 Task: Look for space in Centerville, United States from 10th July, 2023 to 25th July, 2023 for 3 adults, 1 child in price range Rs.15000 to Rs.25000. Place can be shared room with 2 bedrooms having 3 beds and 2 bathrooms. Property type can be house, flat, guest house. Amenities needed are: wifi, TV, free parkinig on premises, gym, breakfast. Booking option can be shelf check-in. Required host language is English.
Action: Mouse moved to (546, 137)
Screenshot: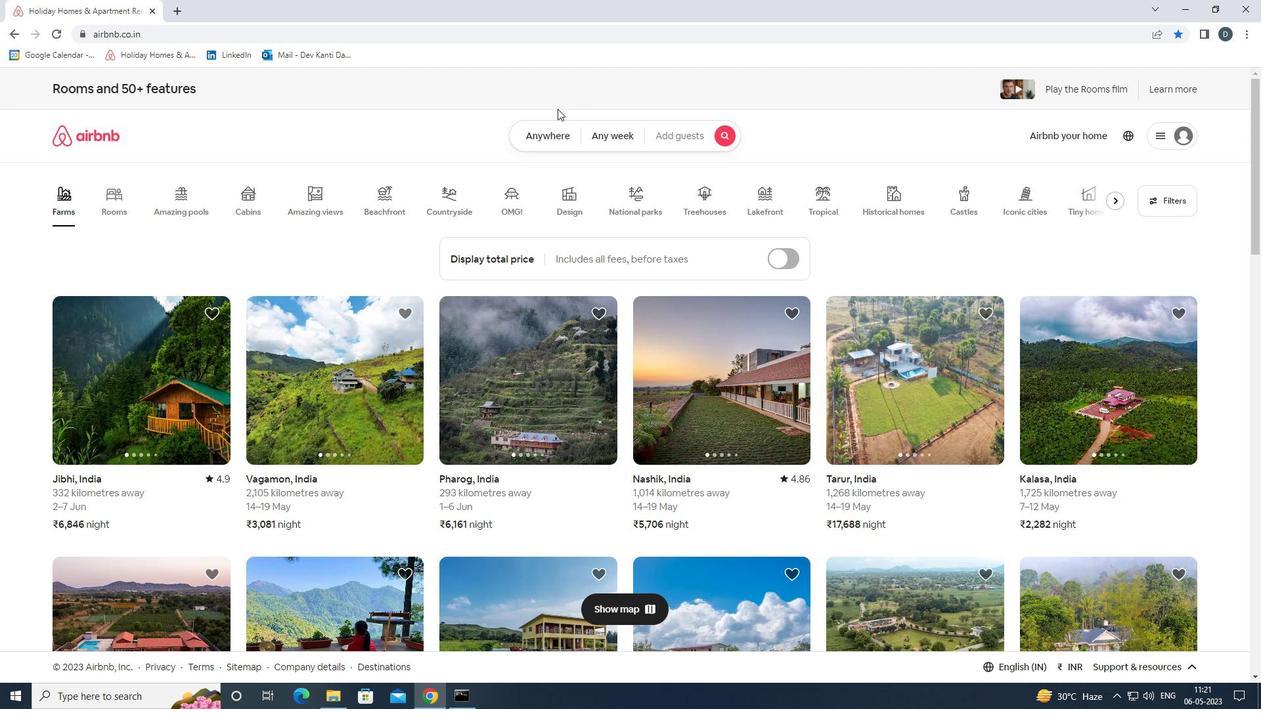 
Action: Mouse pressed left at (546, 137)
Screenshot: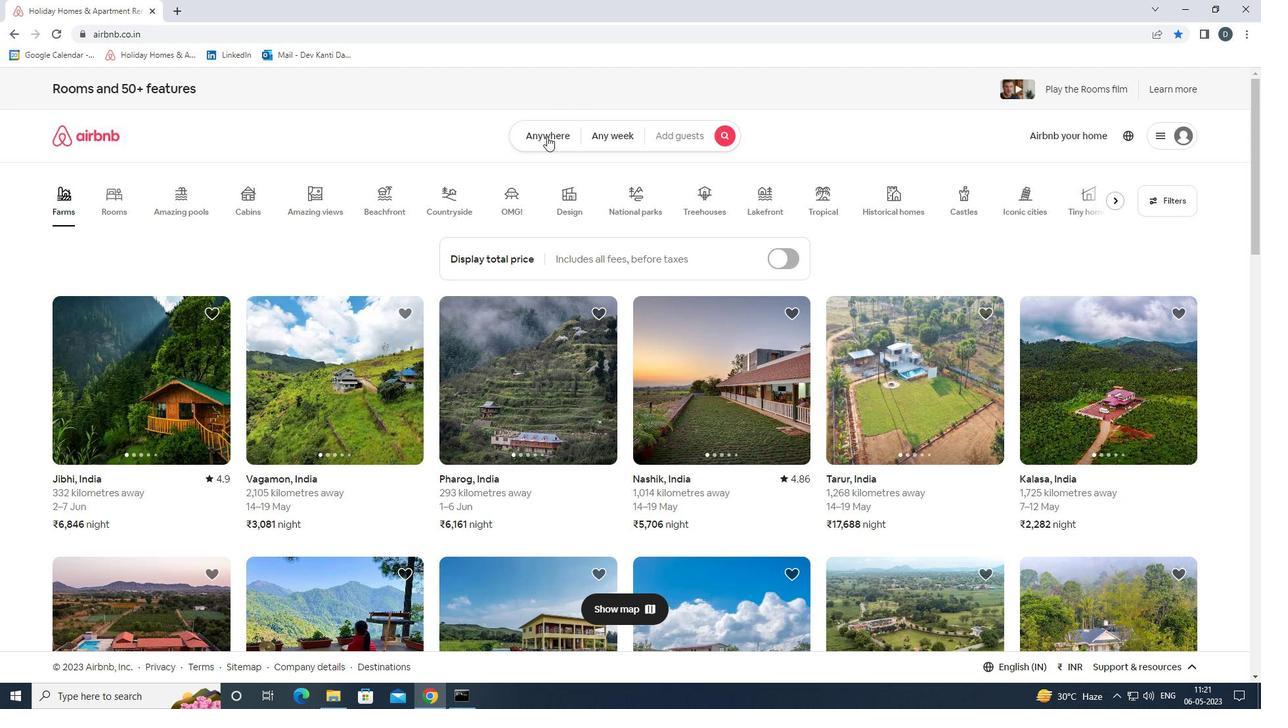 
Action: Mouse moved to (456, 191)
Screenshot: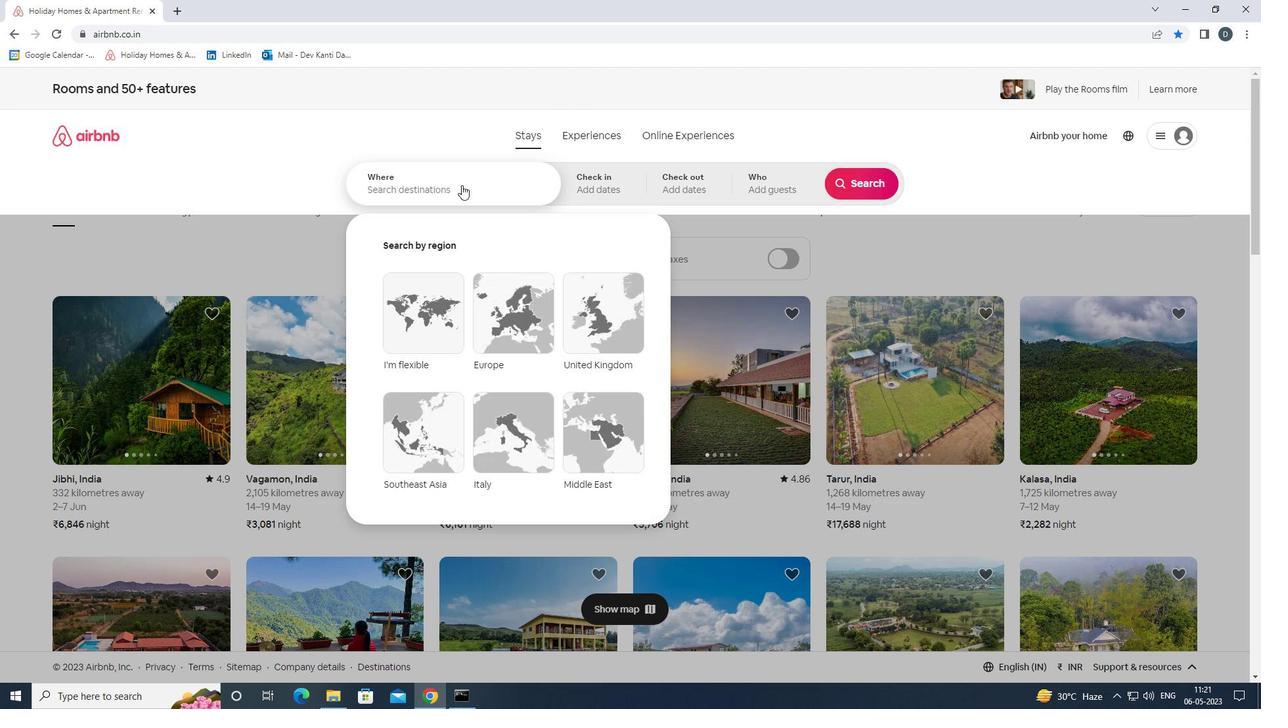 
Action: Mouse pressed left at (456, 191)
Screenshot: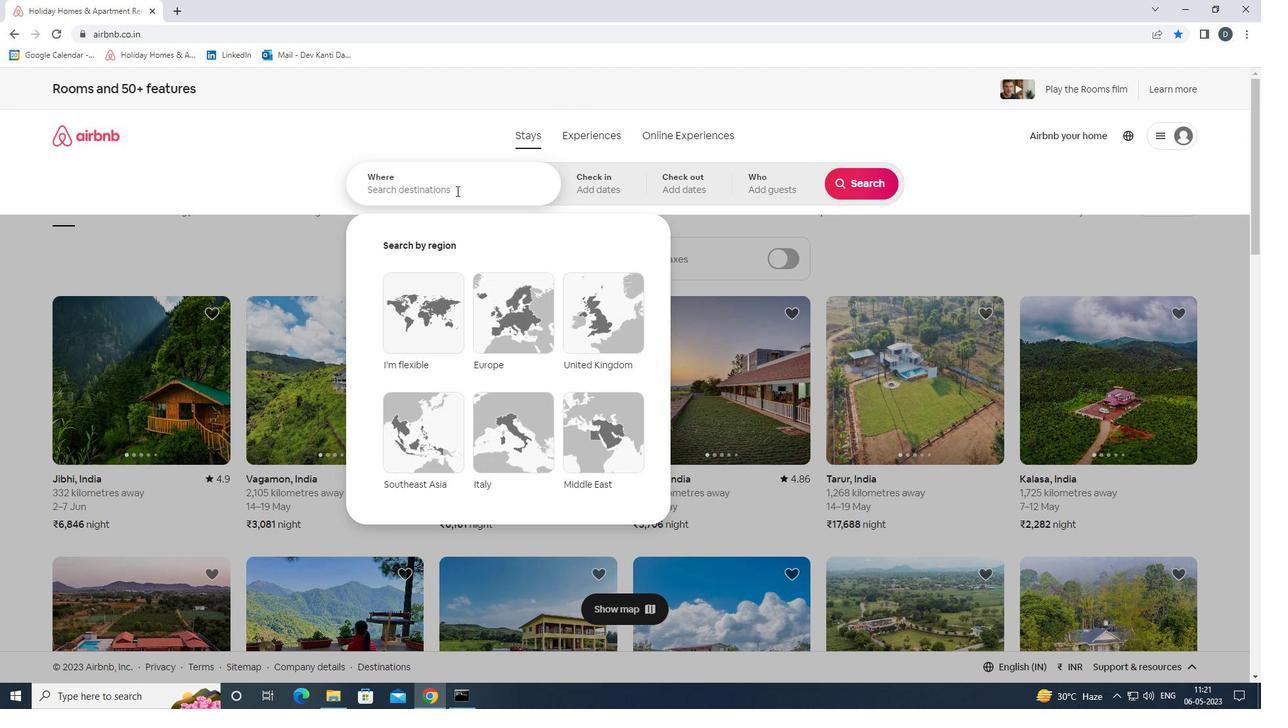 
Action: Key pressed <Key.shift>CANTERVILLE,<Key.shift>UNITED<Key.space><Key.shift>STATES<Key.enter>
Screenshot: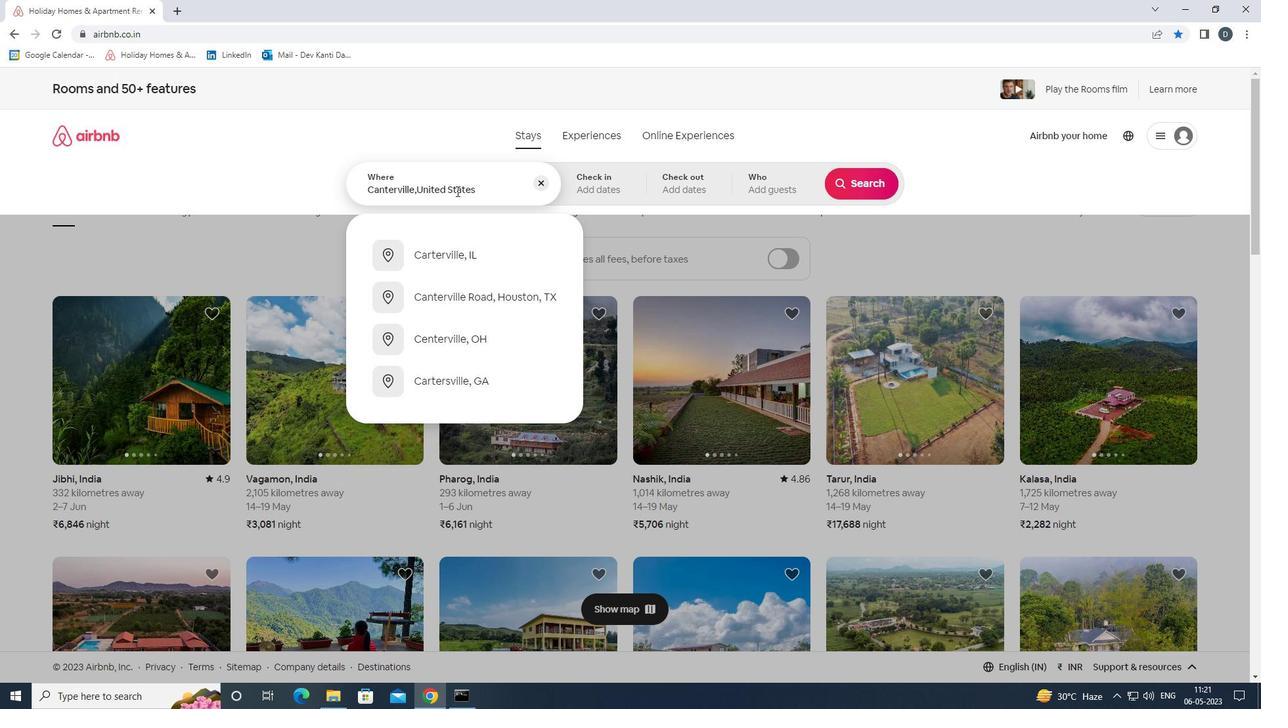 
Action: Mouse moved to (857, 289)
Screenshot: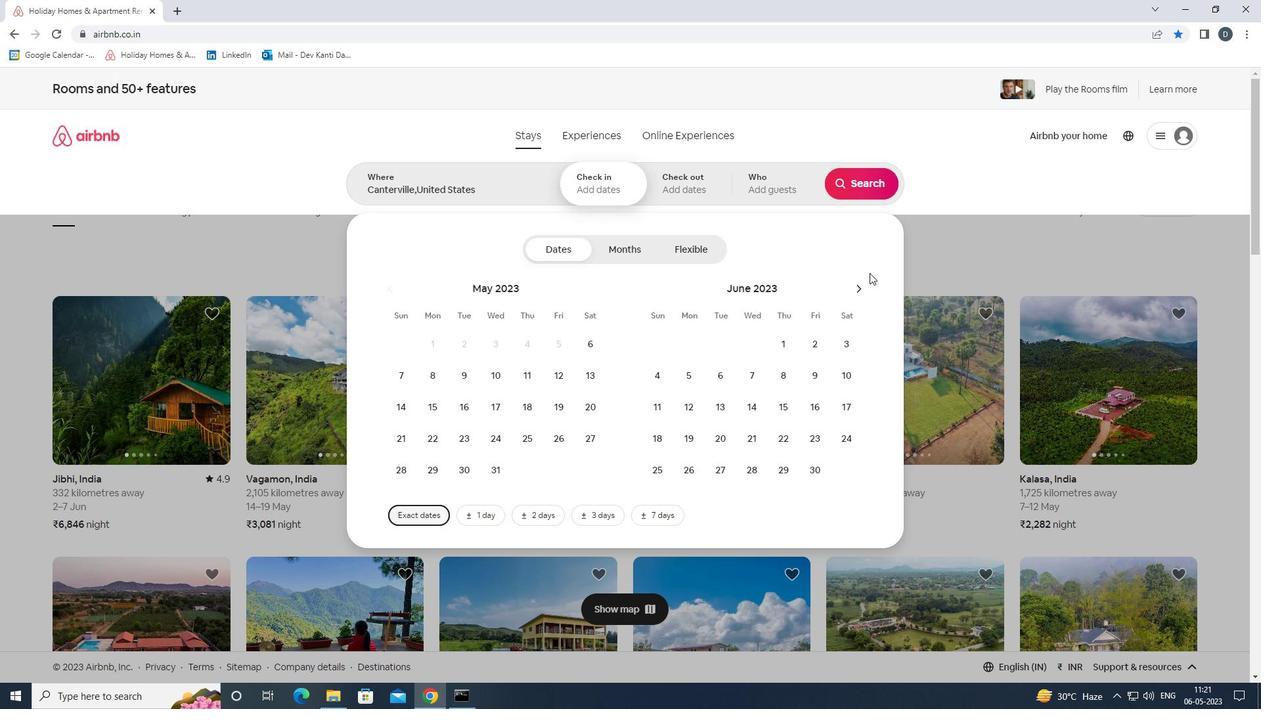 
Action: Mouse pressed left at (857, 289)
Screenshot: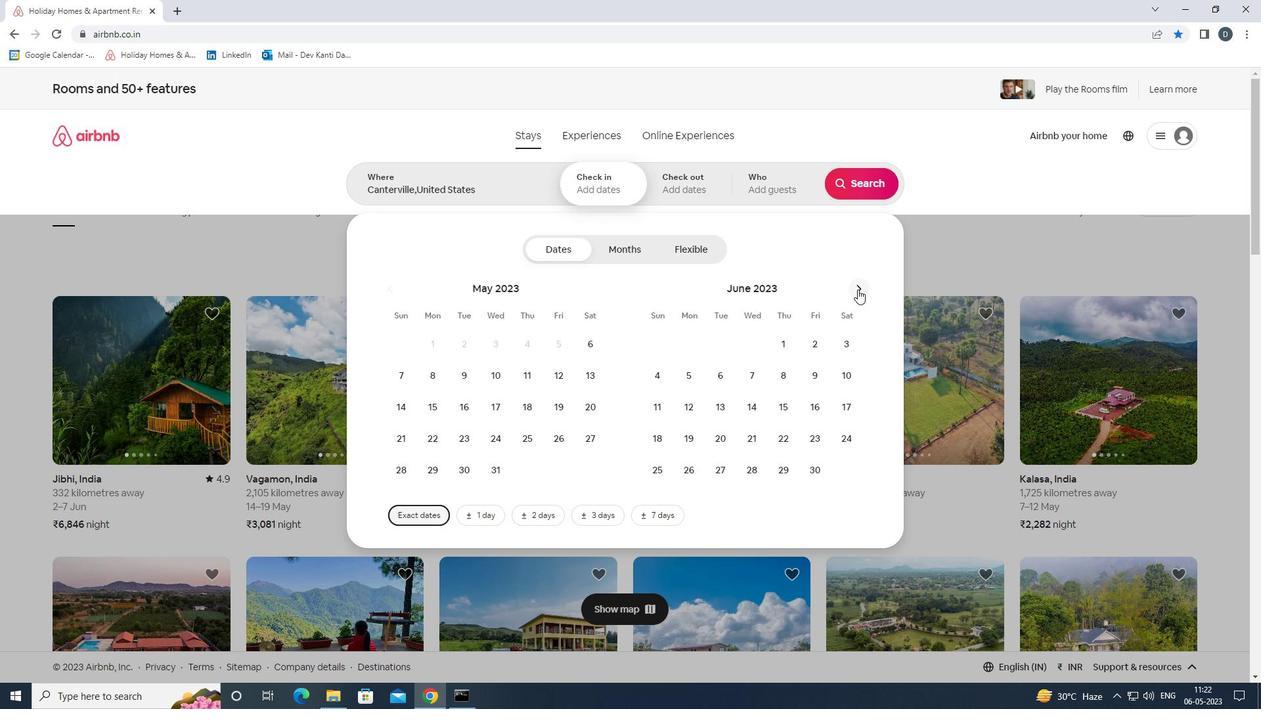 
Action: Mouse moved to (693, 409)
Screenshot: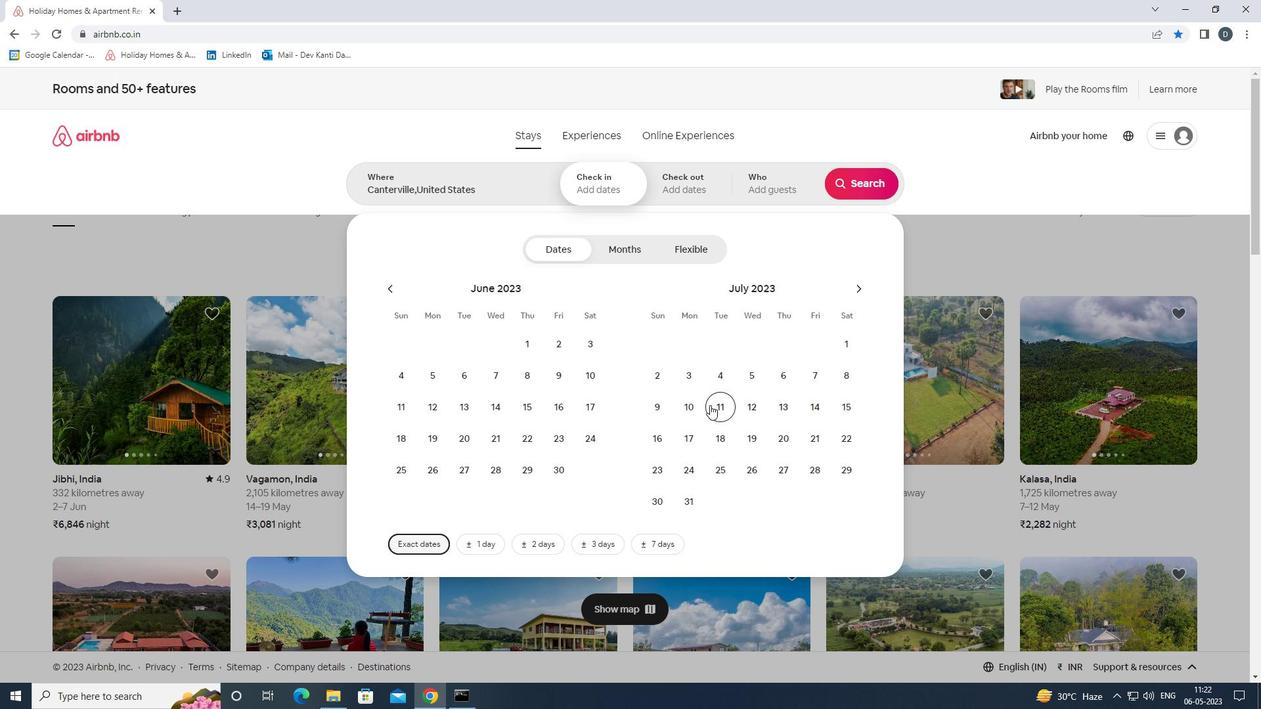 
Action: Mouse pressed left at (693, 409)
Screenshot: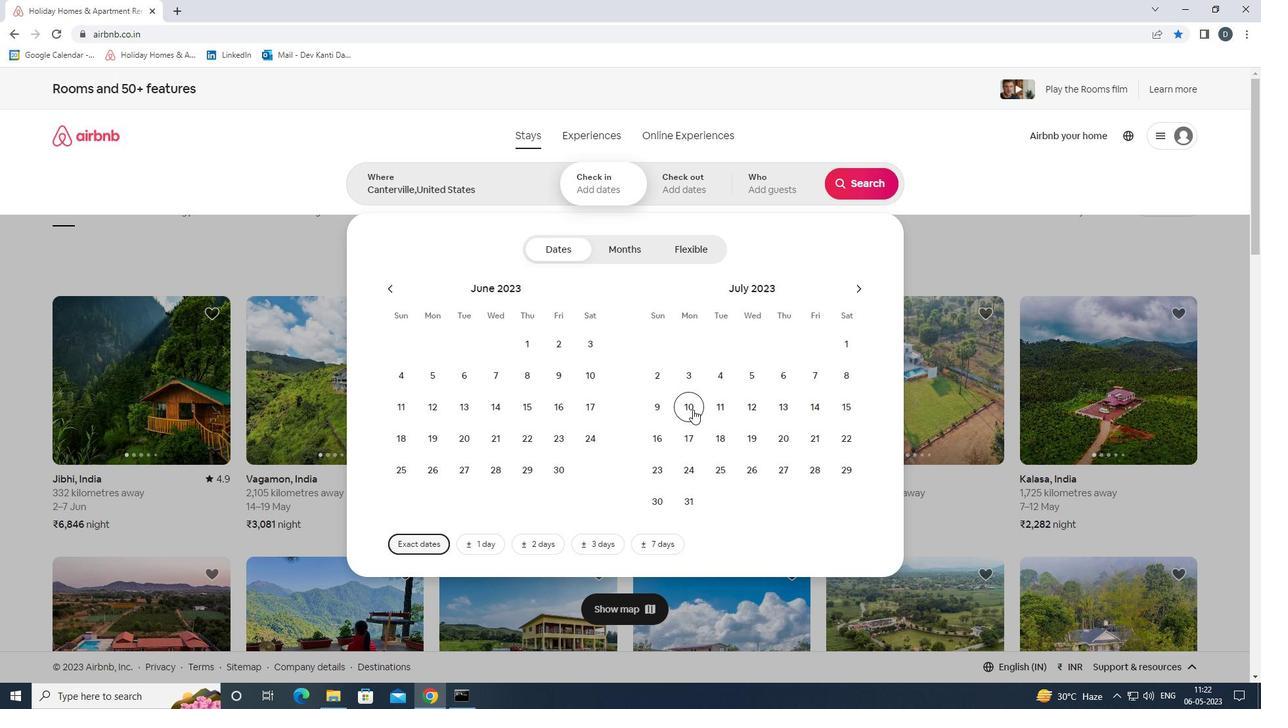 
Action: Mouse moved to (723, 465)
Screenshot: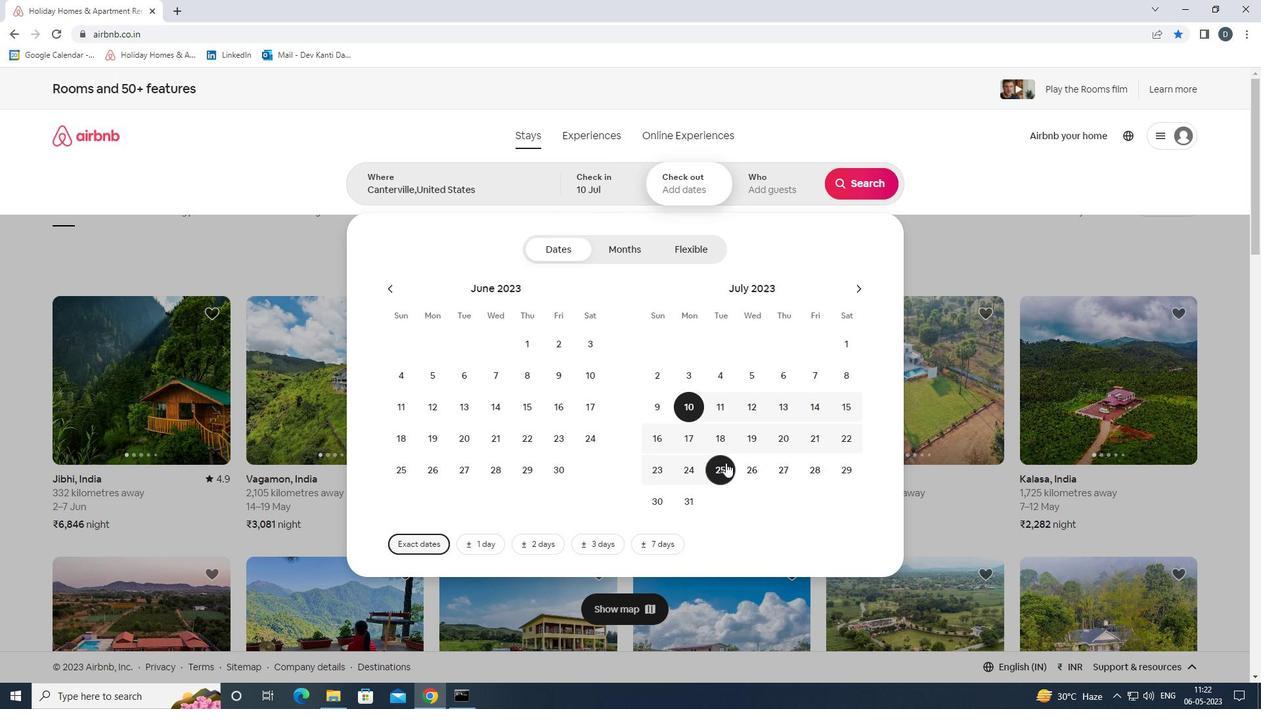 
Action: Mouse pressed left at (723, 465)
Screenshot: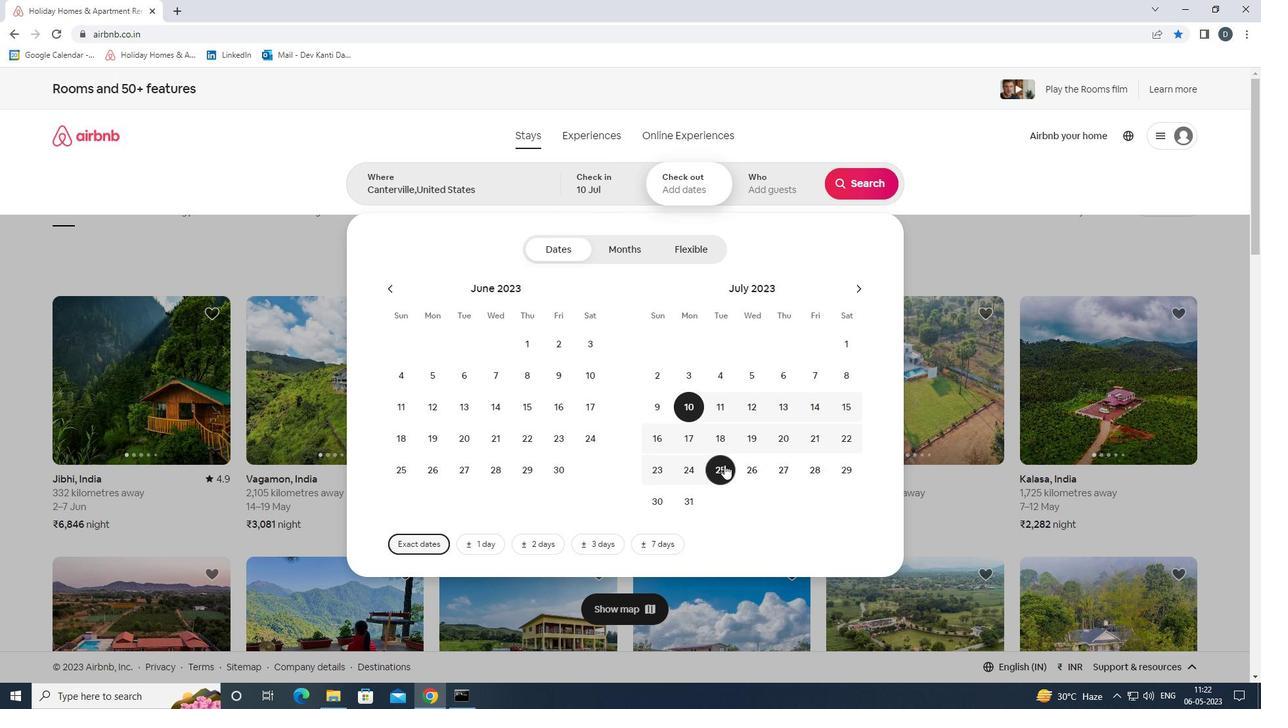 
Action: Mouse moved to (788, 193)
Screenshot: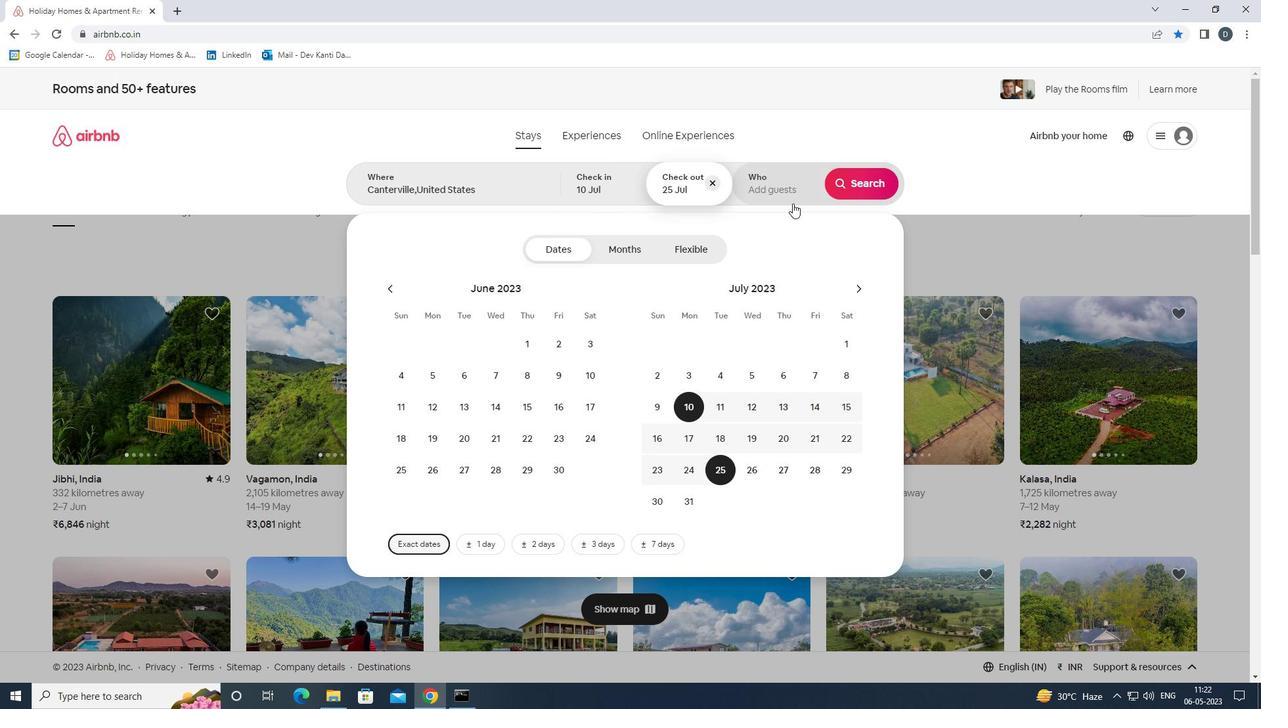 
Action: Mouse pressed left at (788, 193)
Screenshot: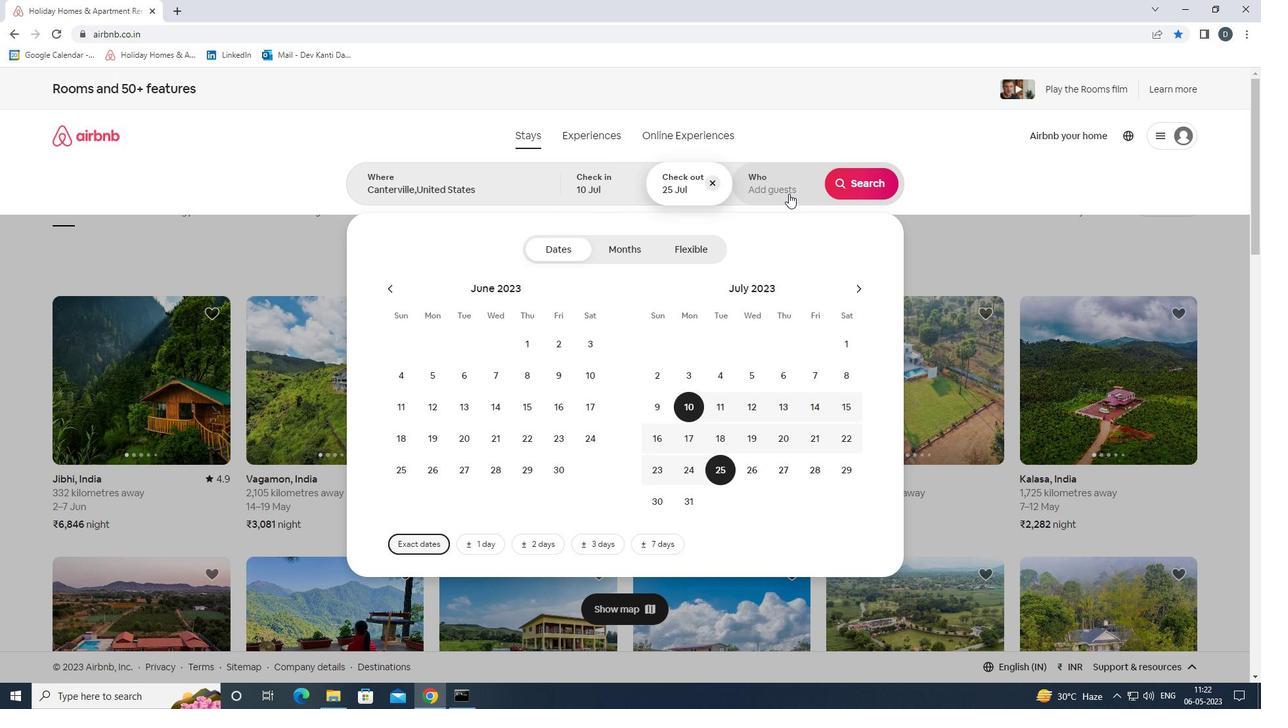 
Action: Mouse moved to (863, 246)
Screenshot: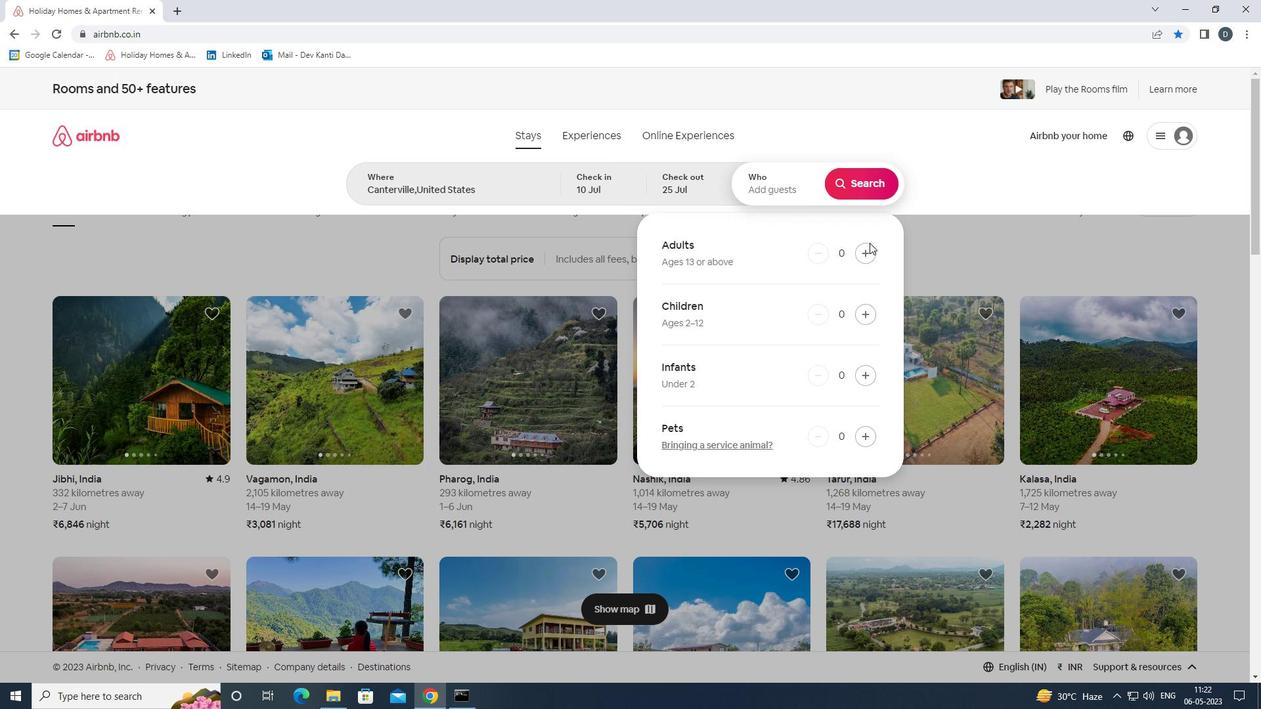 
Action: Mouse pressed left at (863, 246)
Screenshot: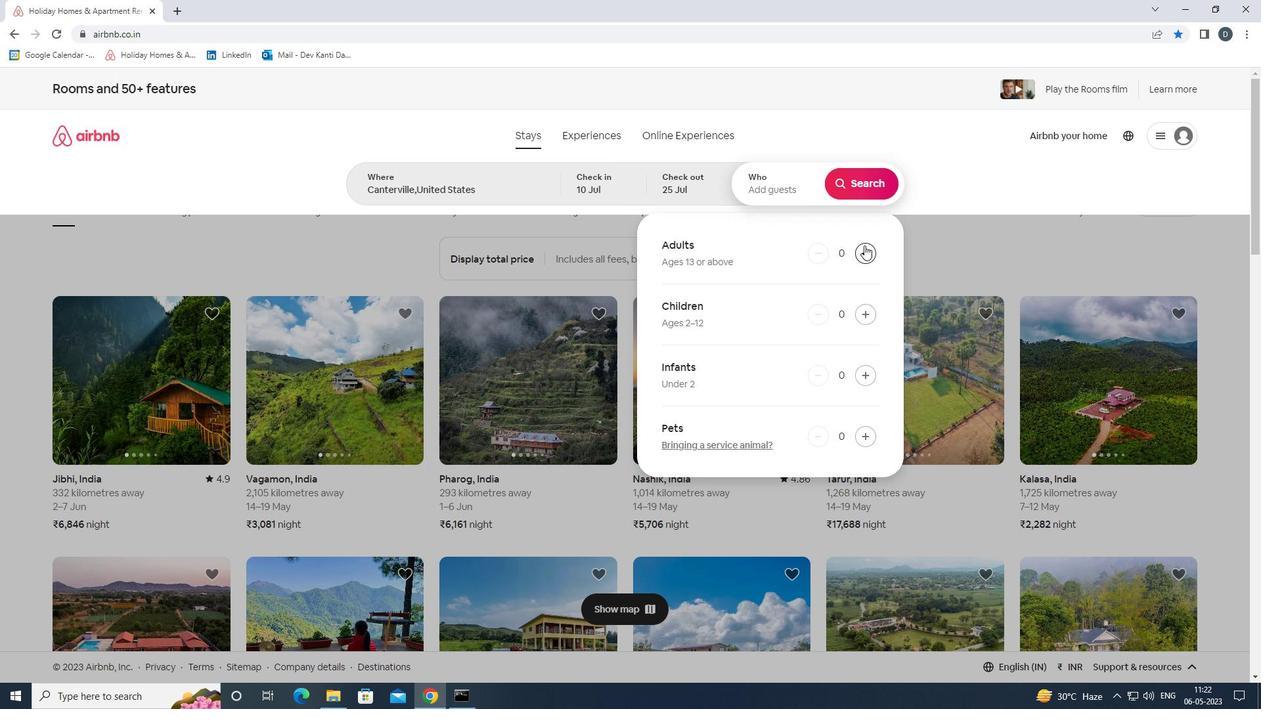 
Action: Mouse pressed left at (863, 246)
Screenshot: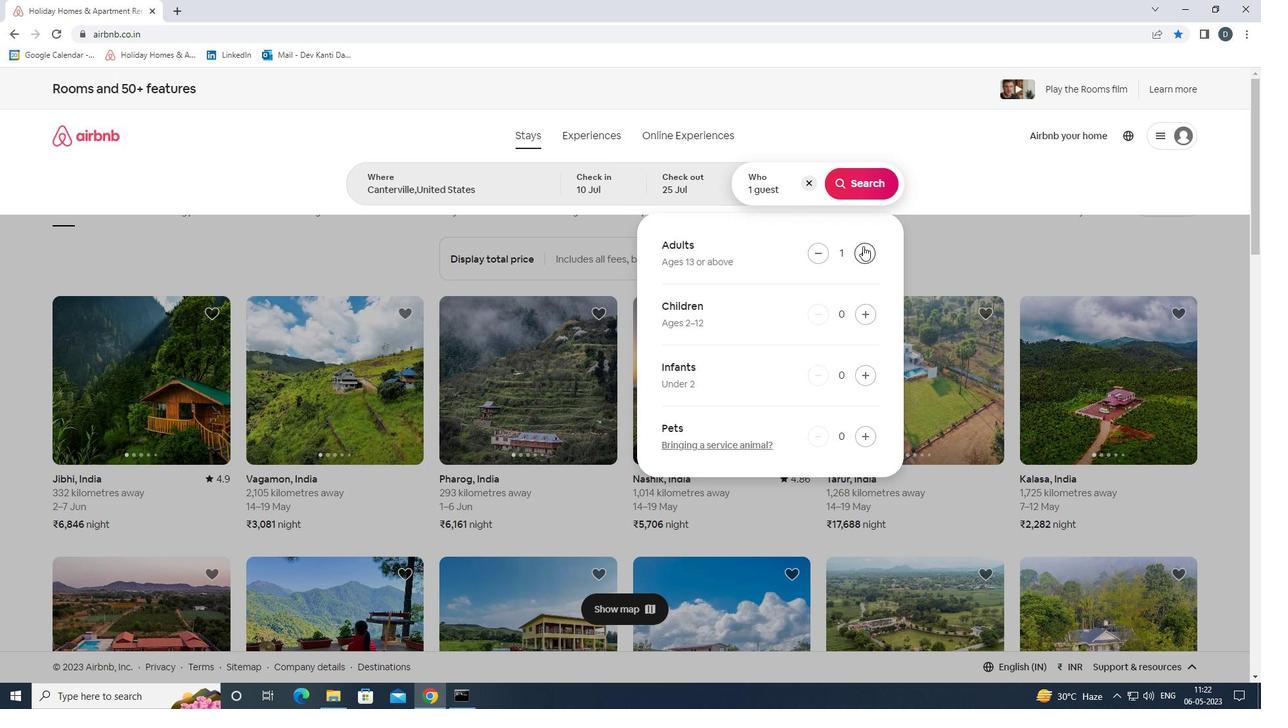 
Action: Mouse pressed left at (863, 246)
Screenshot: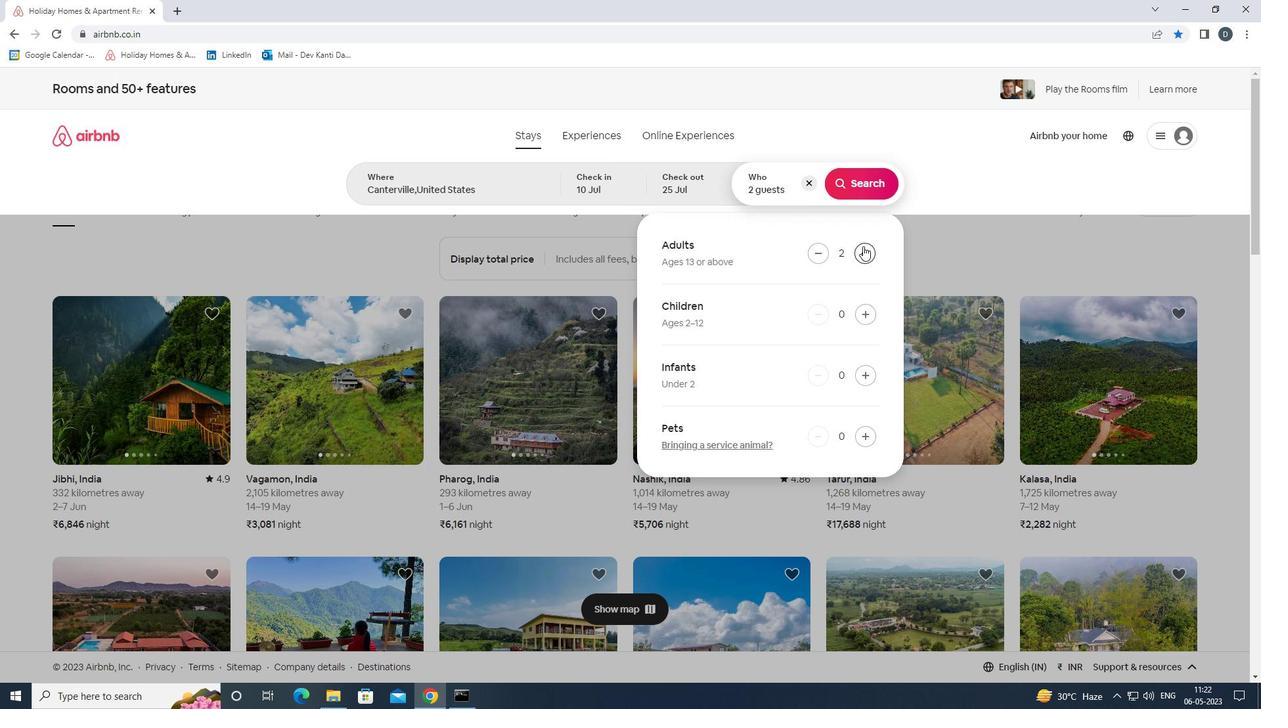 
Action: Mouse moved to (869, 309)
Screenshot: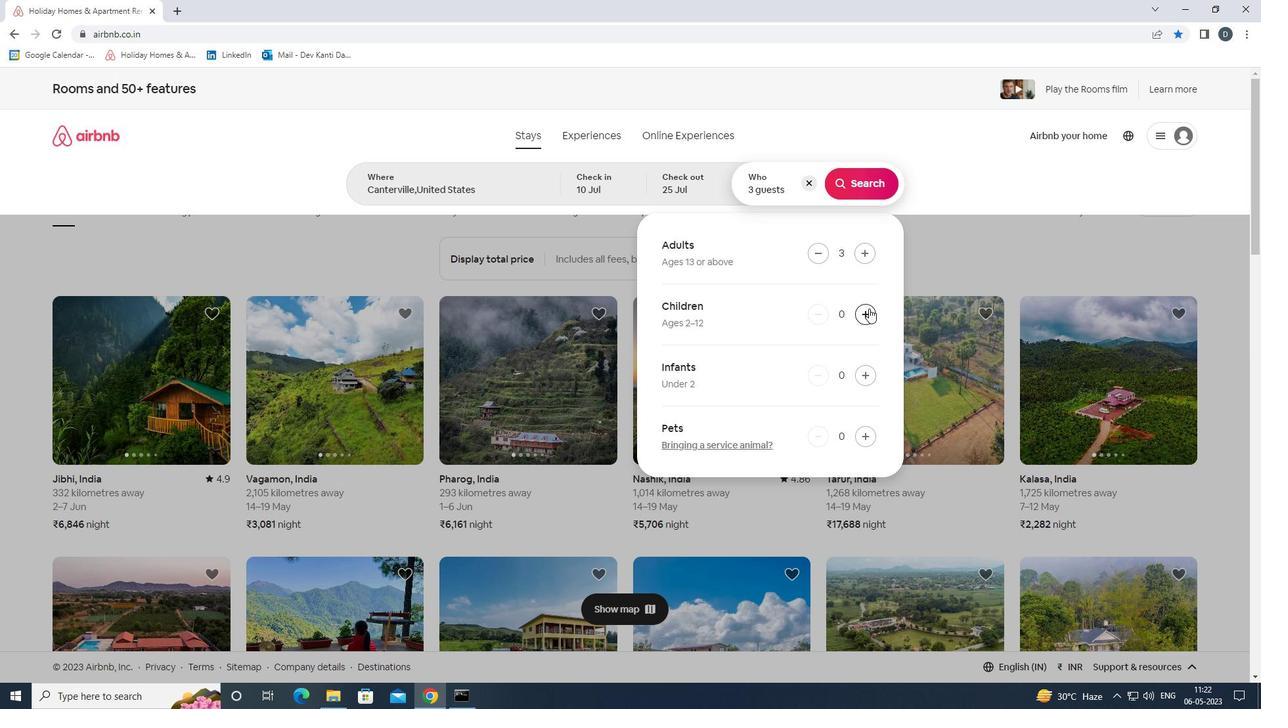 
Action: Mouse pressed left at (869, 309)
Screenshot: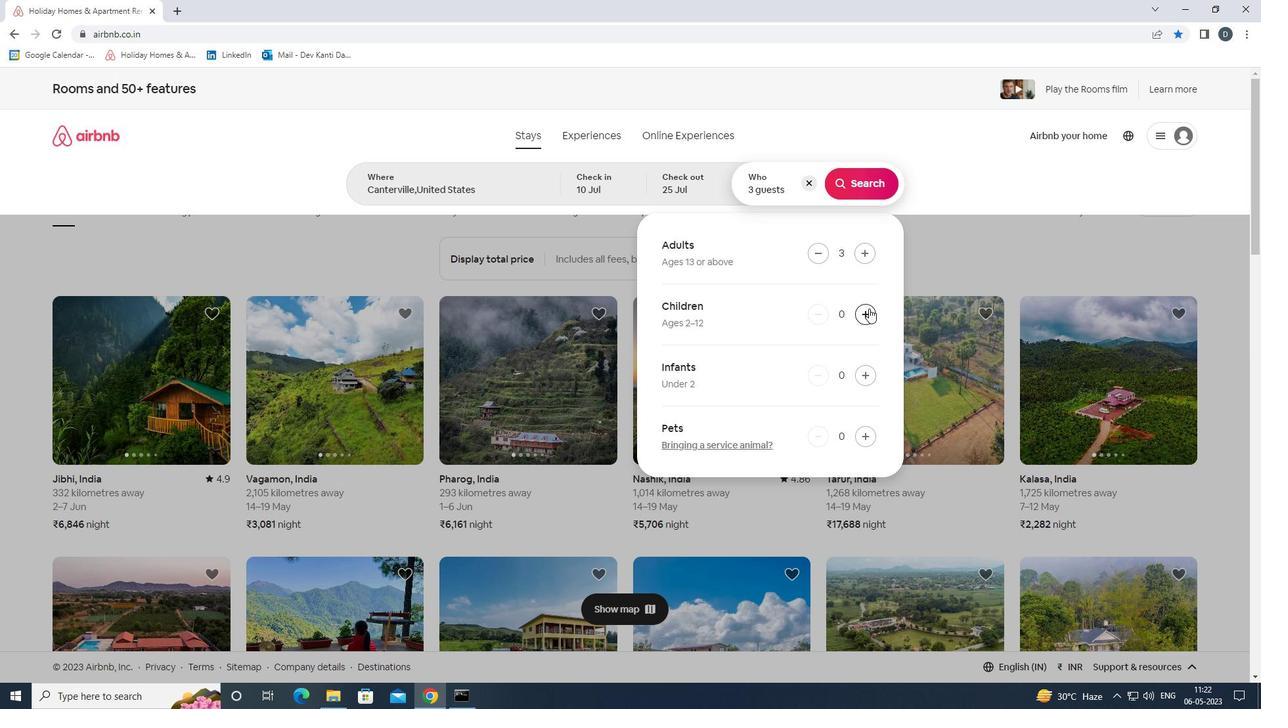 
Action: Mouse moved to (852, 185)
Screenshot: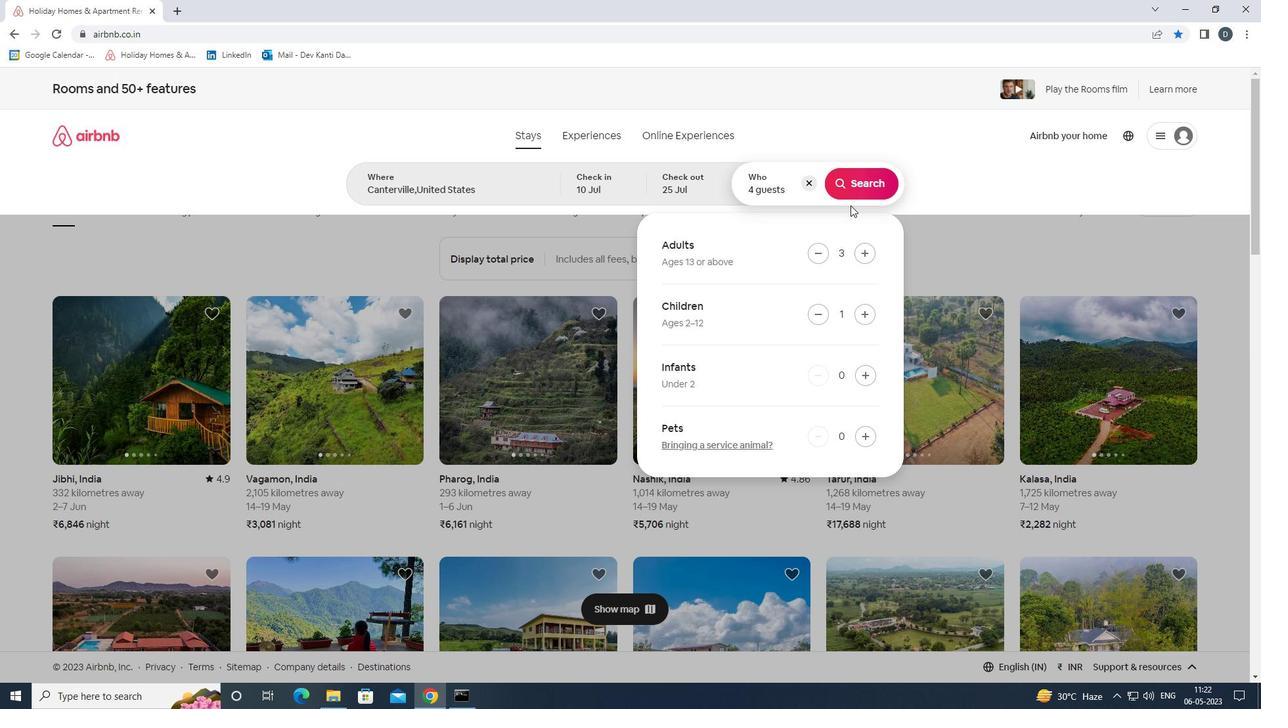 
Action: Mouse pressed left at (852, 185)
Screenshot: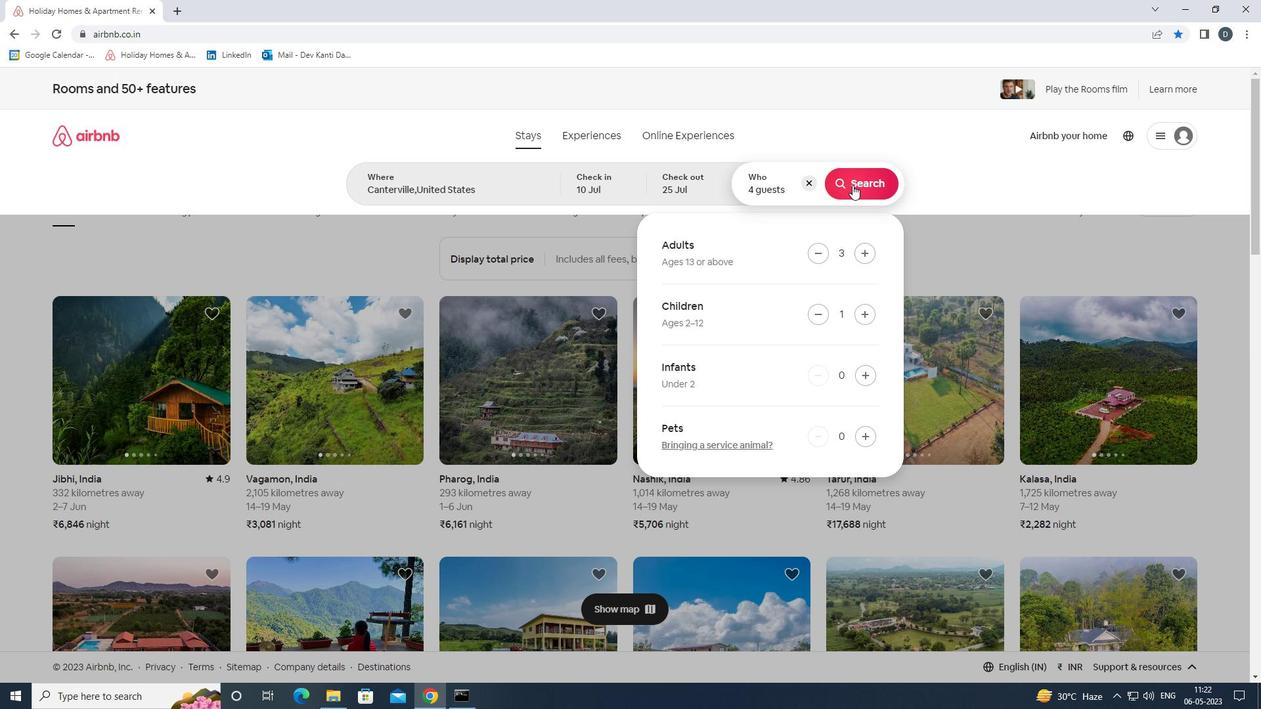 
Action: Mouse moved to (1196, 145)
Screenshot: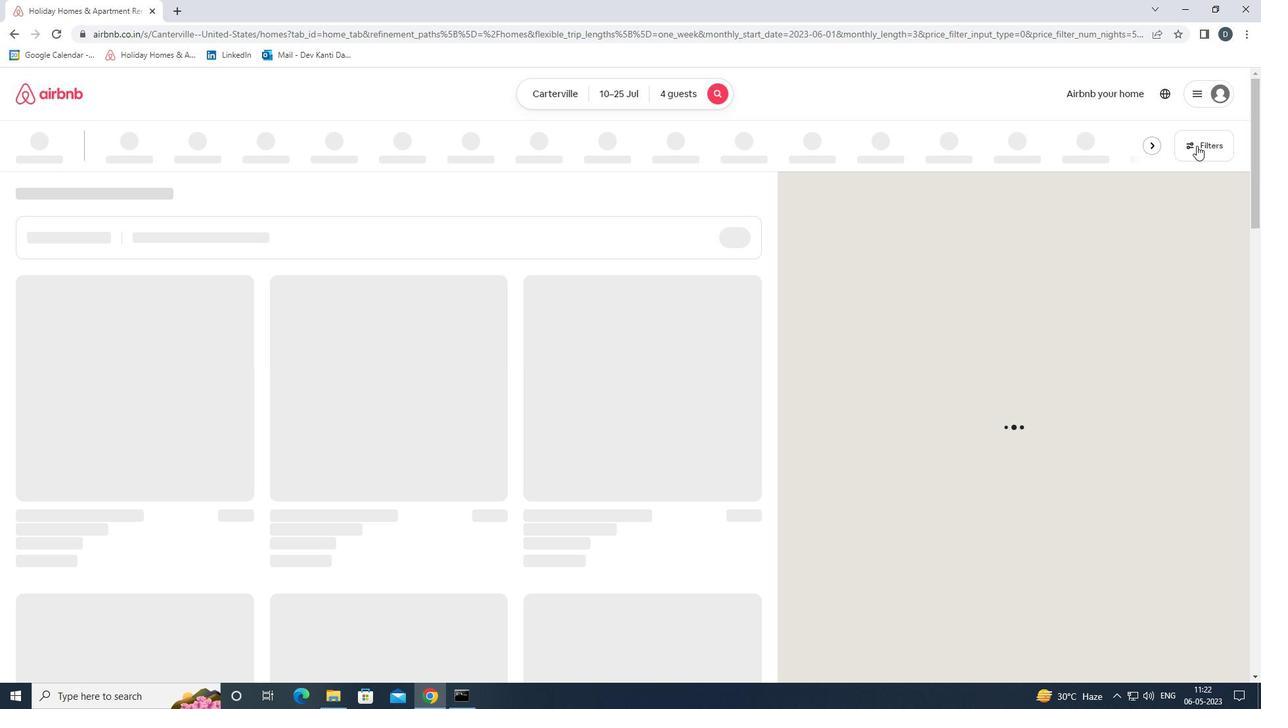 
Action: Mouse pressed left at (1196, 145)
Screenshot: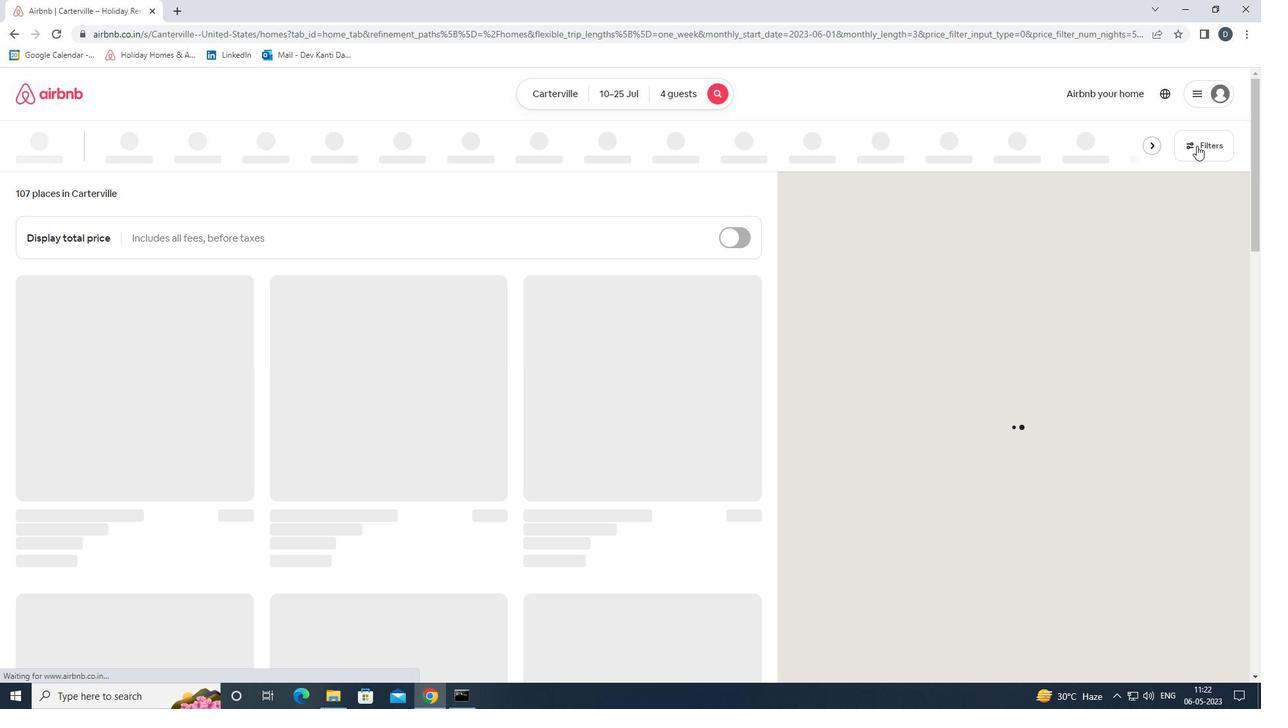 
Action: Mouse moved to (501, 464)
Screenshot: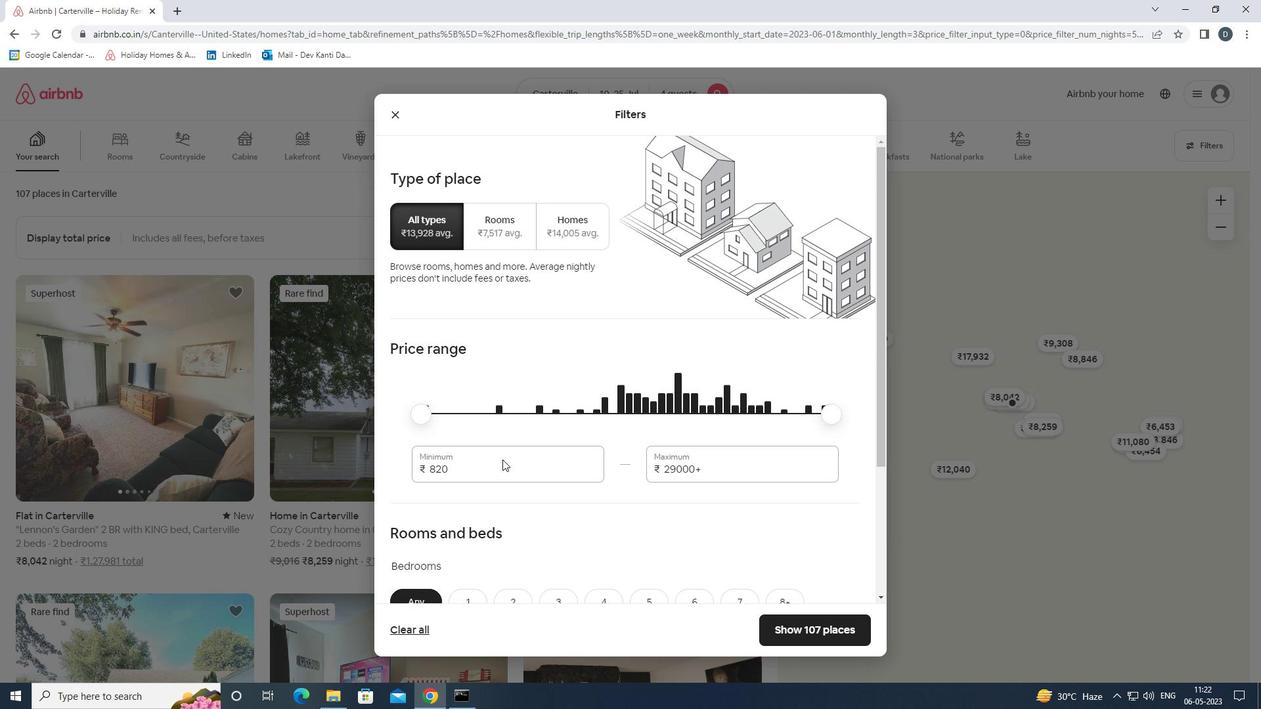 
Action: Mouse pressed left at (501, 464)
Screenshot: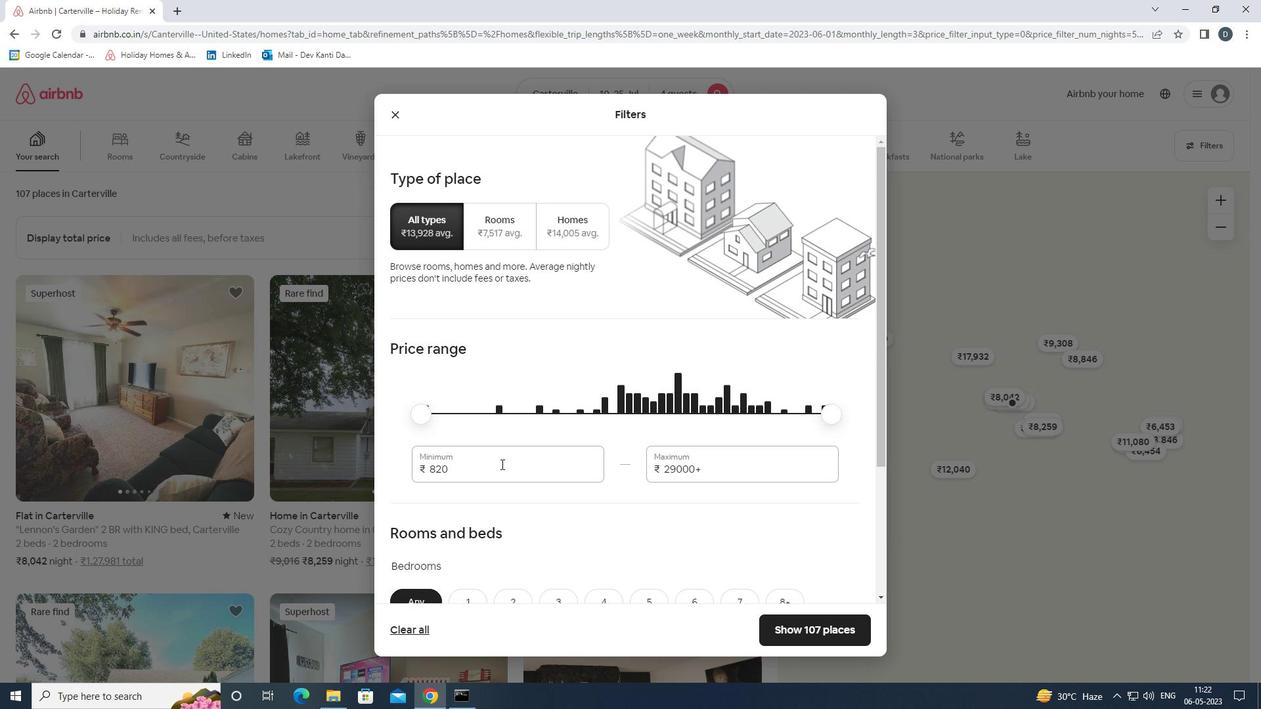 
Action: Mouse pressed left at (501, 464)
Screenshot: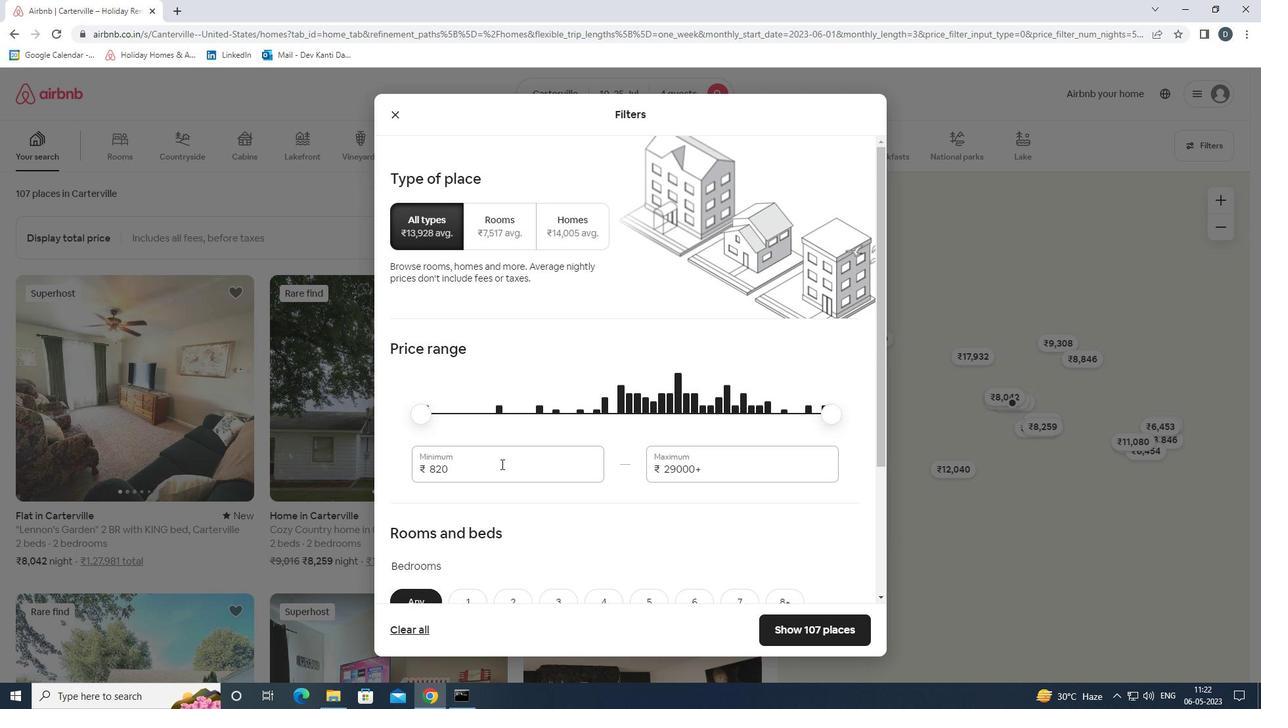 
Action: Mouse moved to (501, 465)
Screenshot: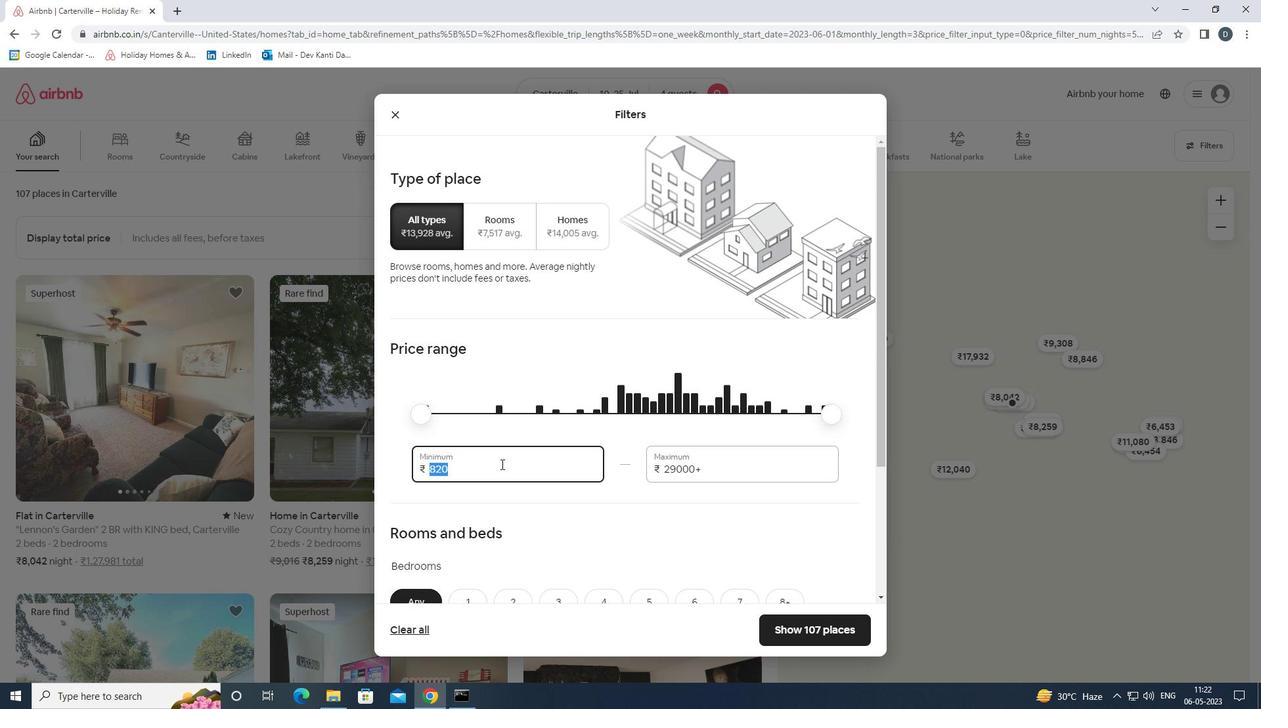 
Action: Key pressed 15000<Key.tab>25000
Screenshot: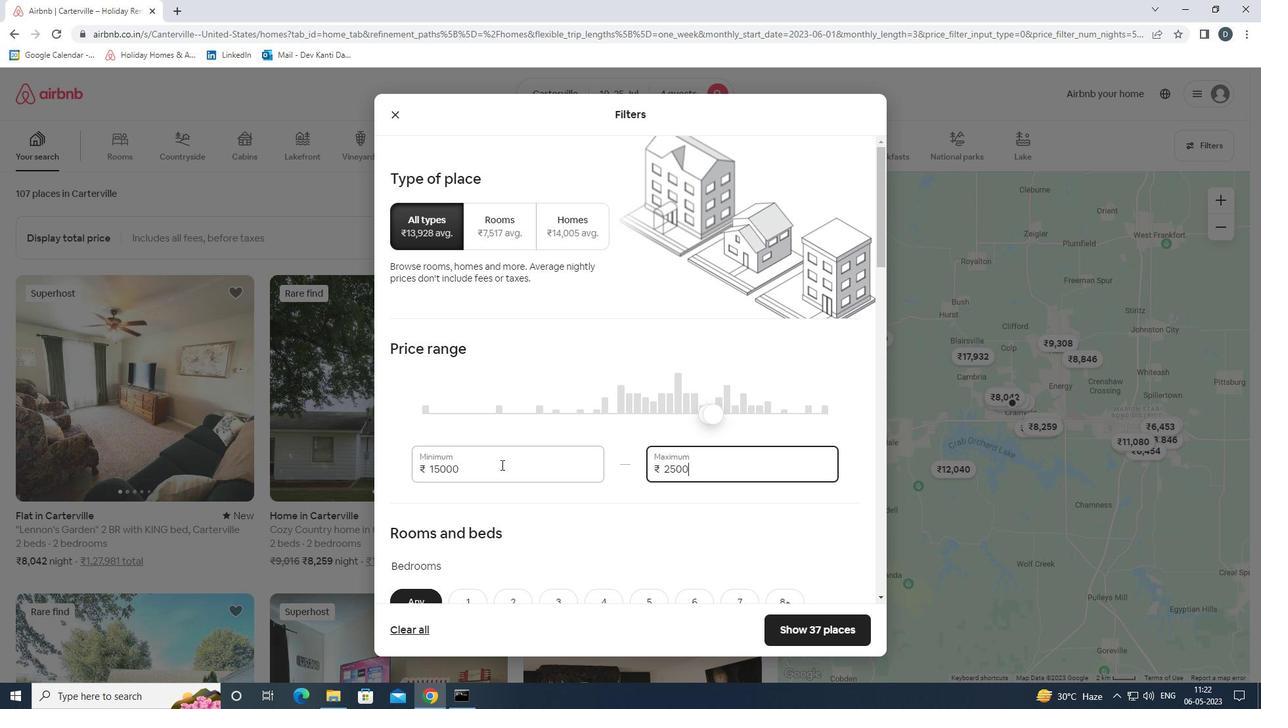 
Action: Mouse scrolled (501, 464) with delta (0, 0)
Screenshot: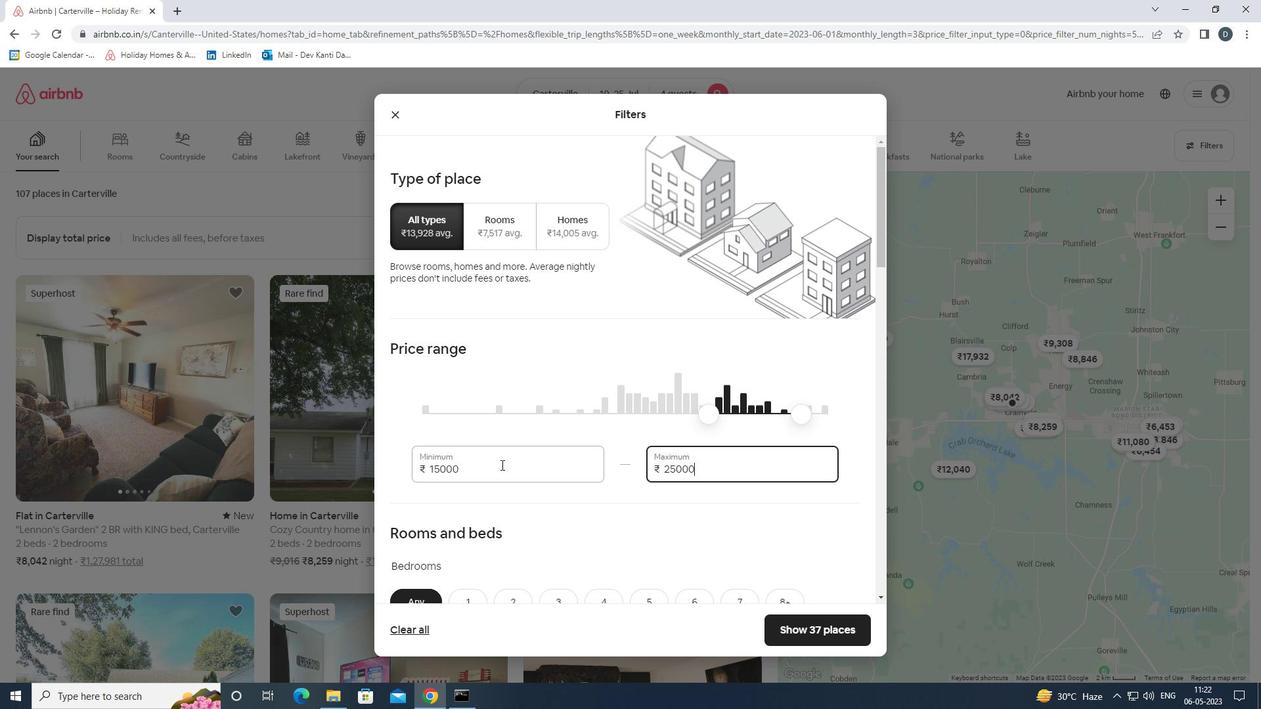 
Action: Mouse scrolled (501, 464) with delta (0, 0)
Screenshot: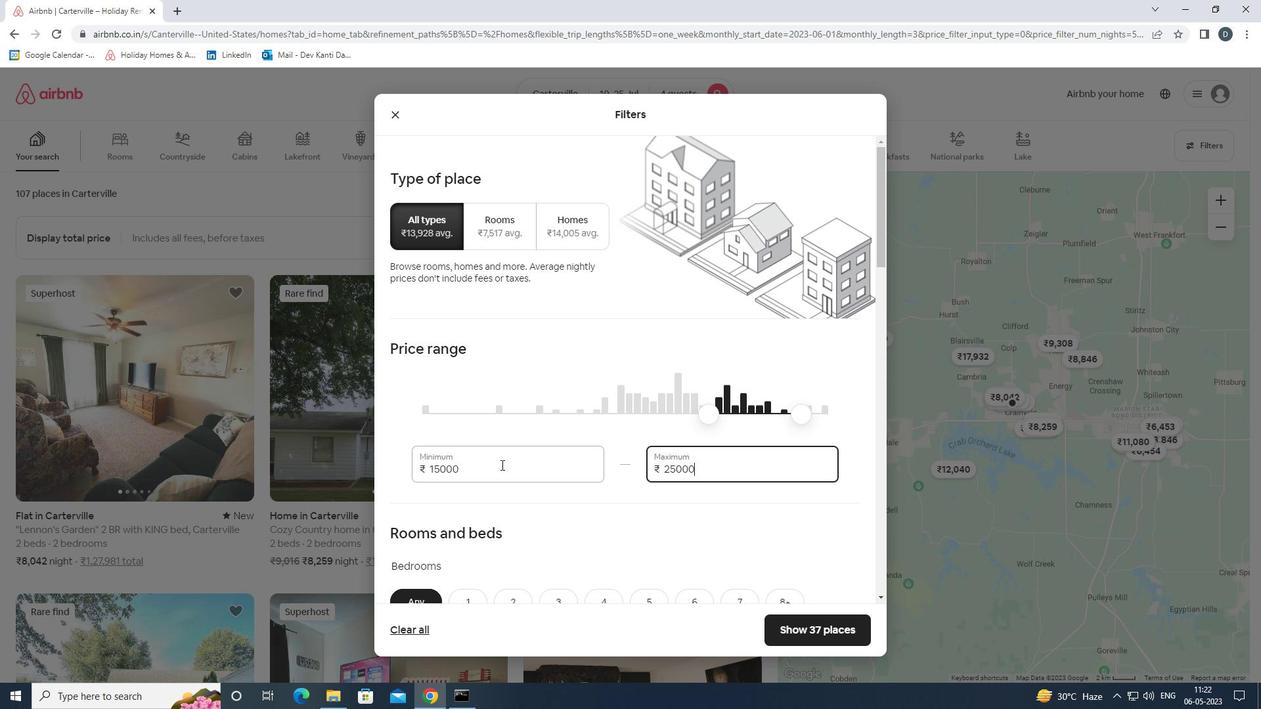 
Action: Mouse moved to (506, 462)
Screenshot: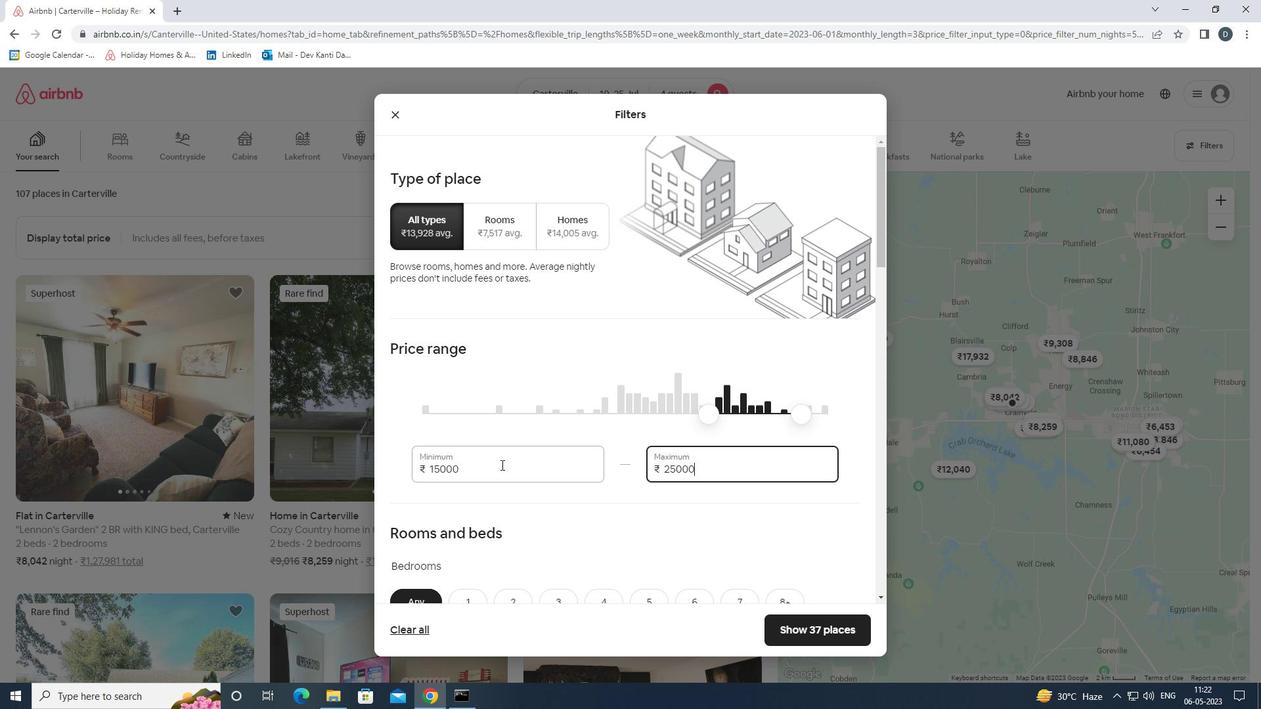 
Action: Mouse scrolled (506, 461) with delta (0, 0)
Screenshot: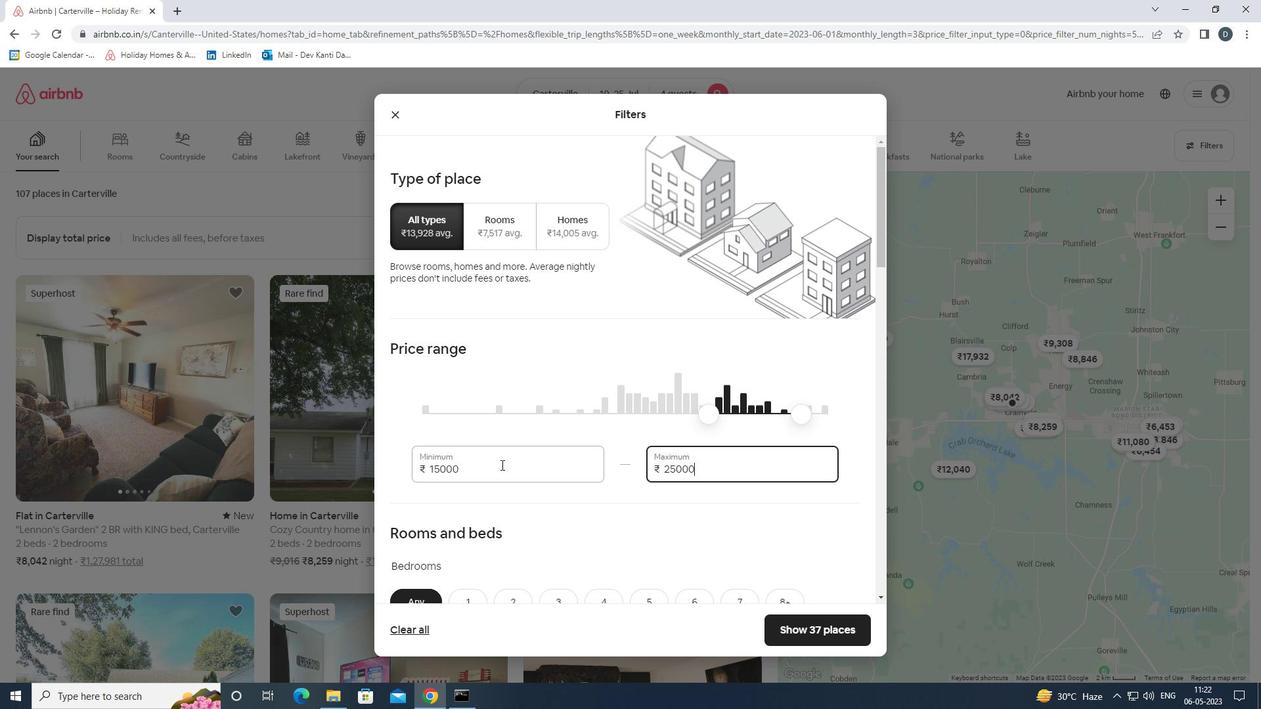 
Action: Mouse moved to (508, 406)
Screenshot: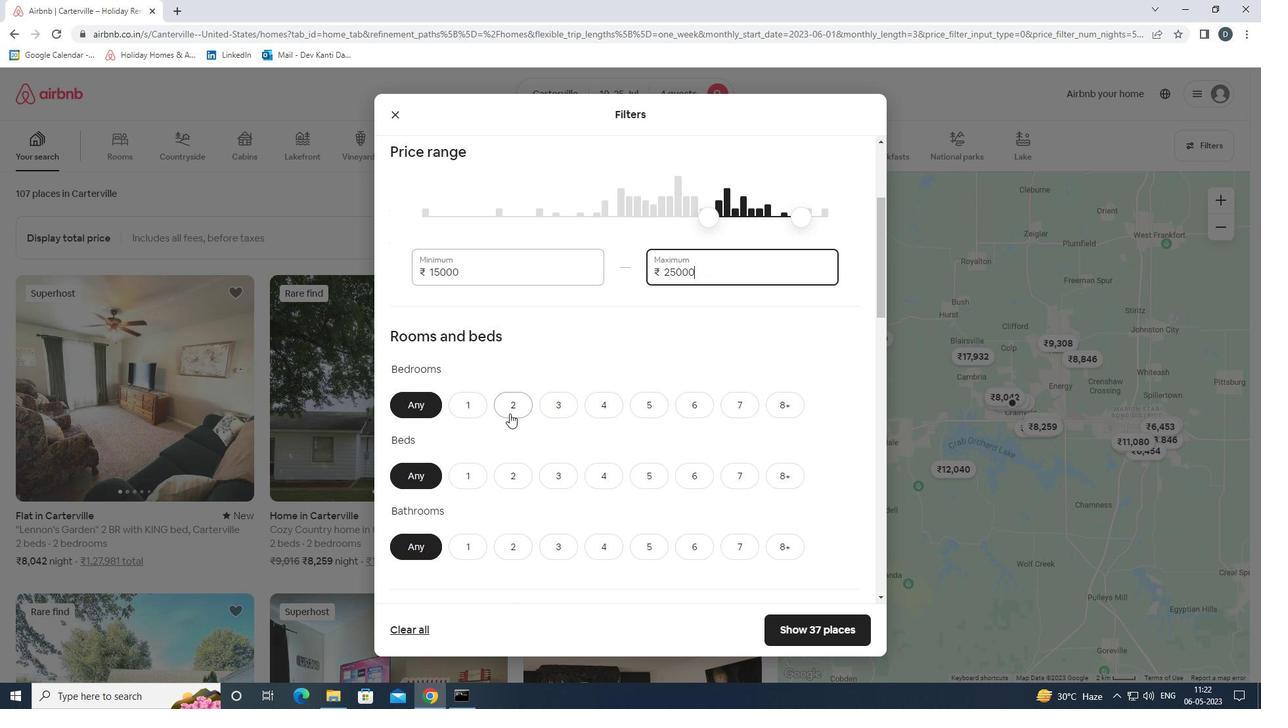 
Action: Mouse pressed left at (508, 406)
Screenshot: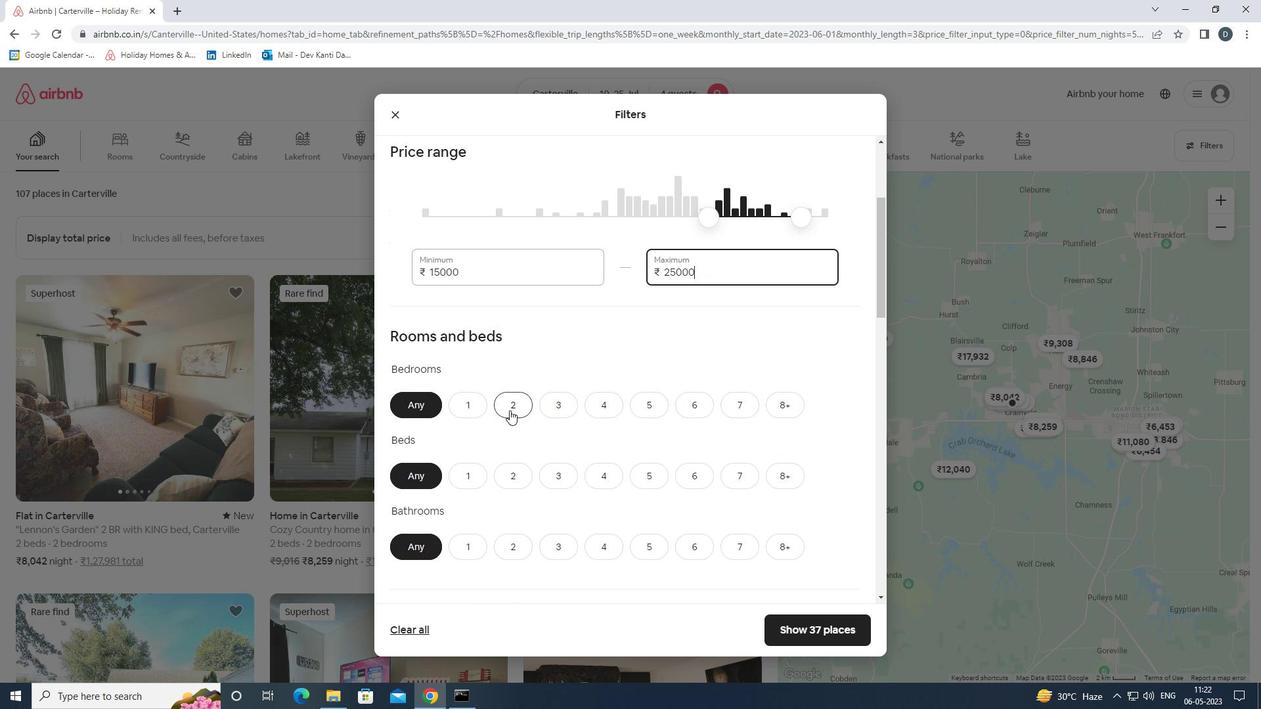 
Action: Mouse moved to (558, 478)
Screenshot: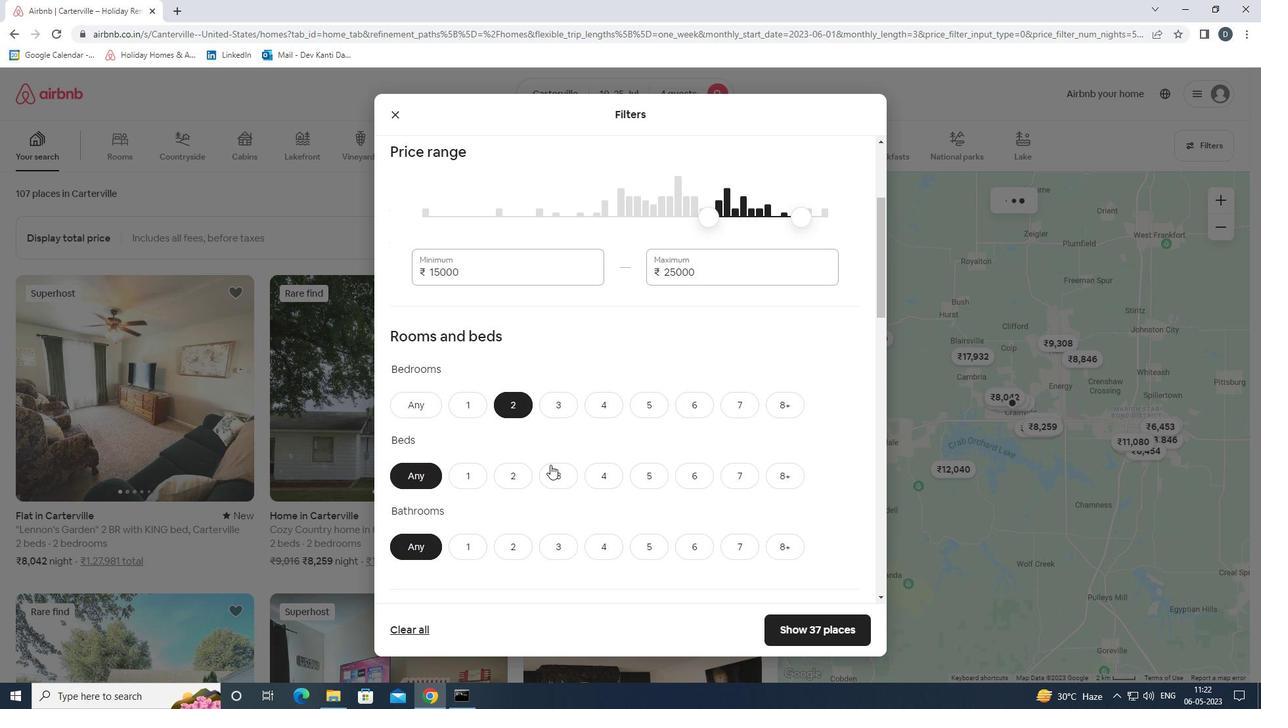 
Action: Mouse pressed left at (558, 478)
Screenshot: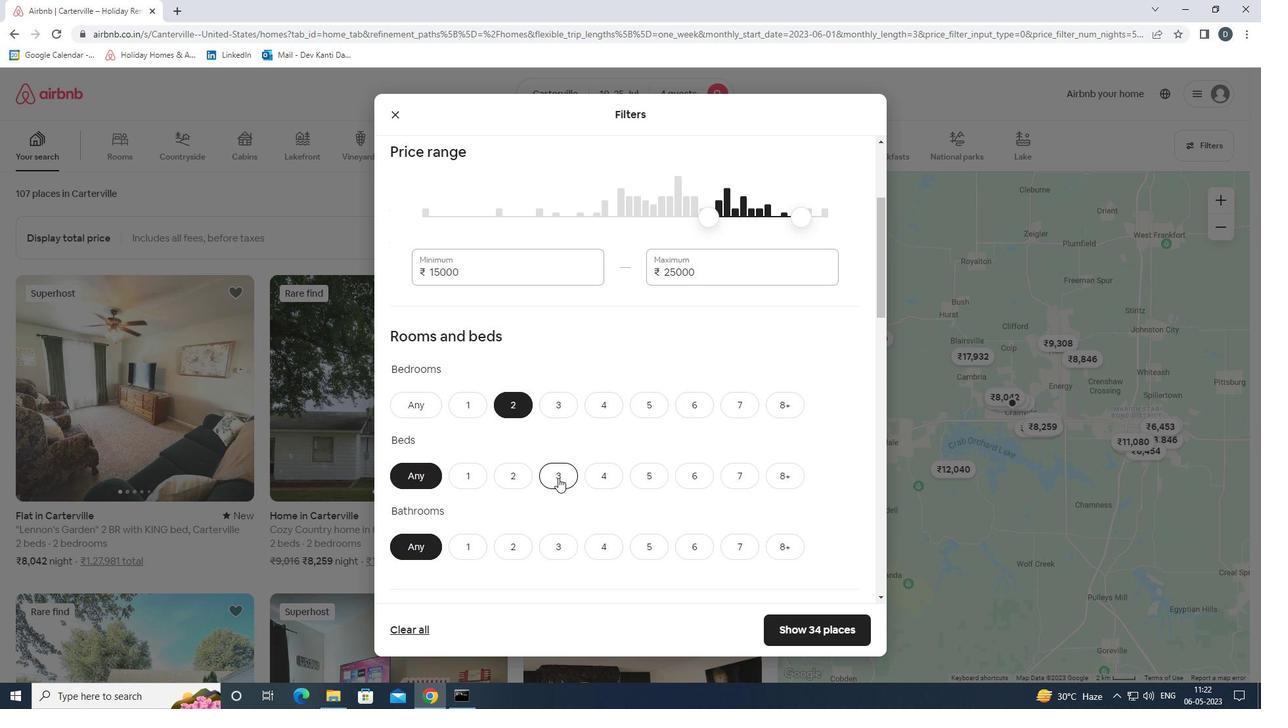 
Action: Mouse moved to (520, 549)
Screenshot: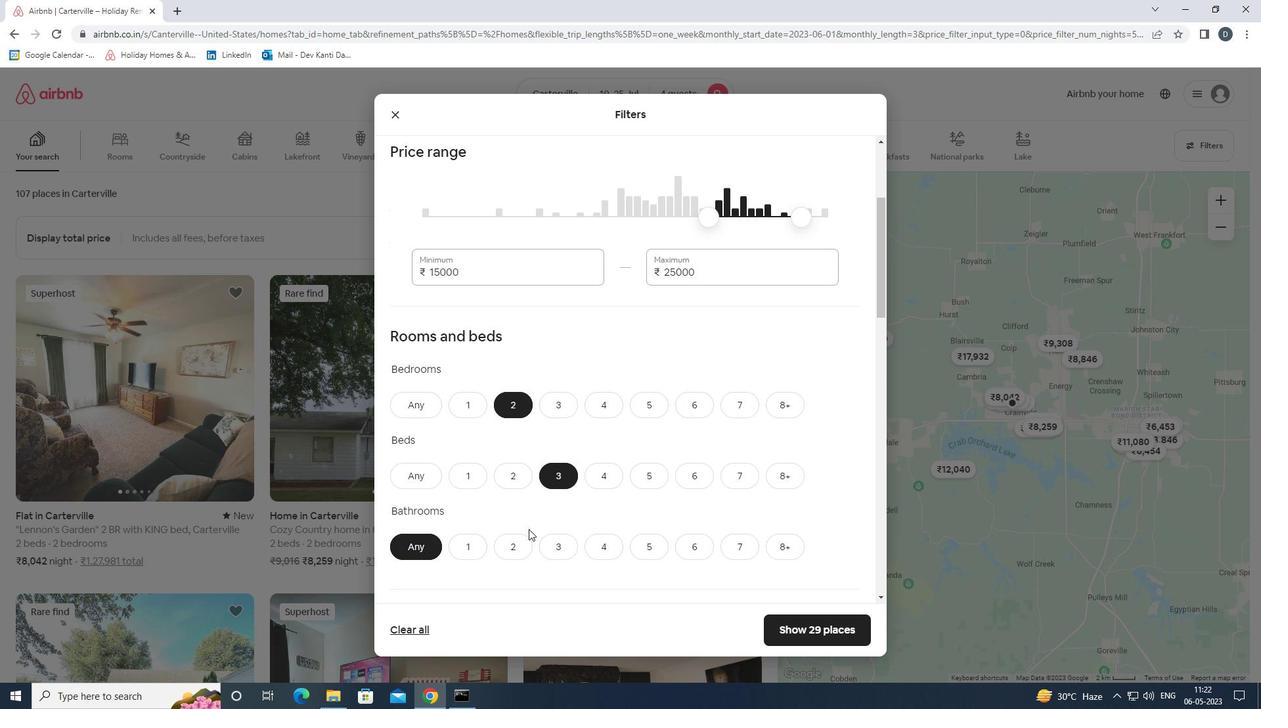 
Action: Mouse pressed left at (520, 549)
Screenshot: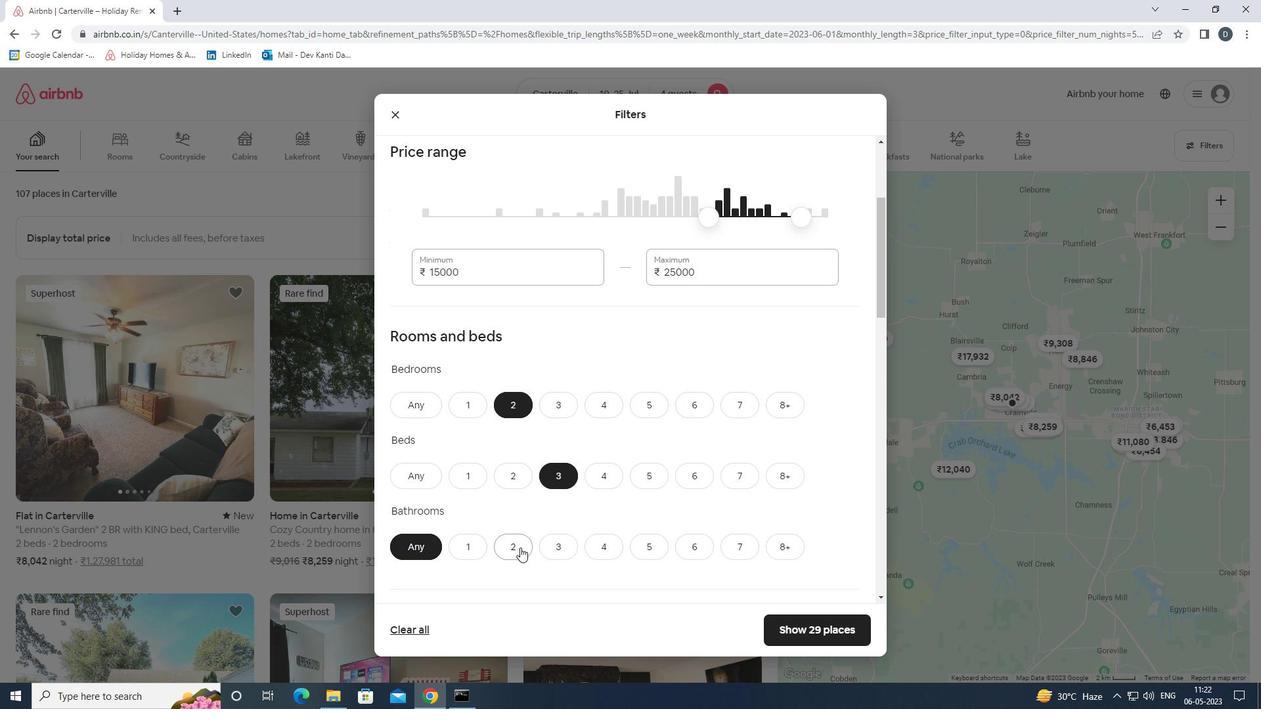 
Action: Mouse moved to (559, 513)
Screenshot: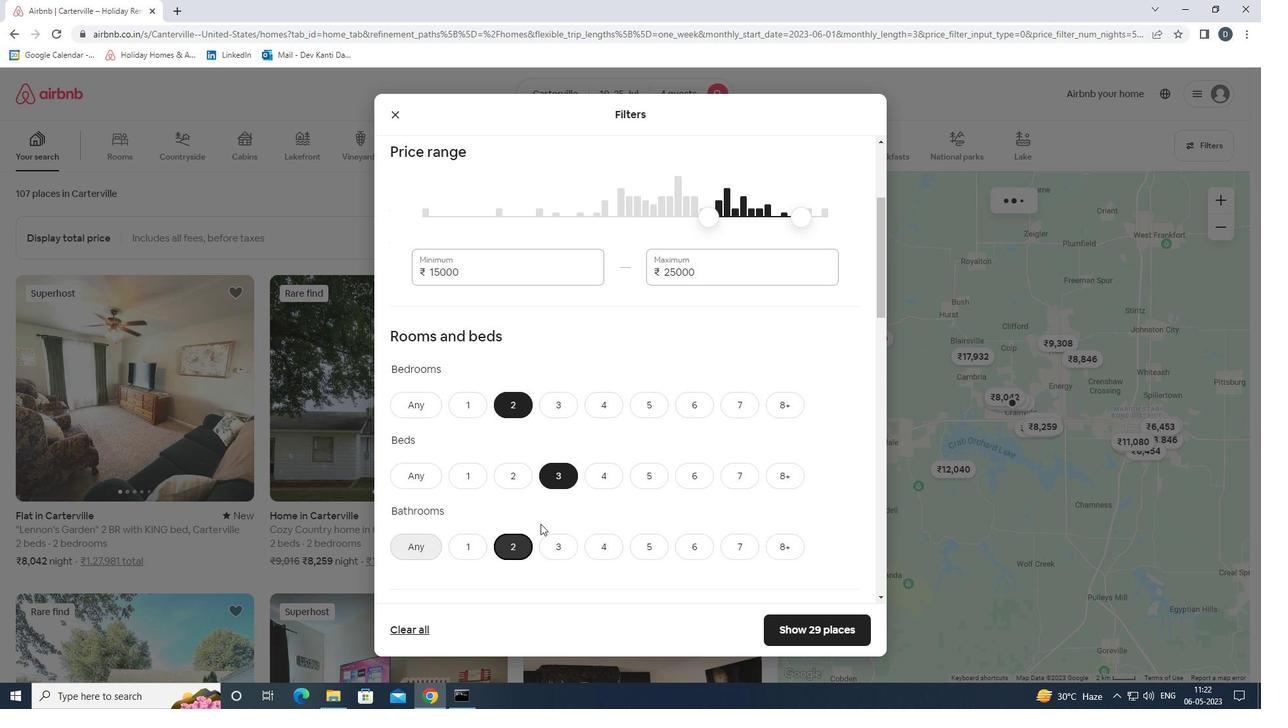 
Action: Mouse scrolled (559, 513) with delta (0, 0)
Screenshot: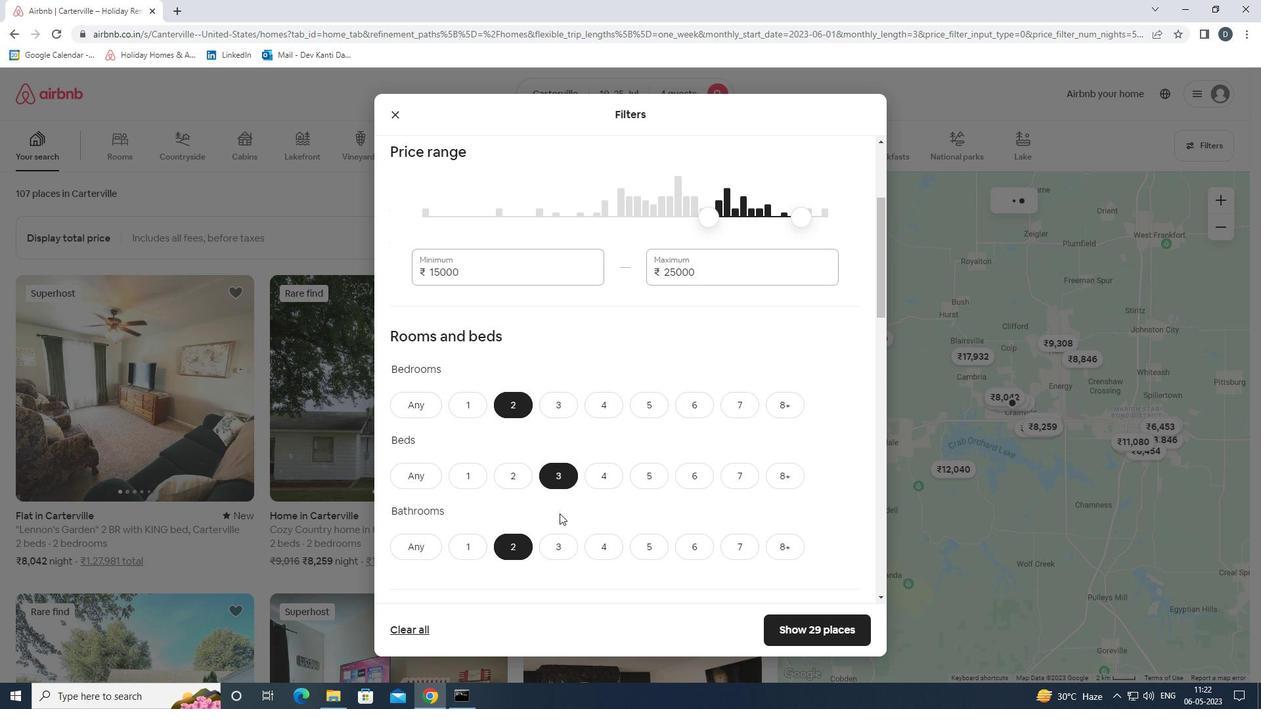 
Action: Mouse scrolled (559, 513) with delta (0, 0)
Screenshot: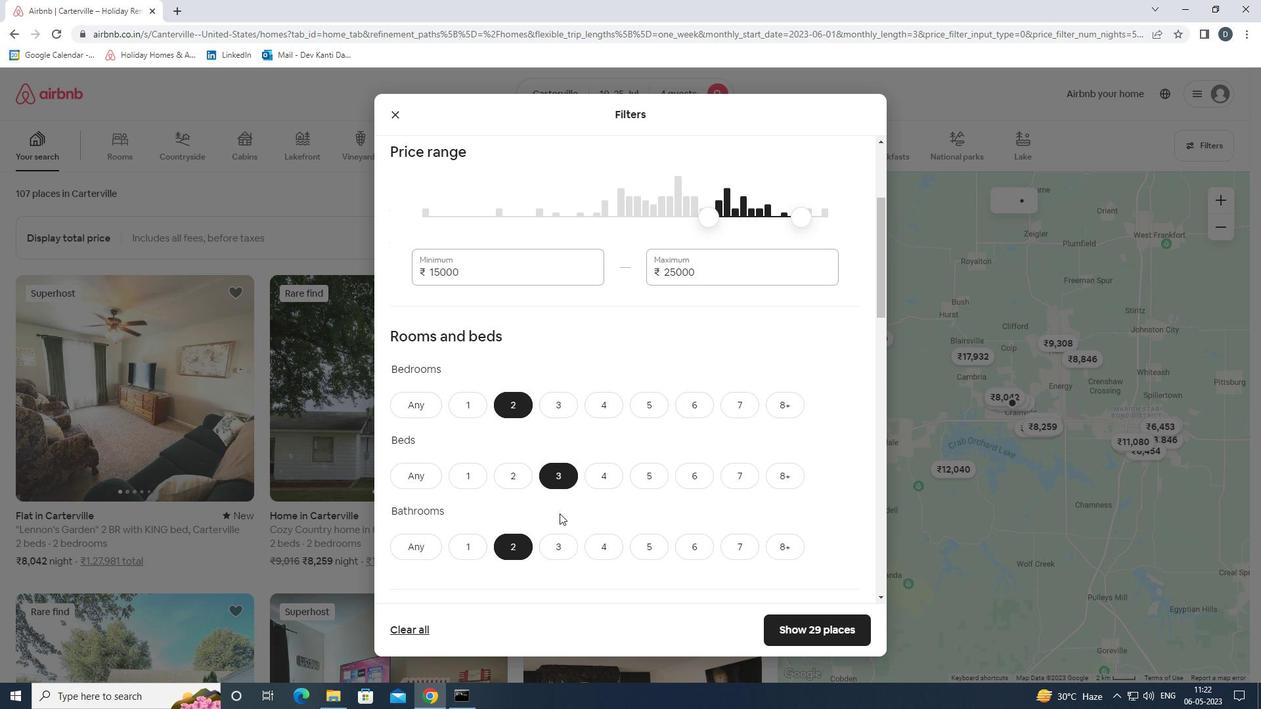 
Action: Mouse scrolled (559, 513) with delta (0, 0)
Screenshot: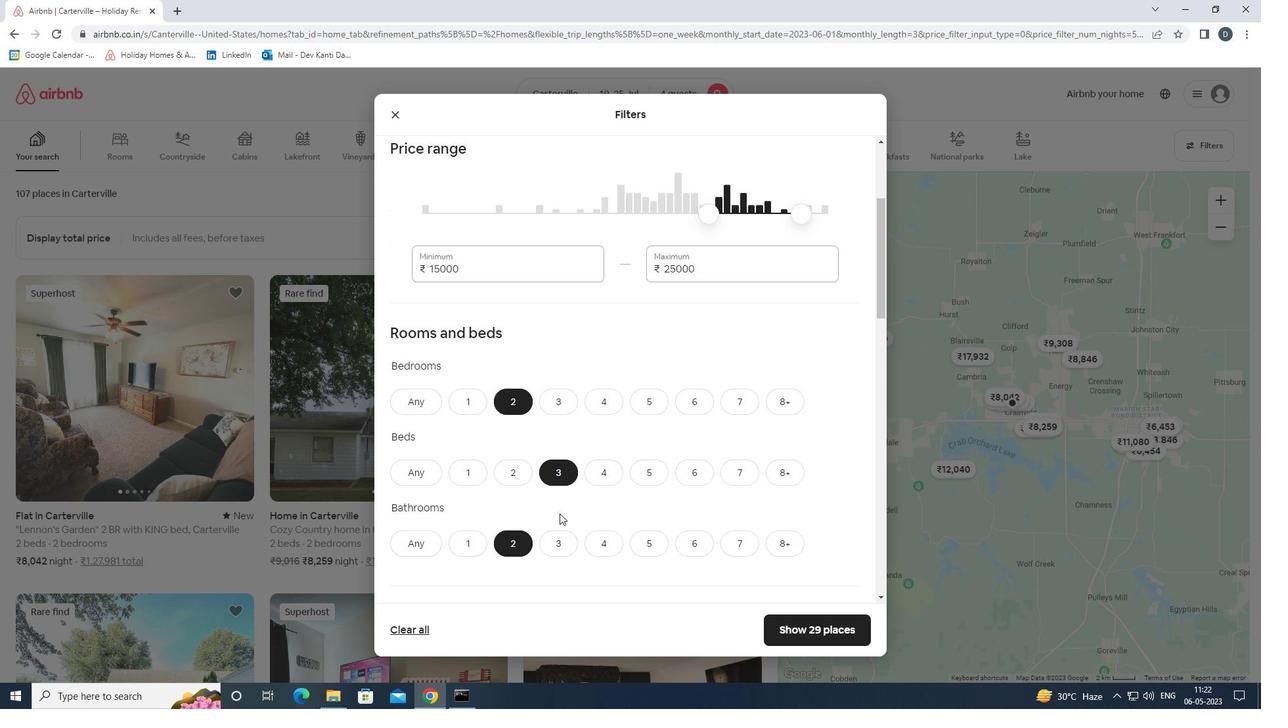 
Action: Mouse moved to (582, 505)
Screenshot: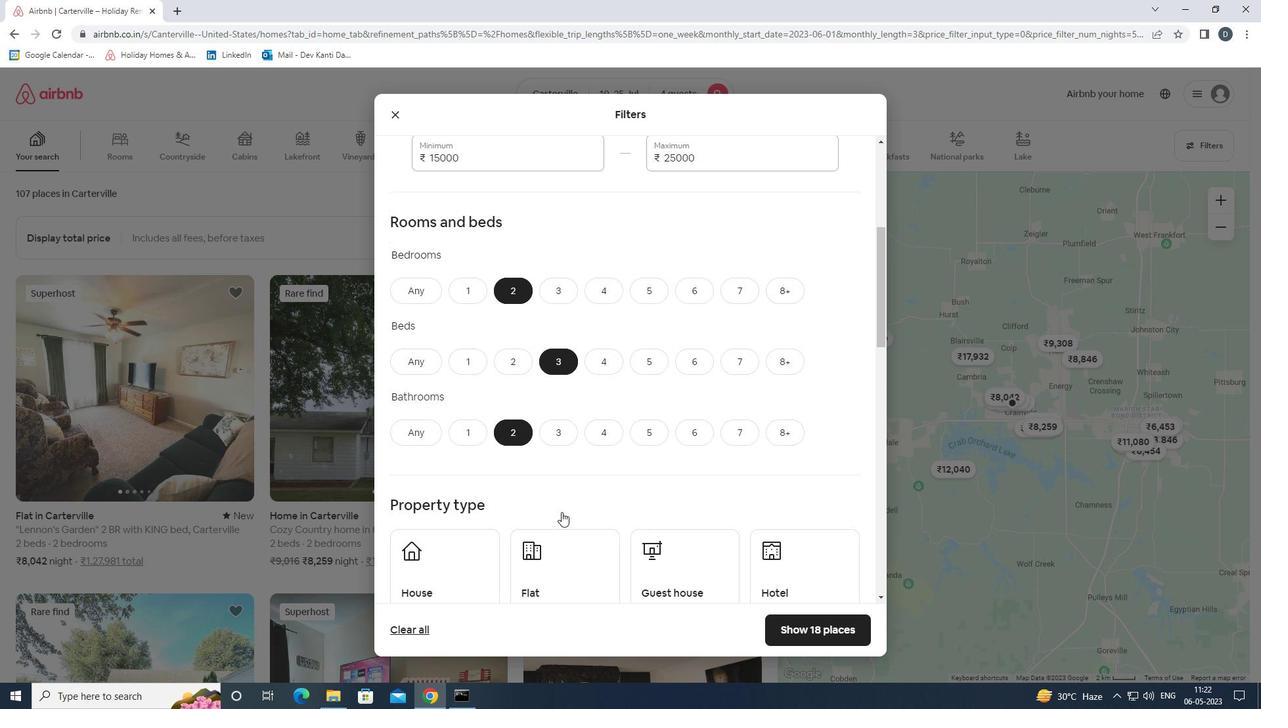 
Action: Mouse scrolled (582, 504) with delta (0, 0)
Screenshot: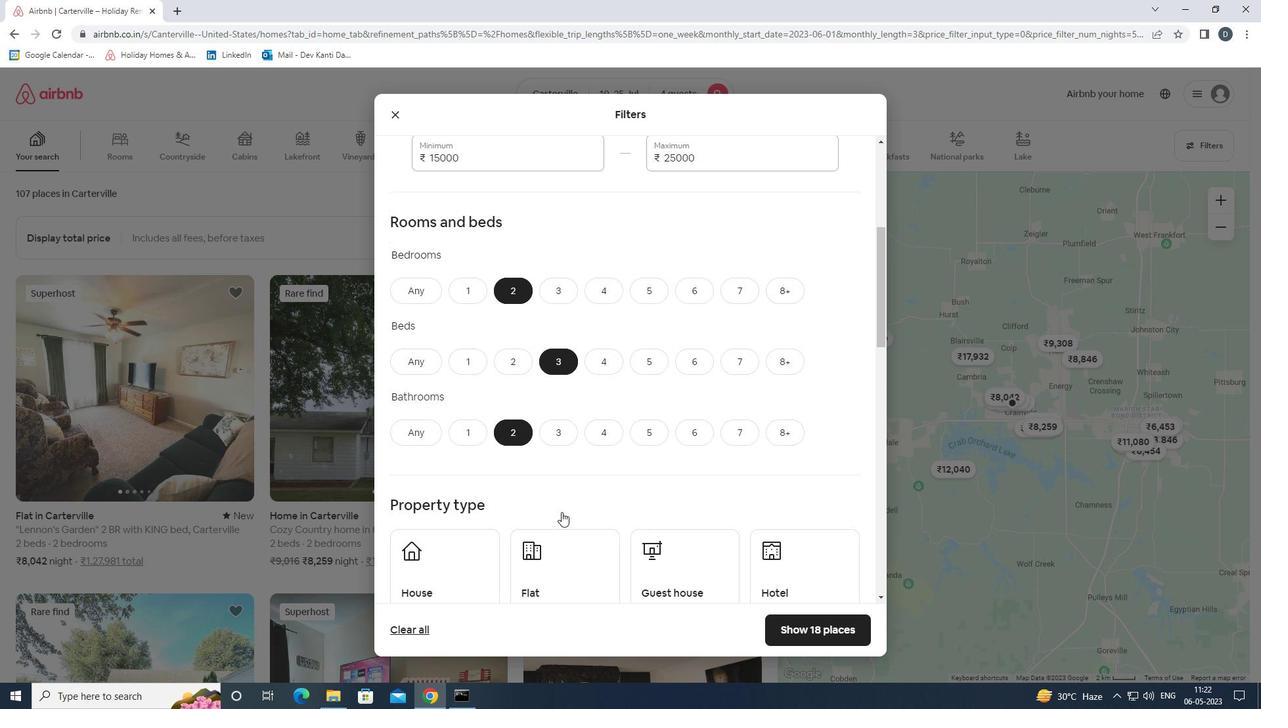
Action: Mouse moved to (601, 495)
Screenshot: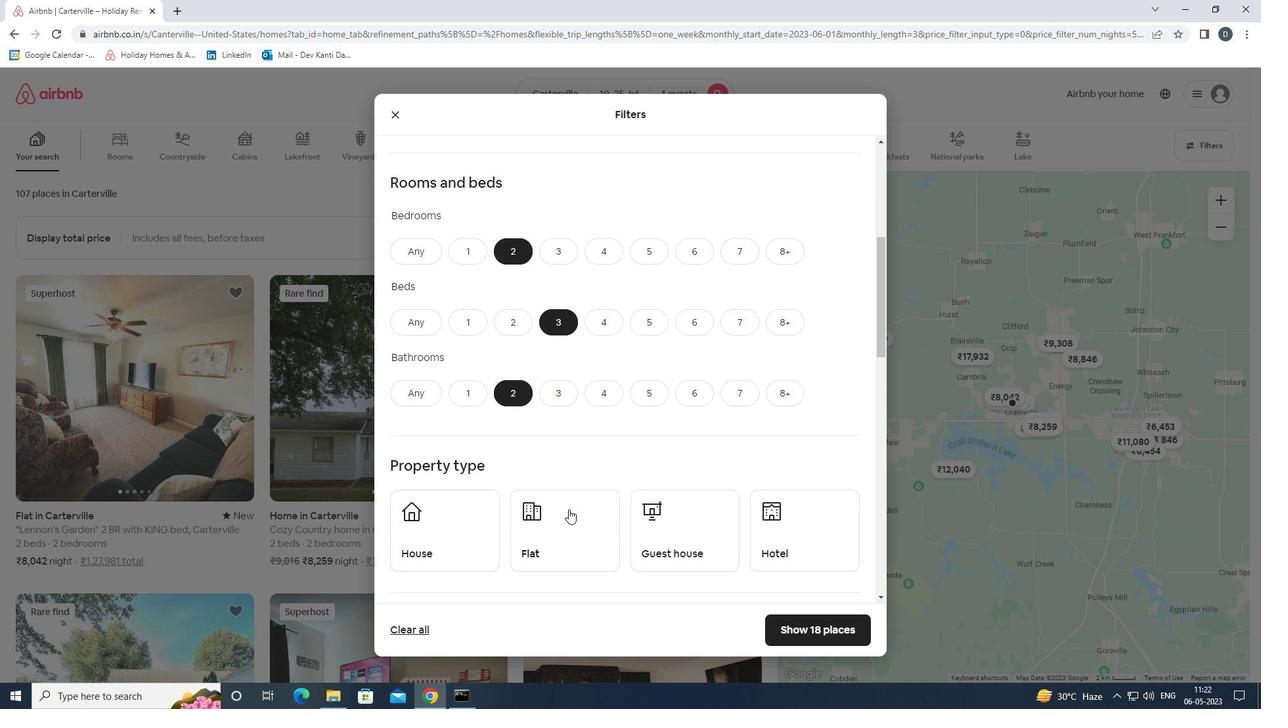 
Action: Mouse scrolled (601, 496) with delta (0, 0)
Screenshot: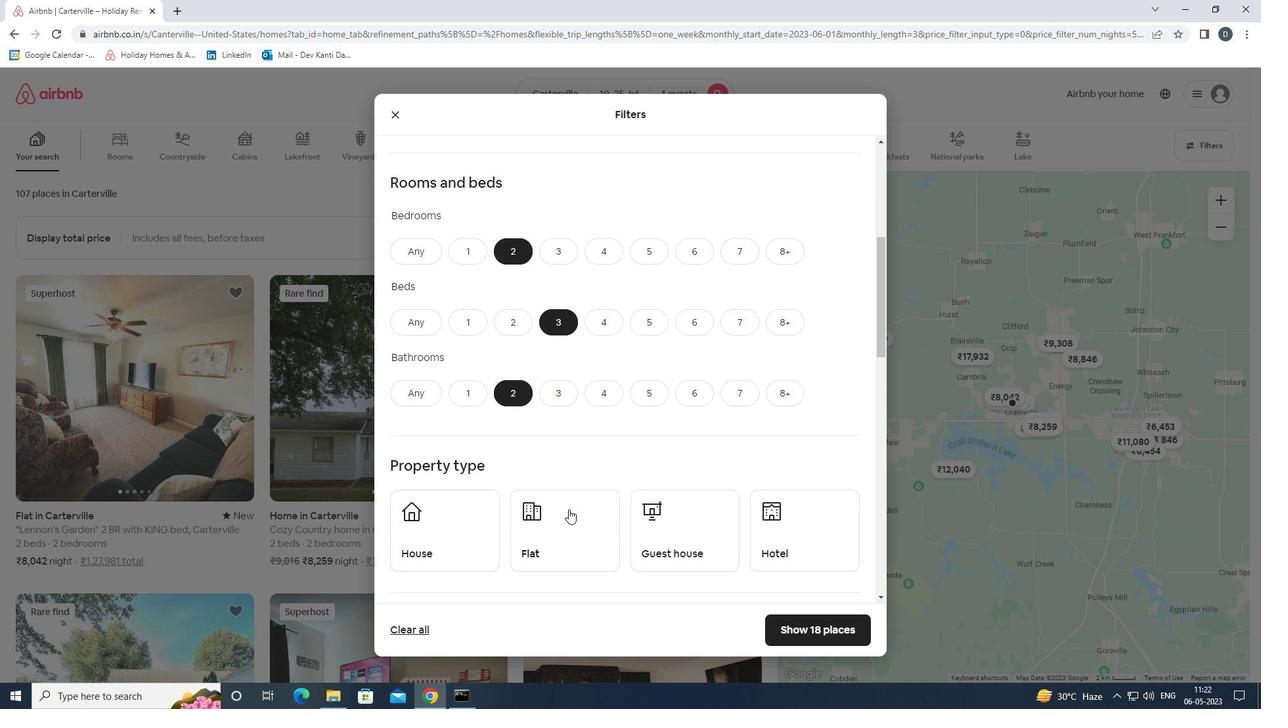 
Action: Mouse moved to (456, 480)
Screenshot: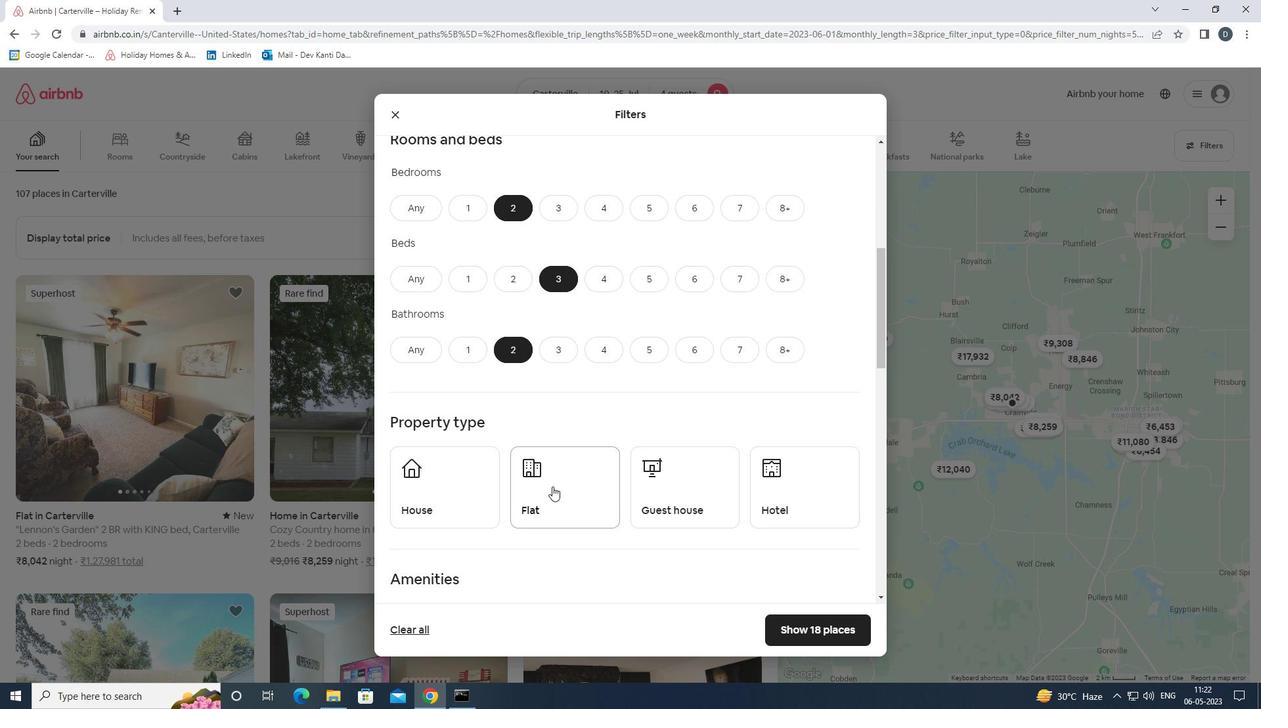 
Action: Mouse pressed left at (456, 480)
Screenshot: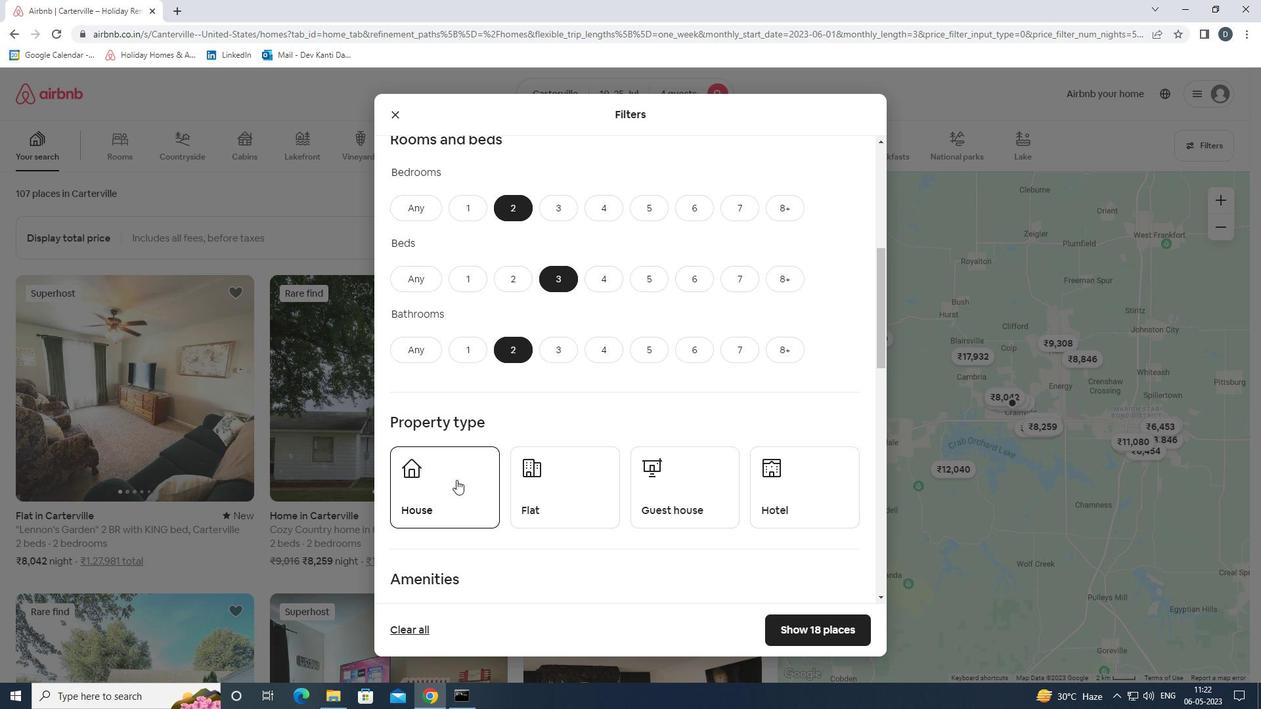 
Action: Mouse moved to (564, 480)
Screenshot: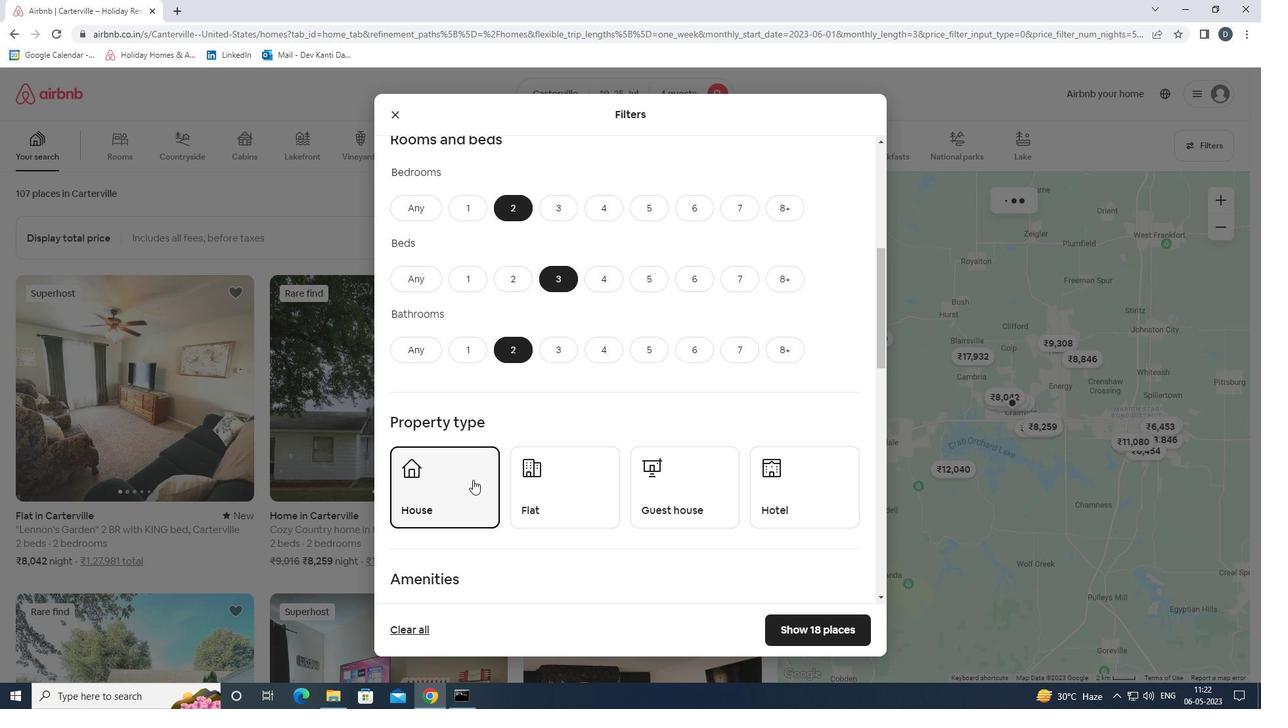 
Action: Mouse pressed left at (564, 480)
Screenshot: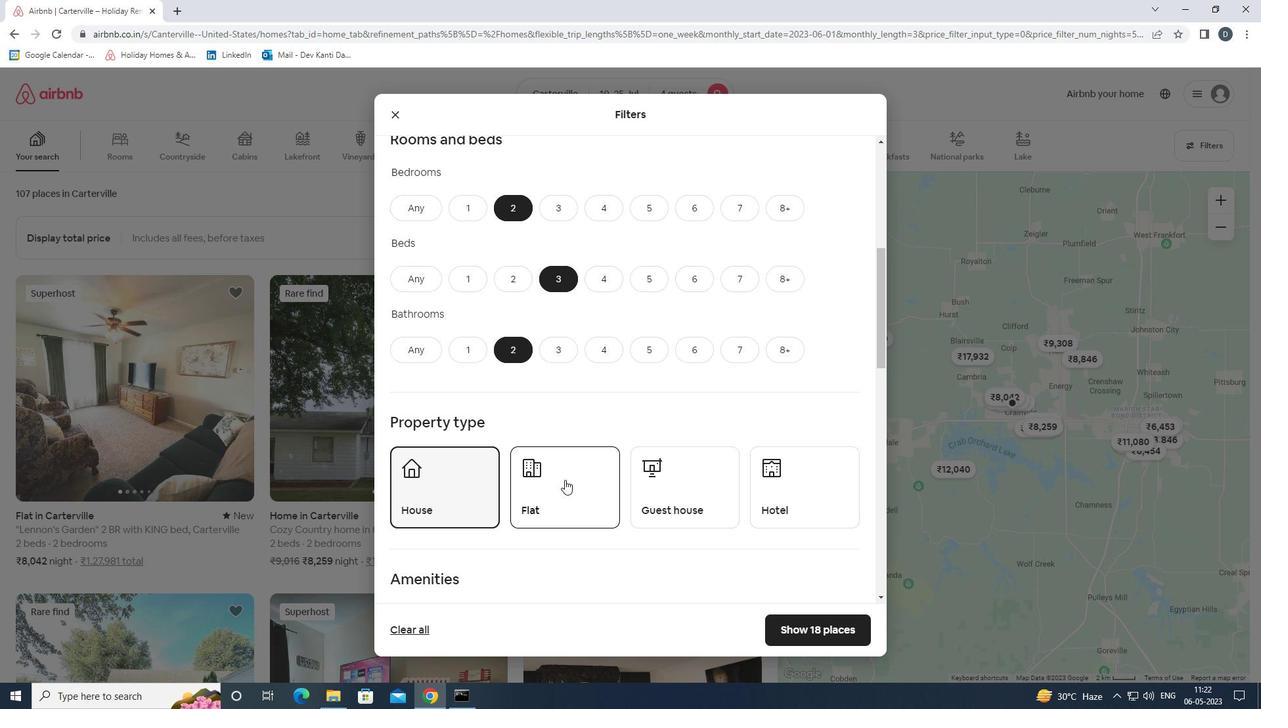 
Action: Mouse moved to (676, 482)
Screenshot: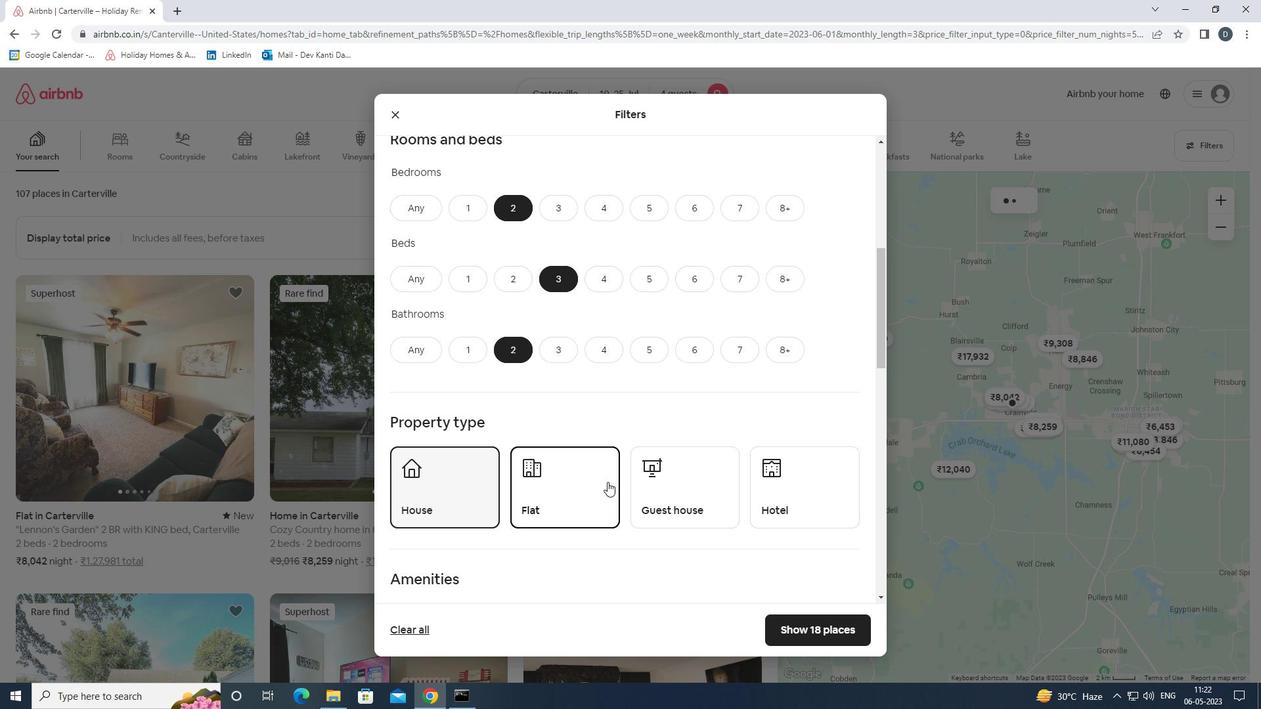 
Action: Mouse pressed left at (676, 482)
Screenshot: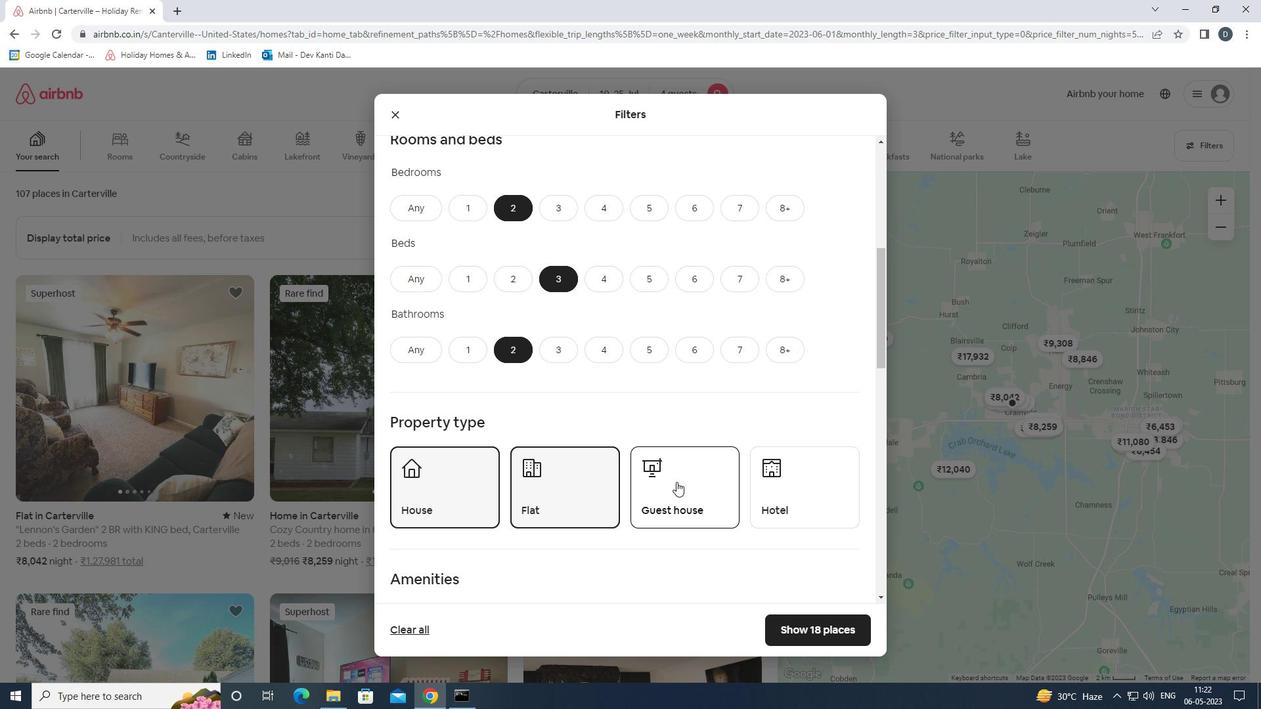 
Action: Mouse scrolled (676, 481) with delta (0, 0)
Screenshot: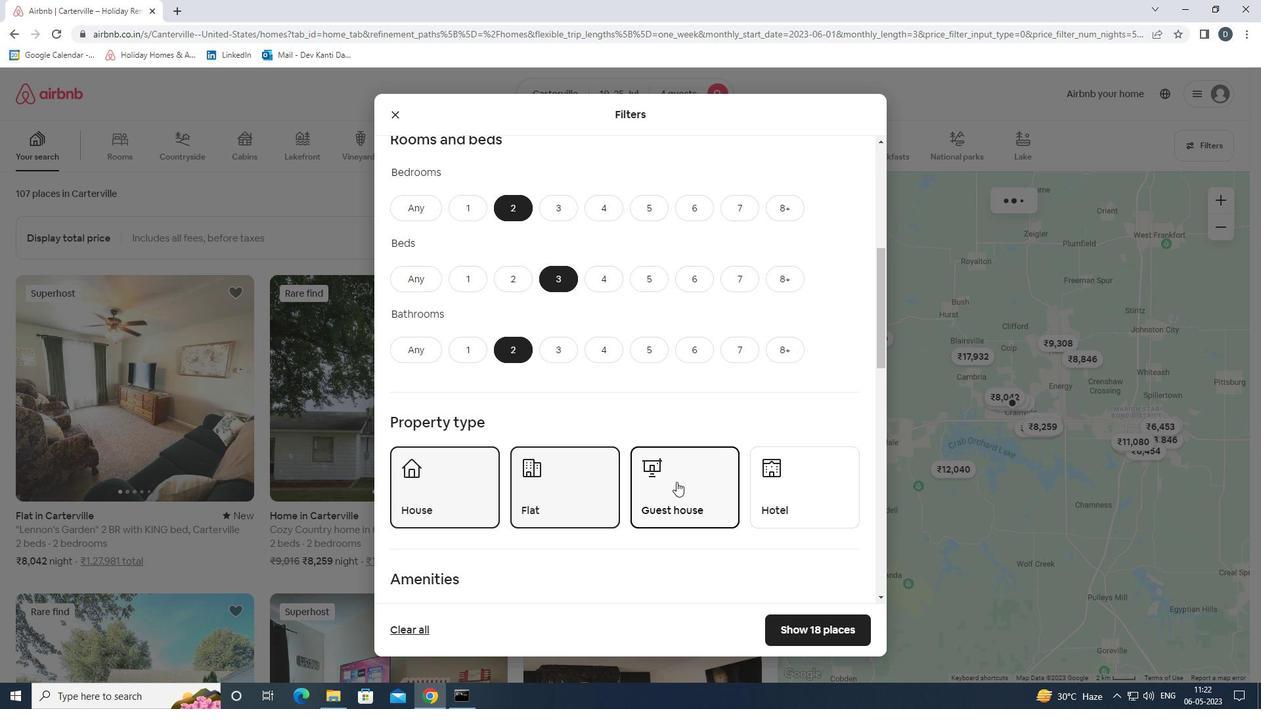 
Action: Mouse scrolled (676, 481) with delta (0, 0)
Screenshot: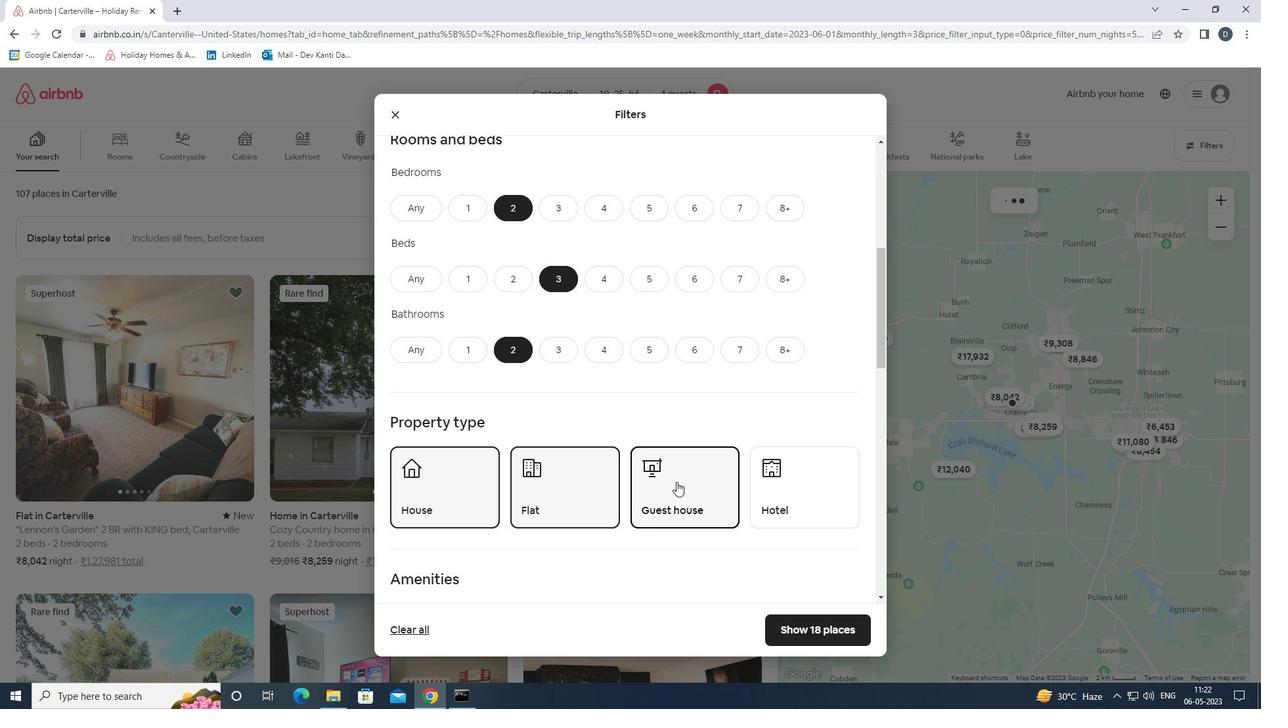 
Action: Mouse scrolled (676, 481) with delta (0, 0)
Screenshot: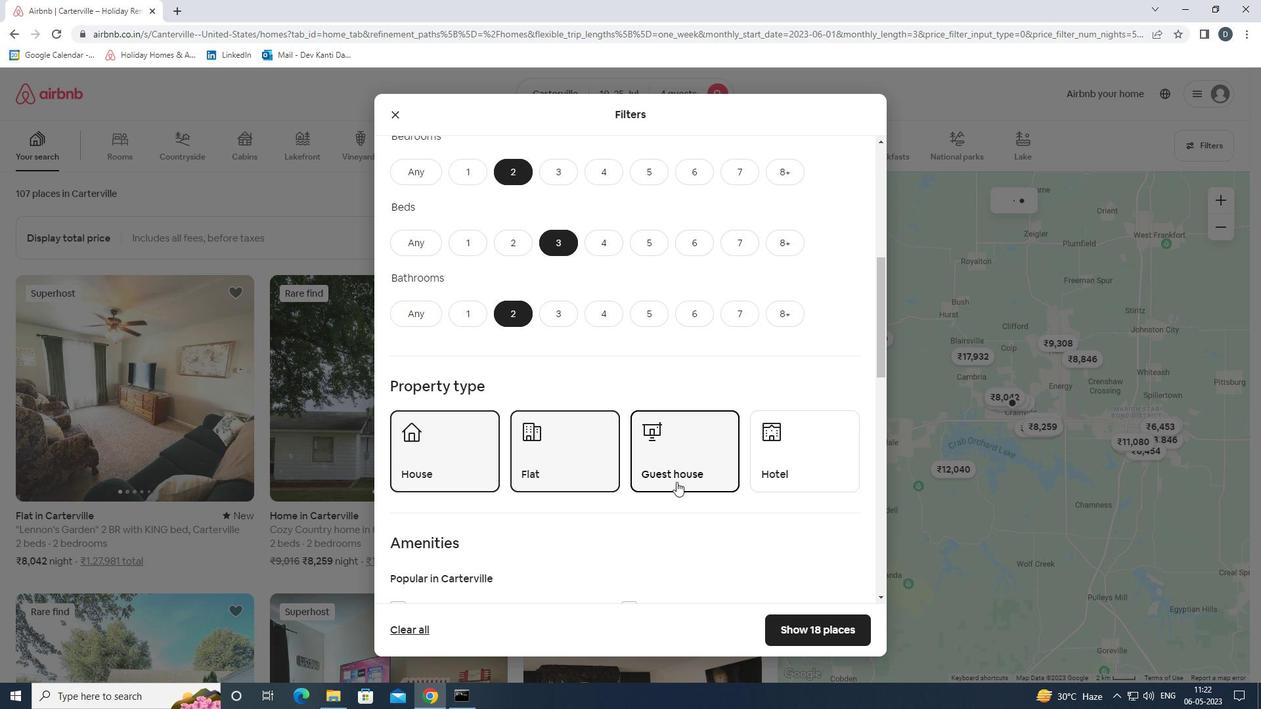 
Action: Mouse moved to (624, 463)
Screenshot: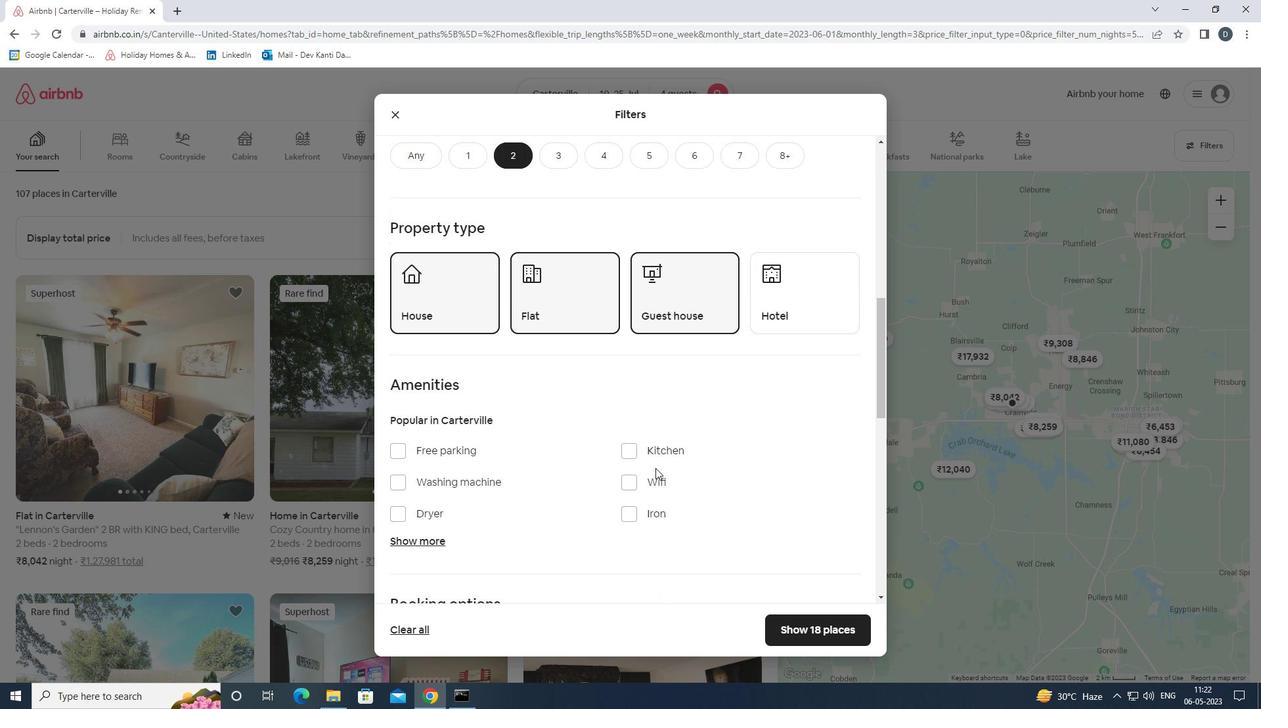 
Action: Mouse scrolled (624, 462) with delta (0, 0)
Screenshot: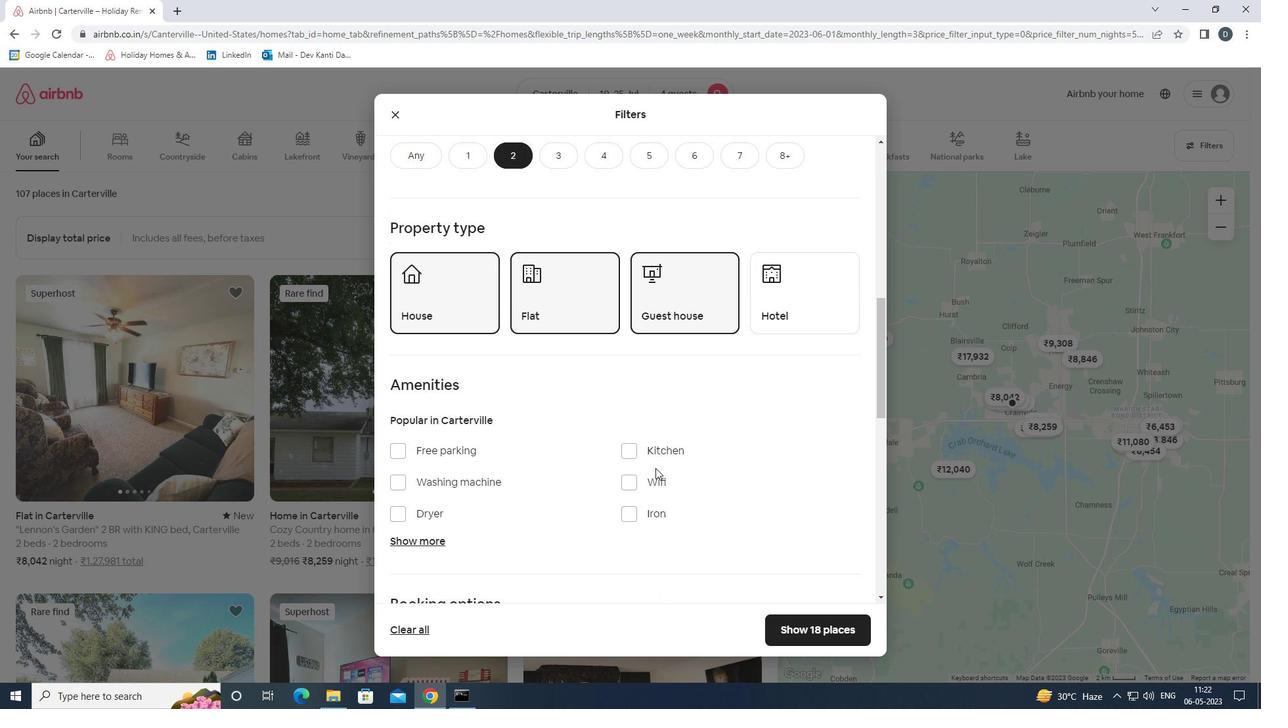 
Action: Mouse moved to (420, 473)
Screenshot: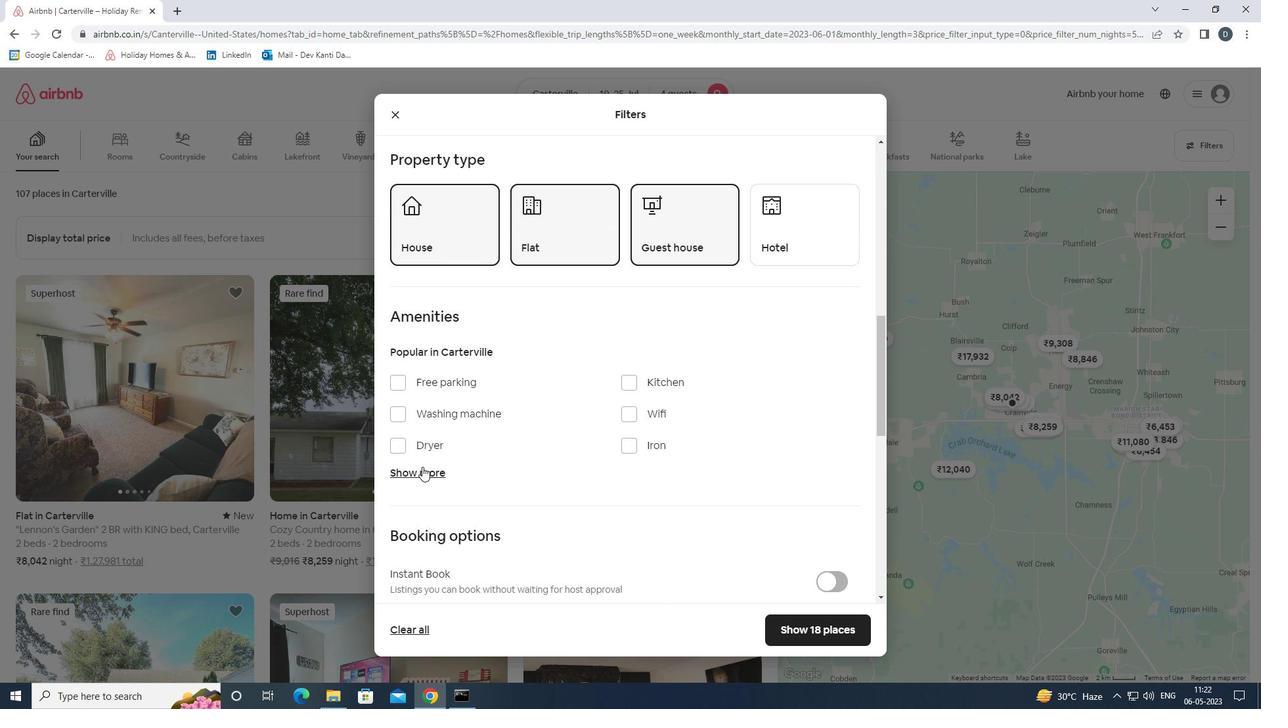 
Action: Mouse pressed left at (420, 473)
Screenshot: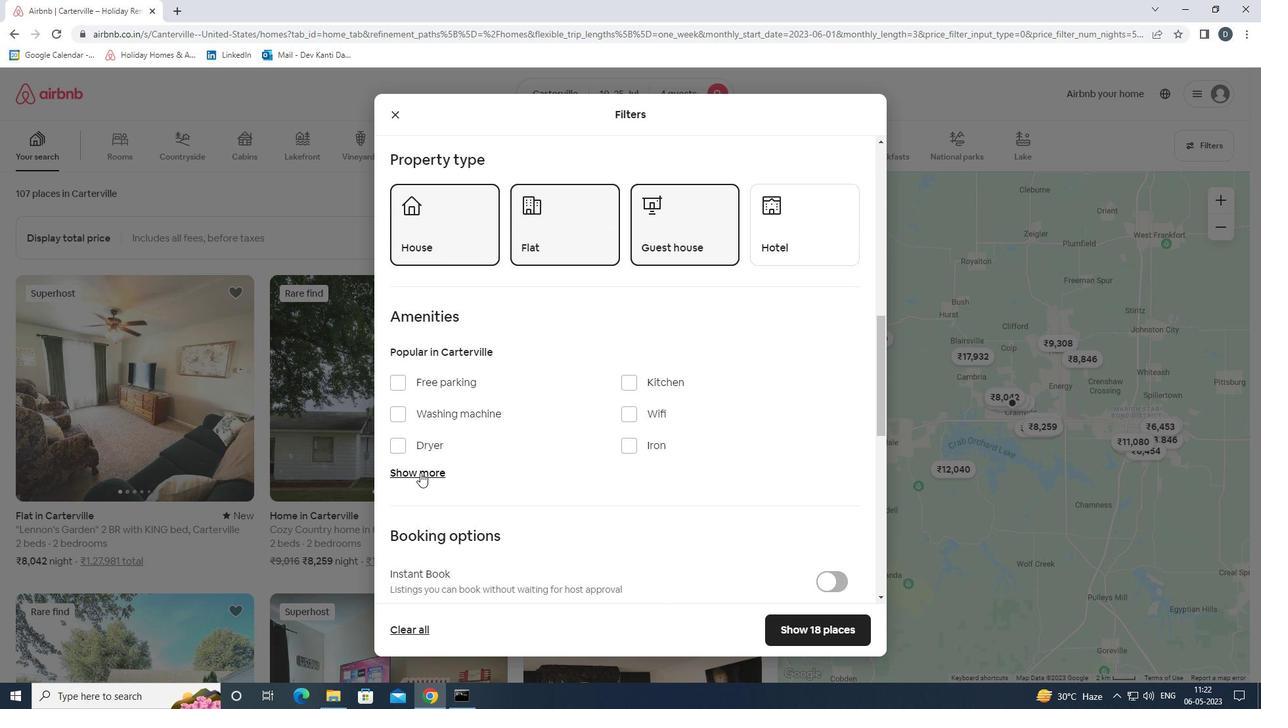 
Action: Mouse moved to (434, 381)
Screenshot: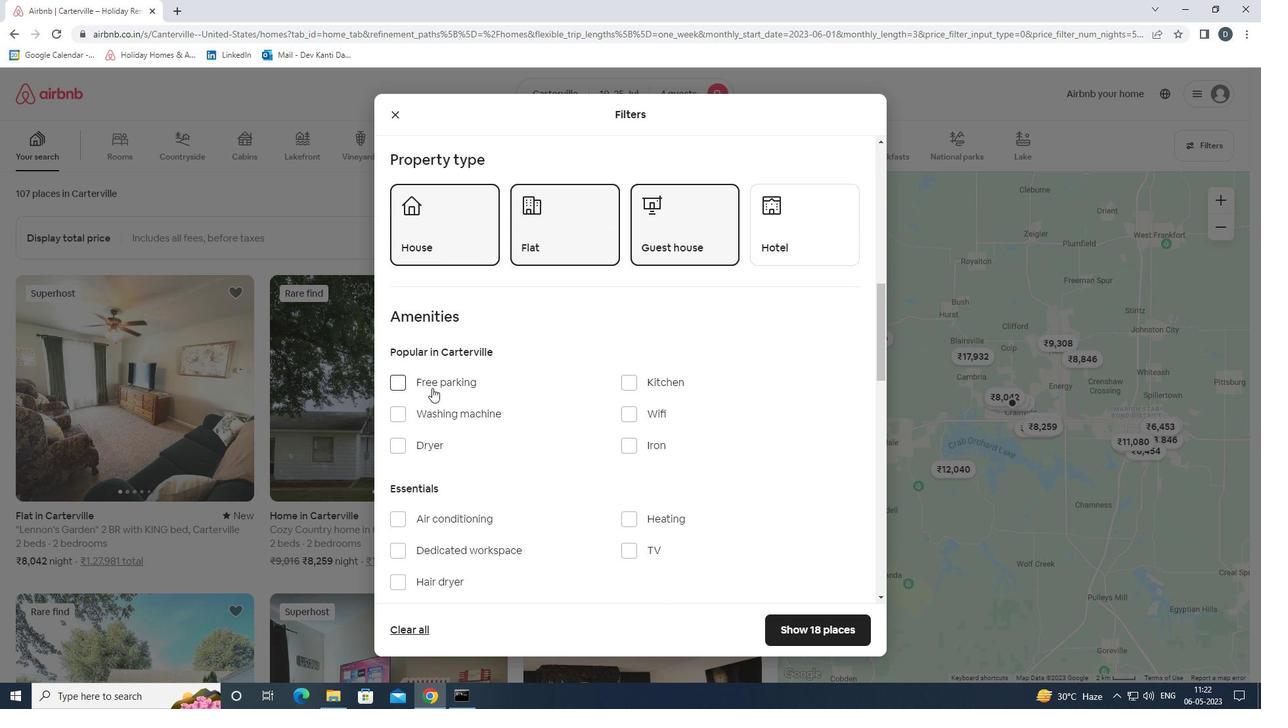
Action: Mouse pressed left at (434, 381)
Screenshot: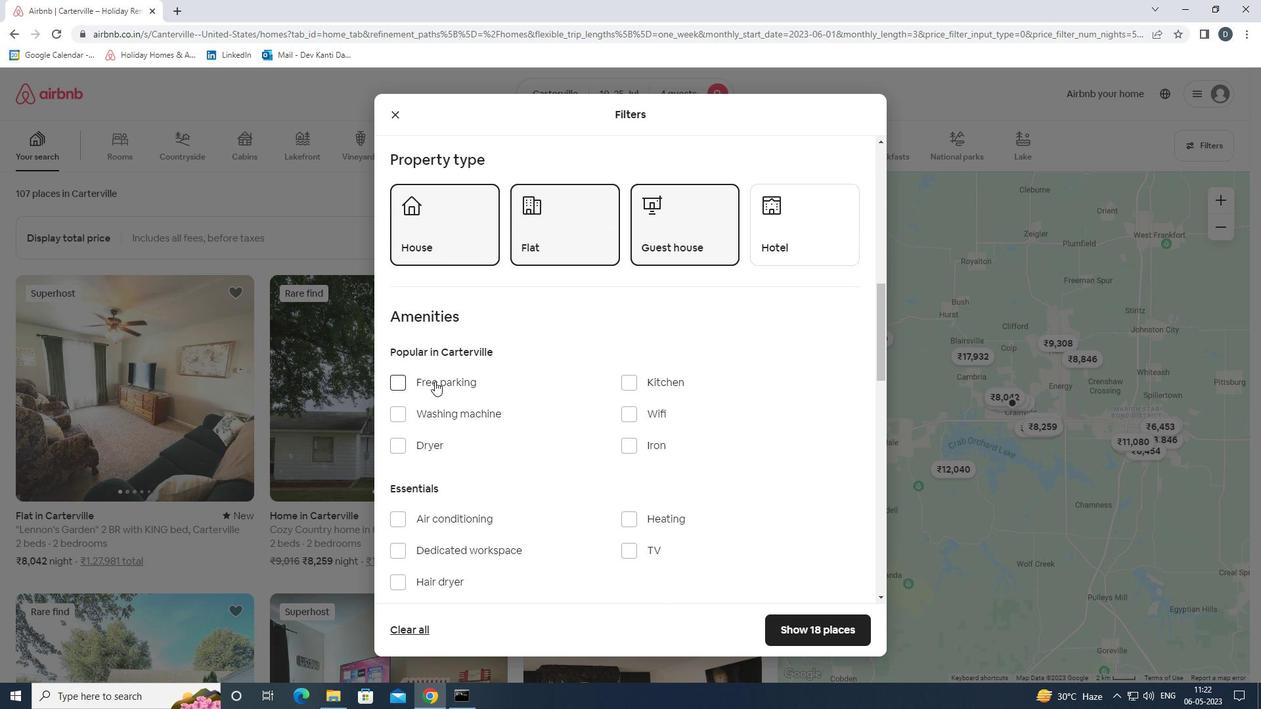 
Action: Mouse moved to (646, 414)
Screenshot: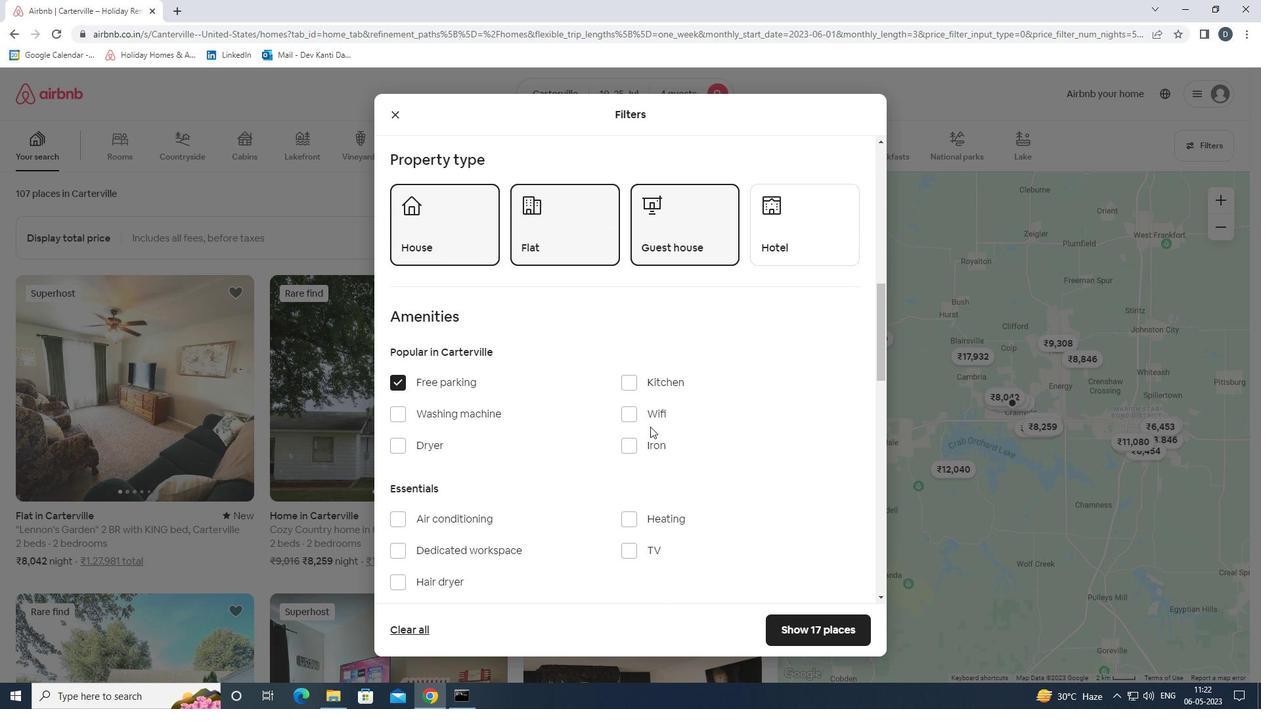 
Action: Mouse pressed left at (646, 414)
Screenshot: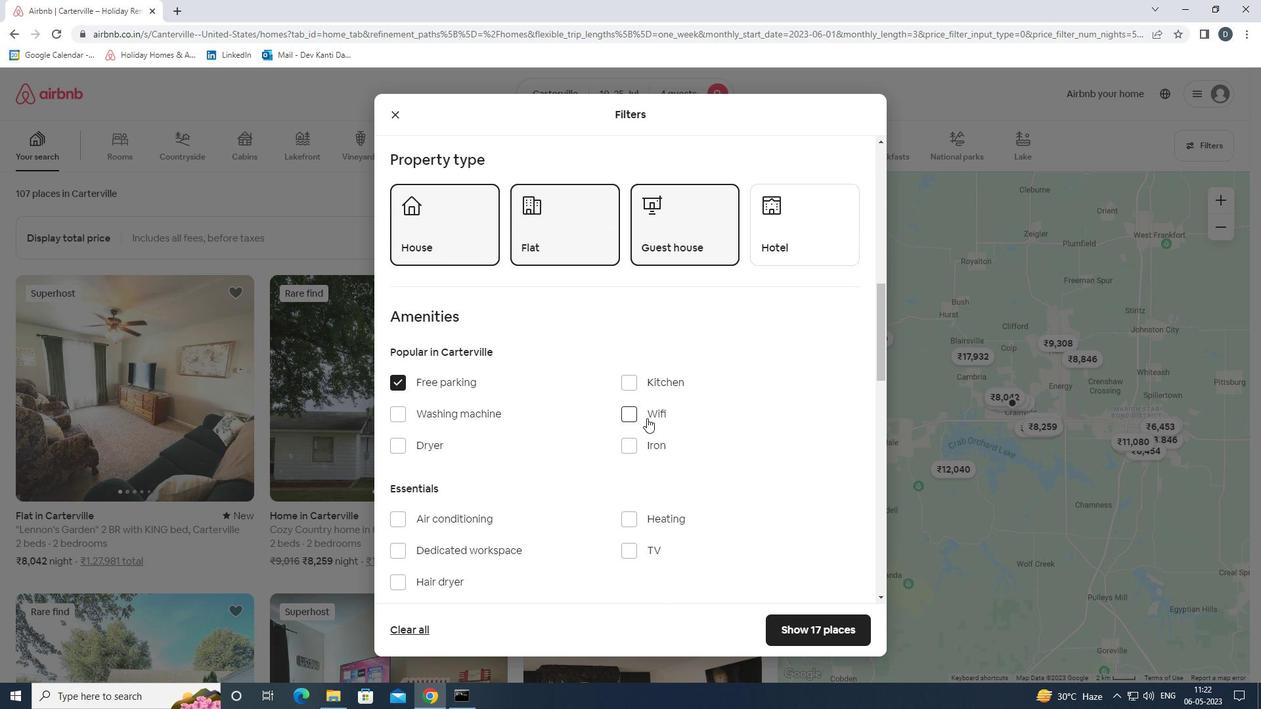
Action: Mouse moved to (566, 435)
Screenshot: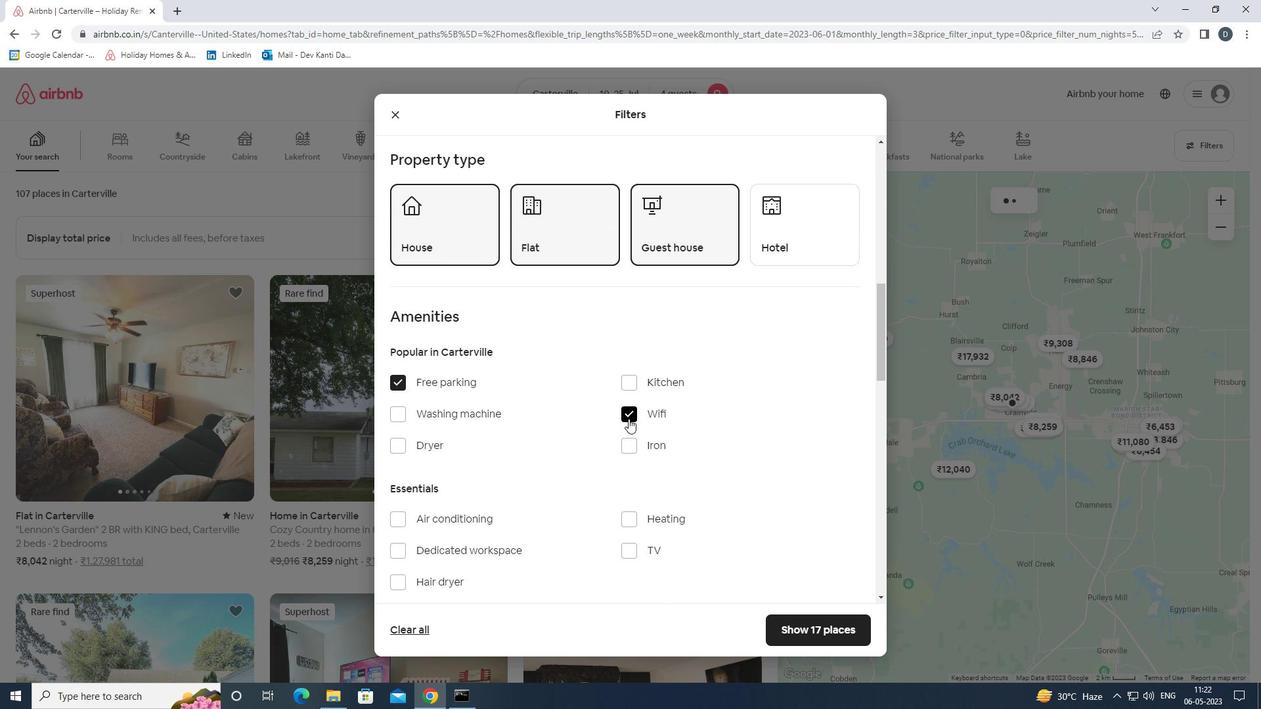 
Action: Mouse scrolled (566, 434) with delta (0, 0)
Screenshot: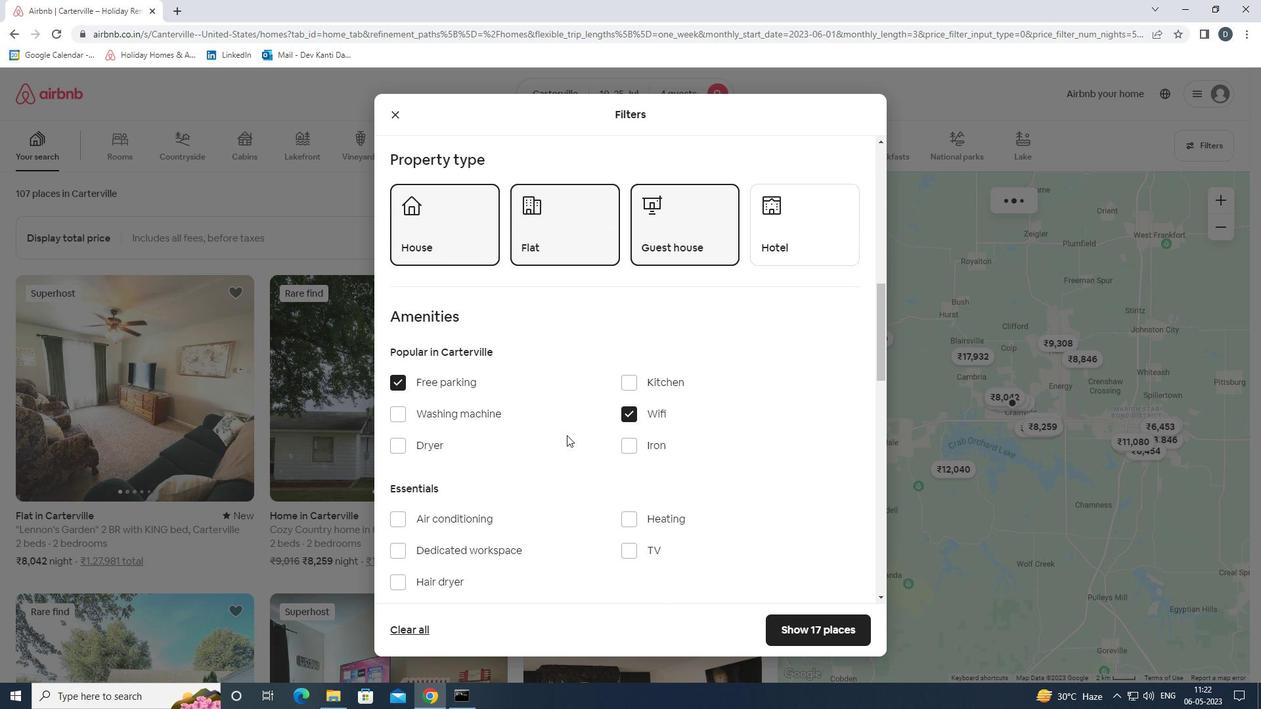 
Action: Mouse scrolled (566, 434) with delta (0, 0)
Screenshot: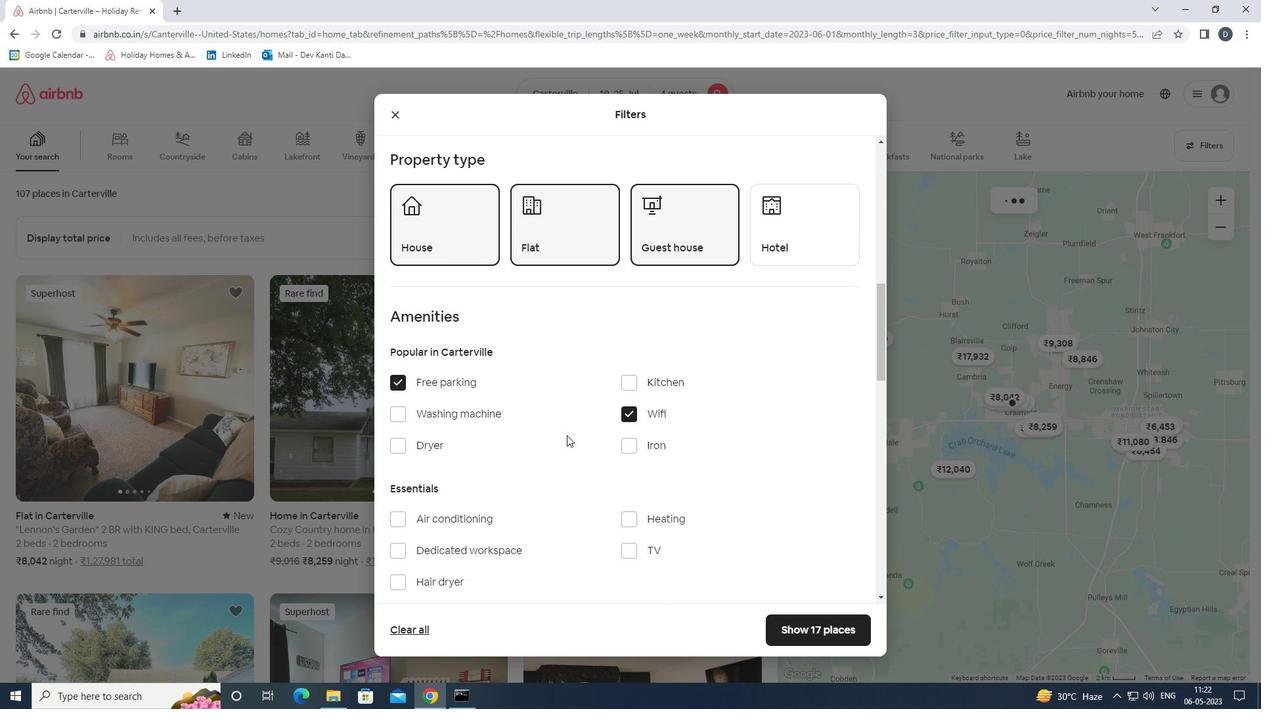 
Action: Mouse moved to (629, 423)
Screenshot: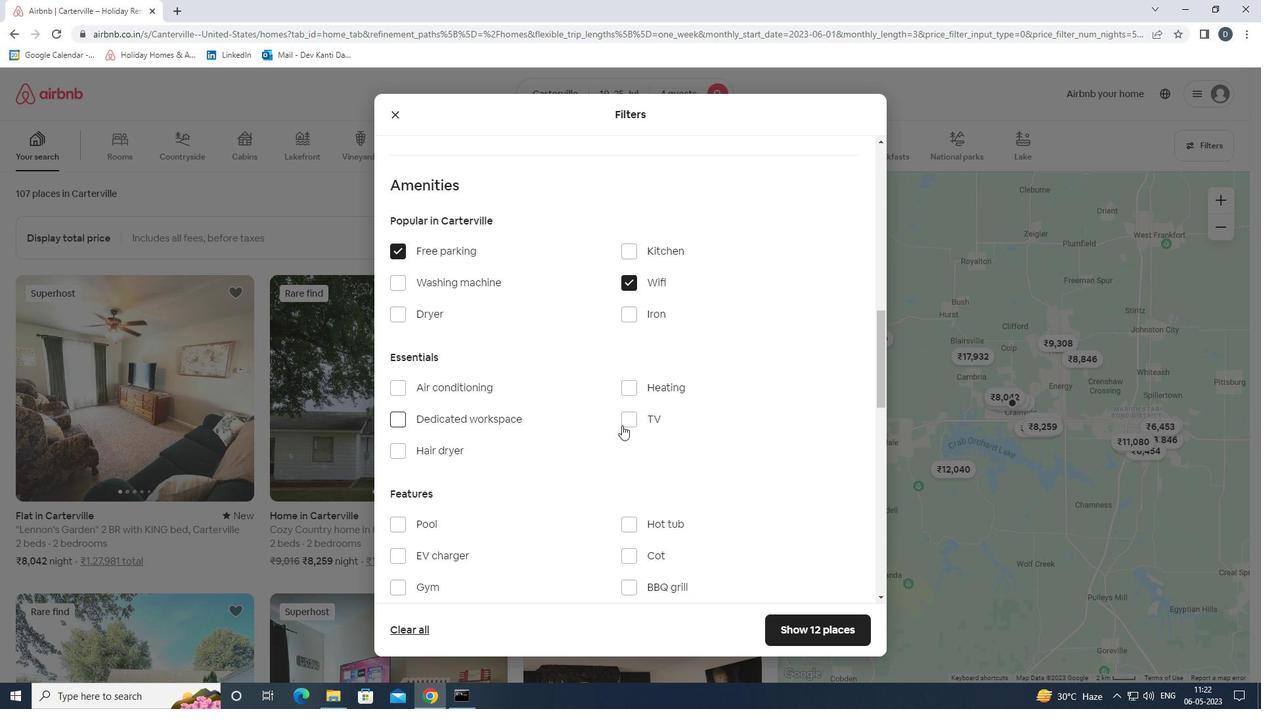 
Action: Mouse pressed left at (629, 423)
Screenshot: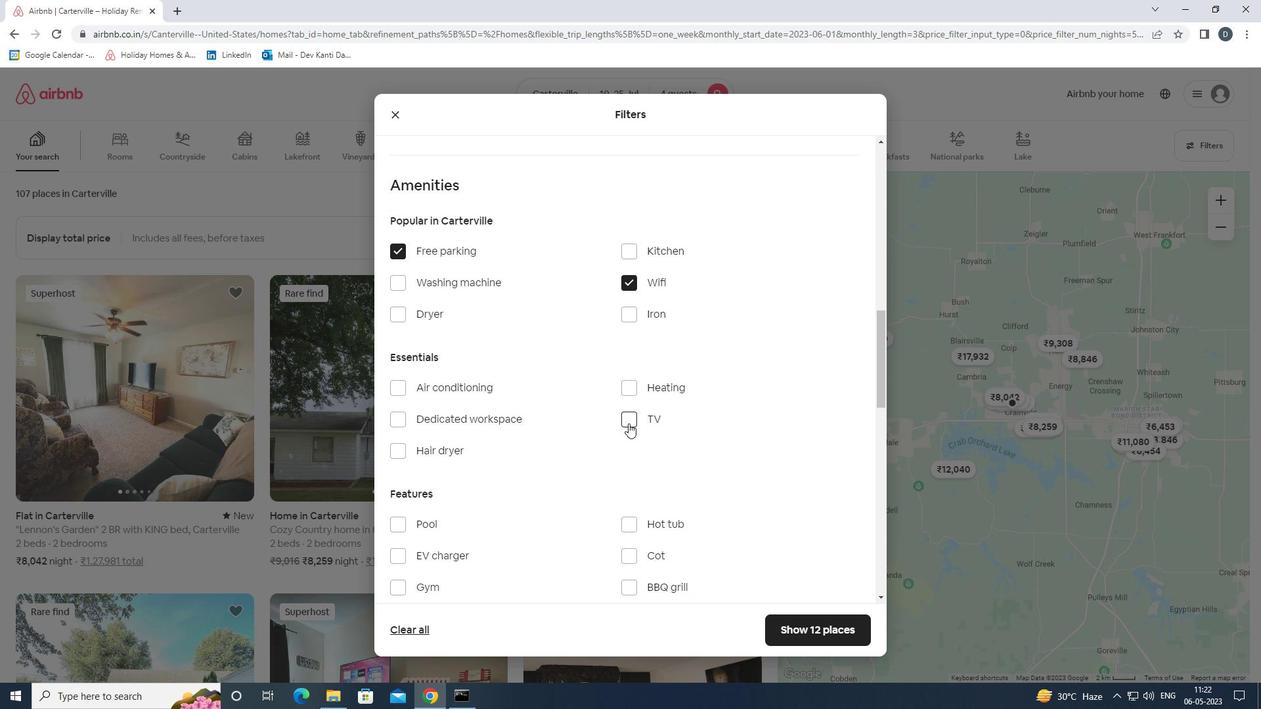 
Action: Mouse moved to (627, 423)
Screenshot: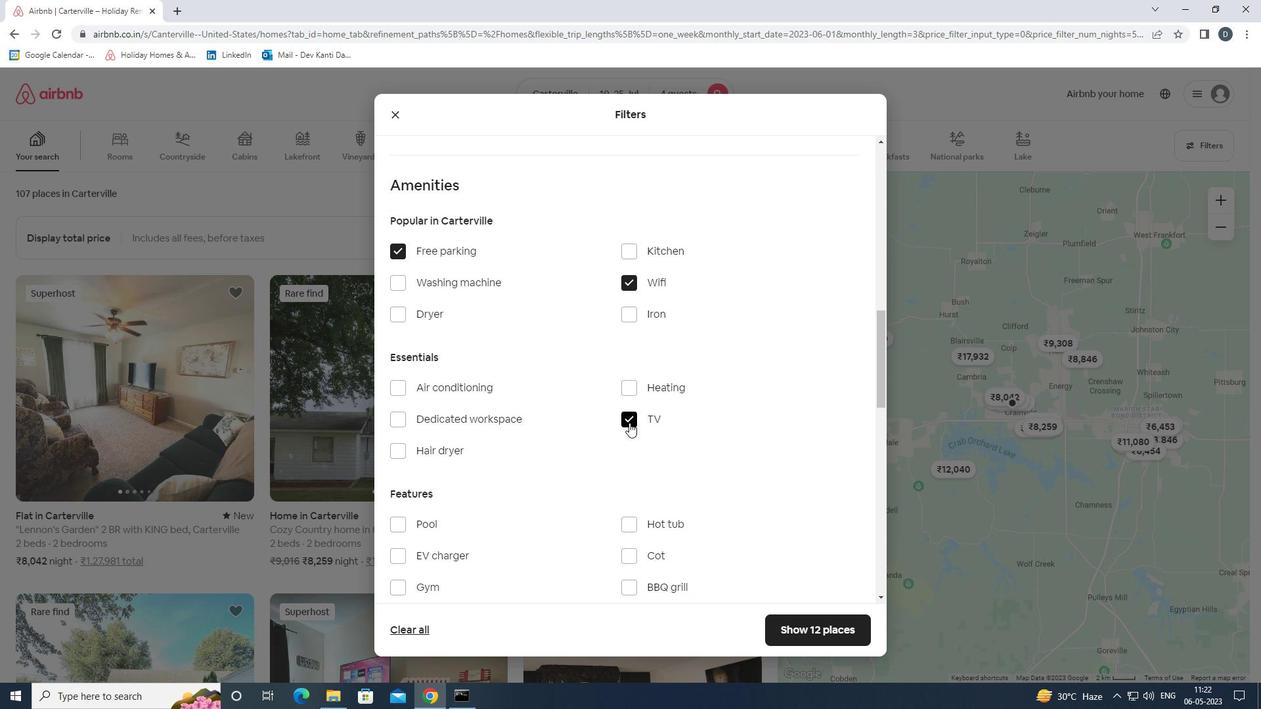 
Action: Mouse scrolled (627, 422) with delta (0, 0)
Screenshot: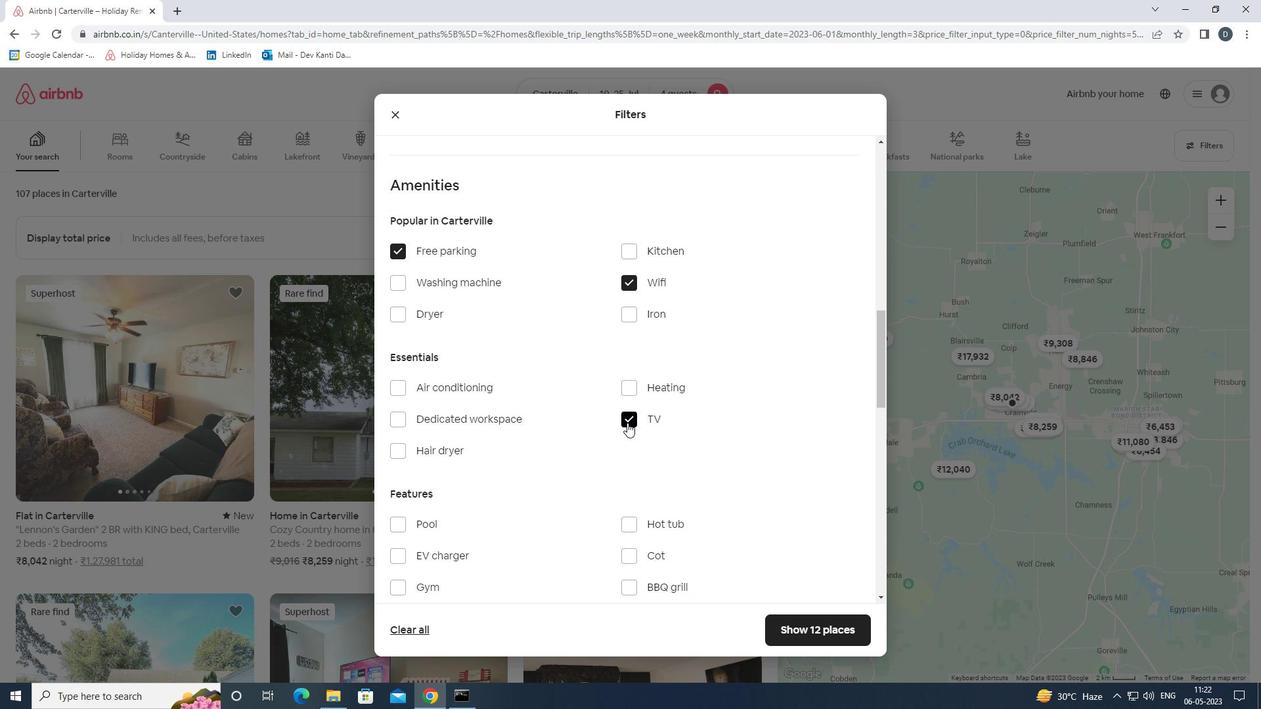 
Action: Mouse scrolled (627, 422) with delta (0, 0)
Screenshot: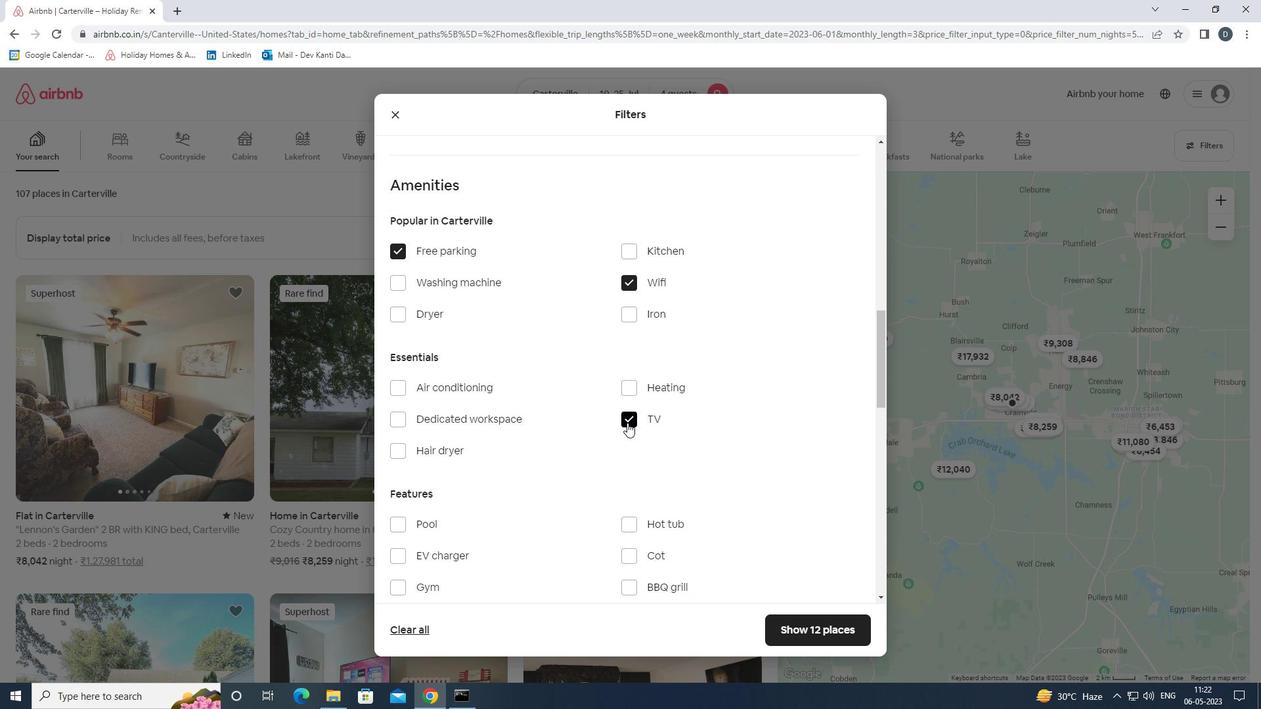 
Action: Mouse moved to (444, 485)
Screenshot: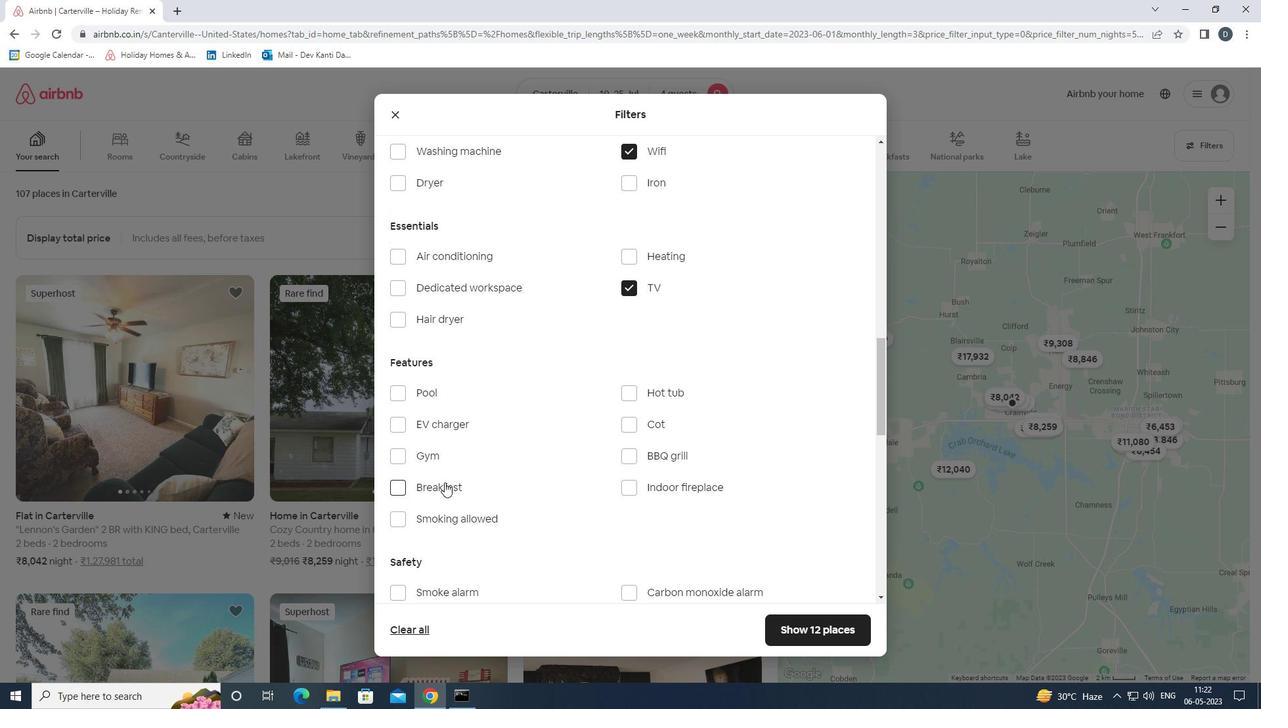
Action: Mouse pressed left at (444, 485)
Screenshot: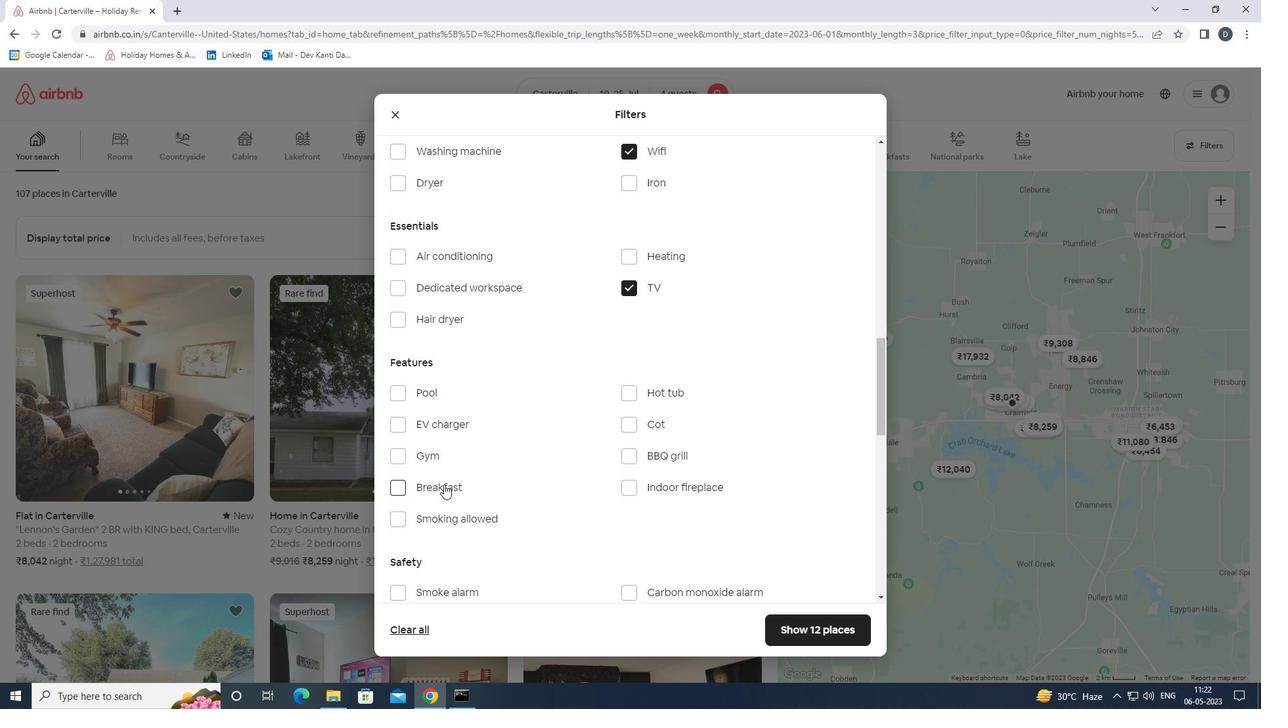 
Action: Mouse moved to (431, 450)
Screenshot: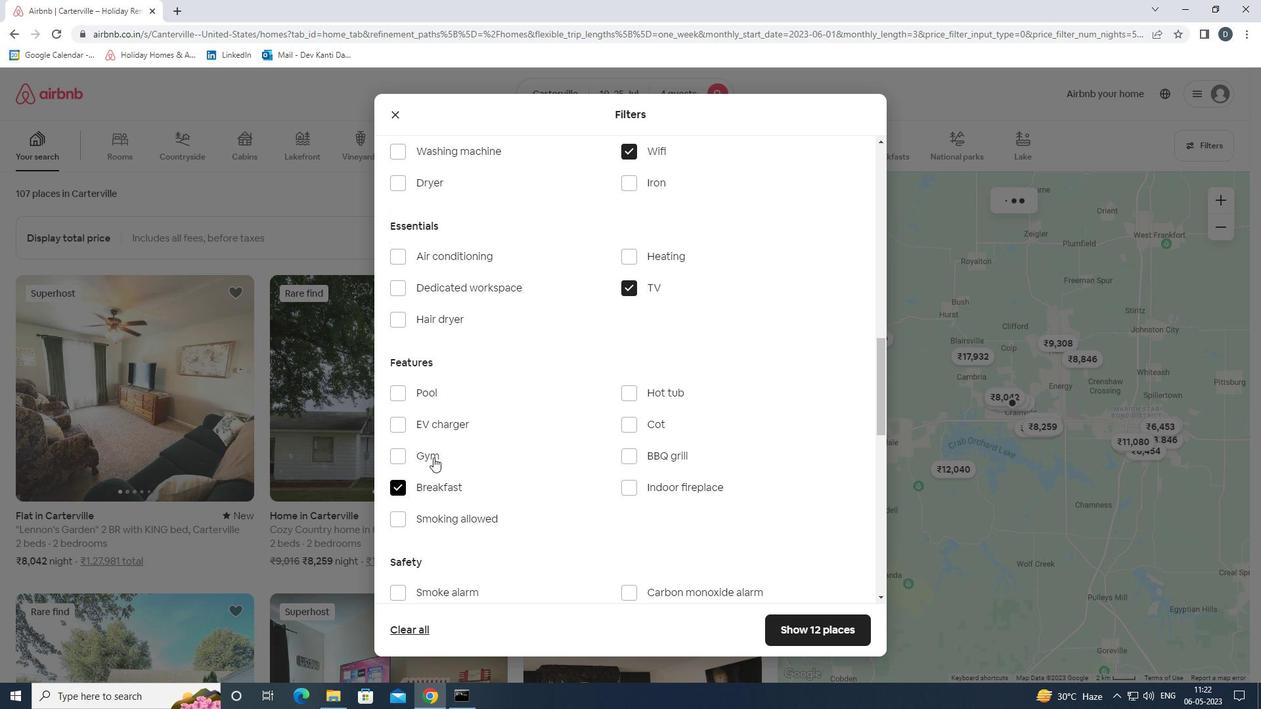 
Action: Mouse pressed left at (431, 450)
Screenshot: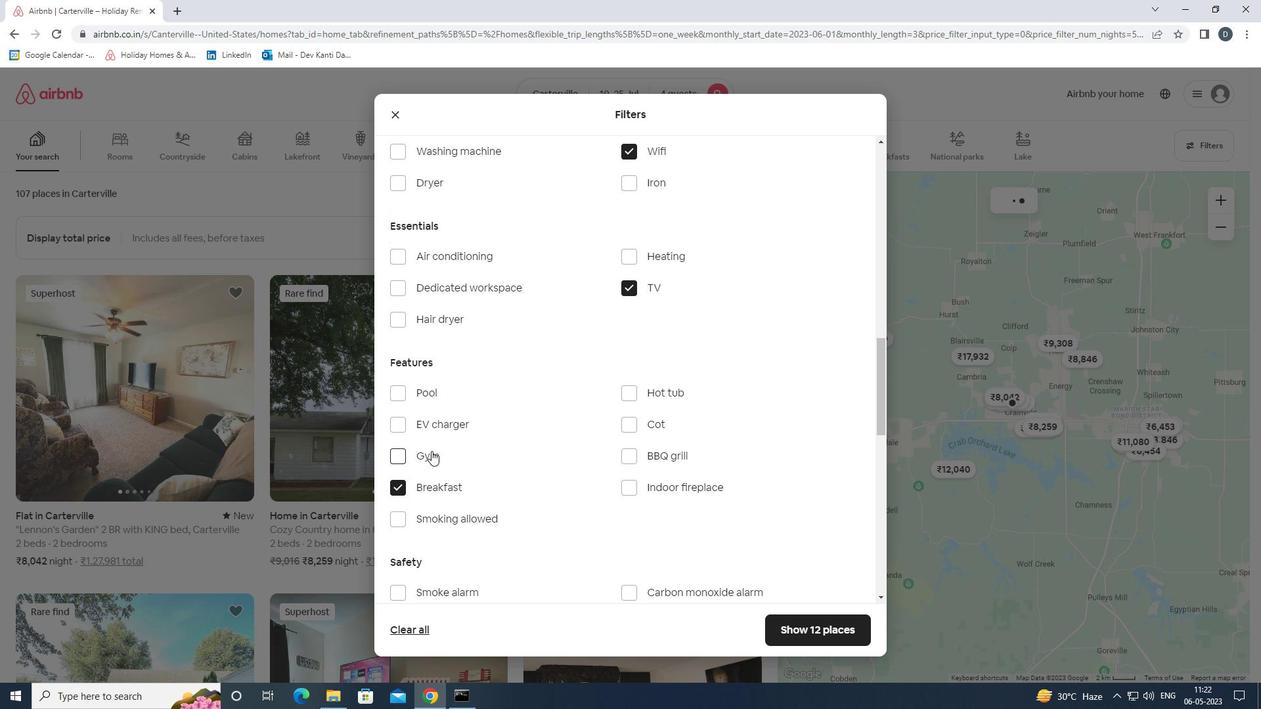 
Action: Mouse moved to (589, 465)
Screenshot: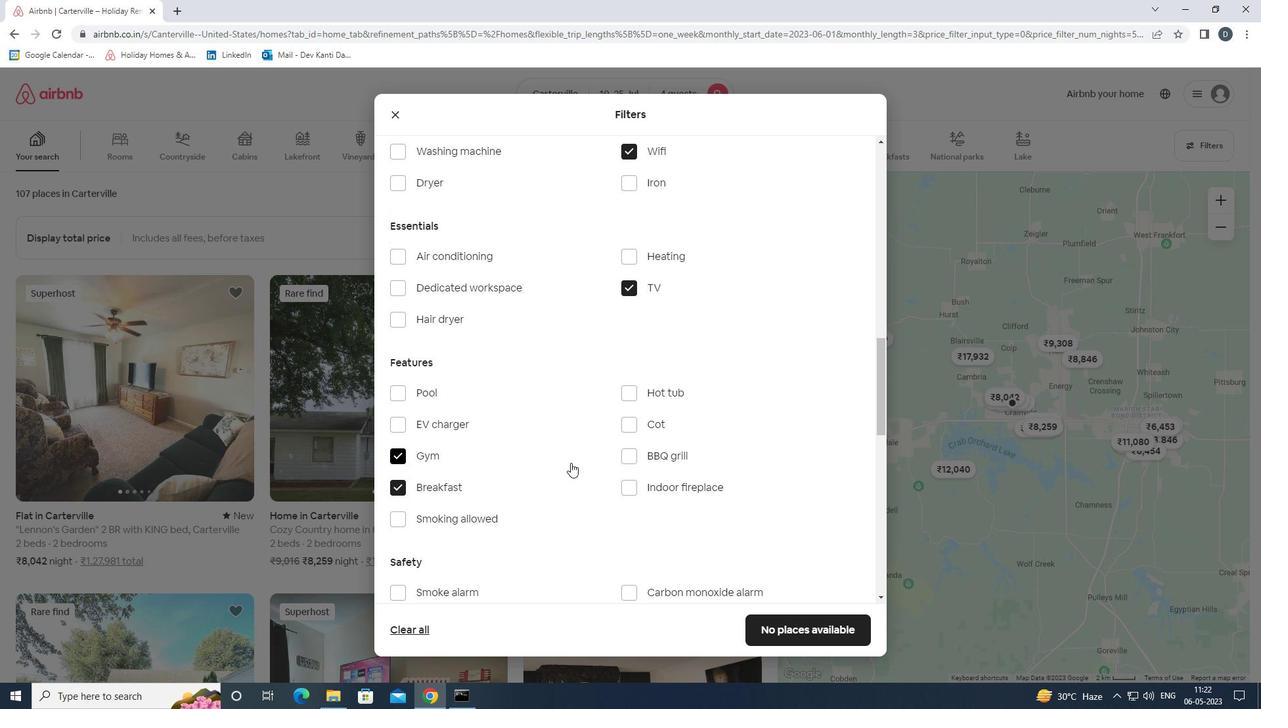 
Action: Mouse scrolled (589, 464) with delta (0, 0)
Screenshot: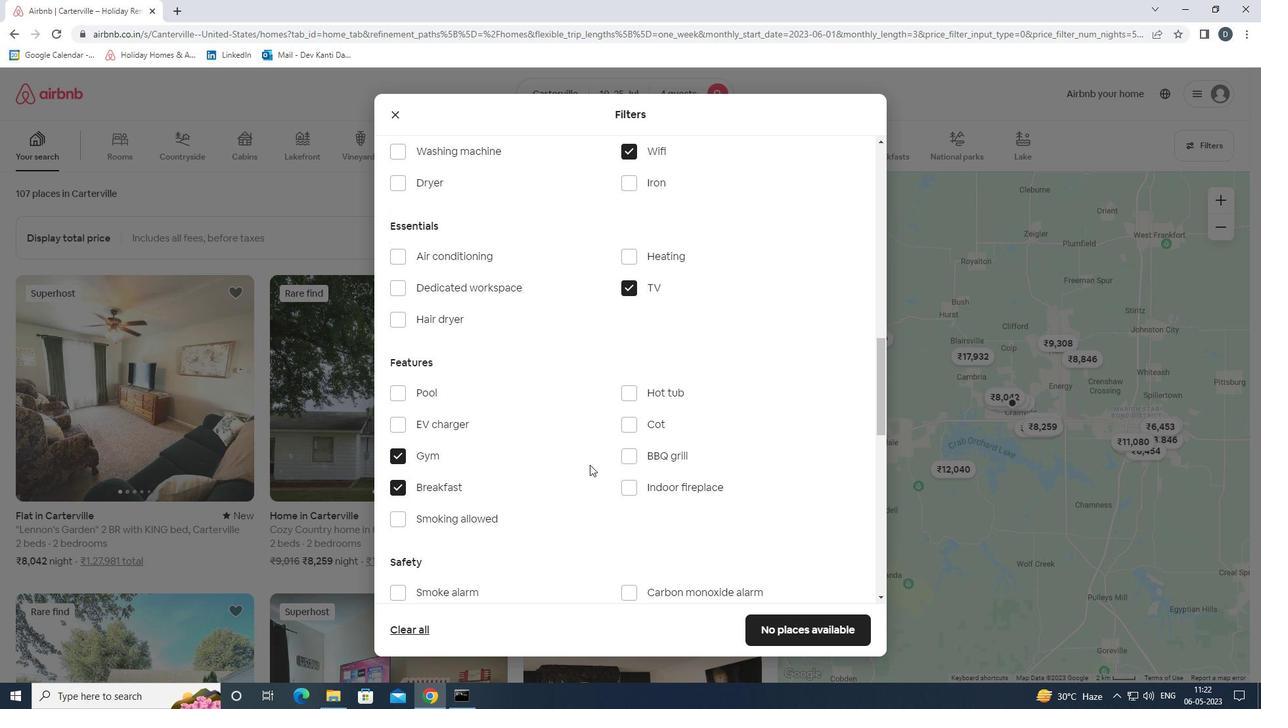 
Action: Mouse scrolled (589, 465) with delta (0, 0)
Screenshot: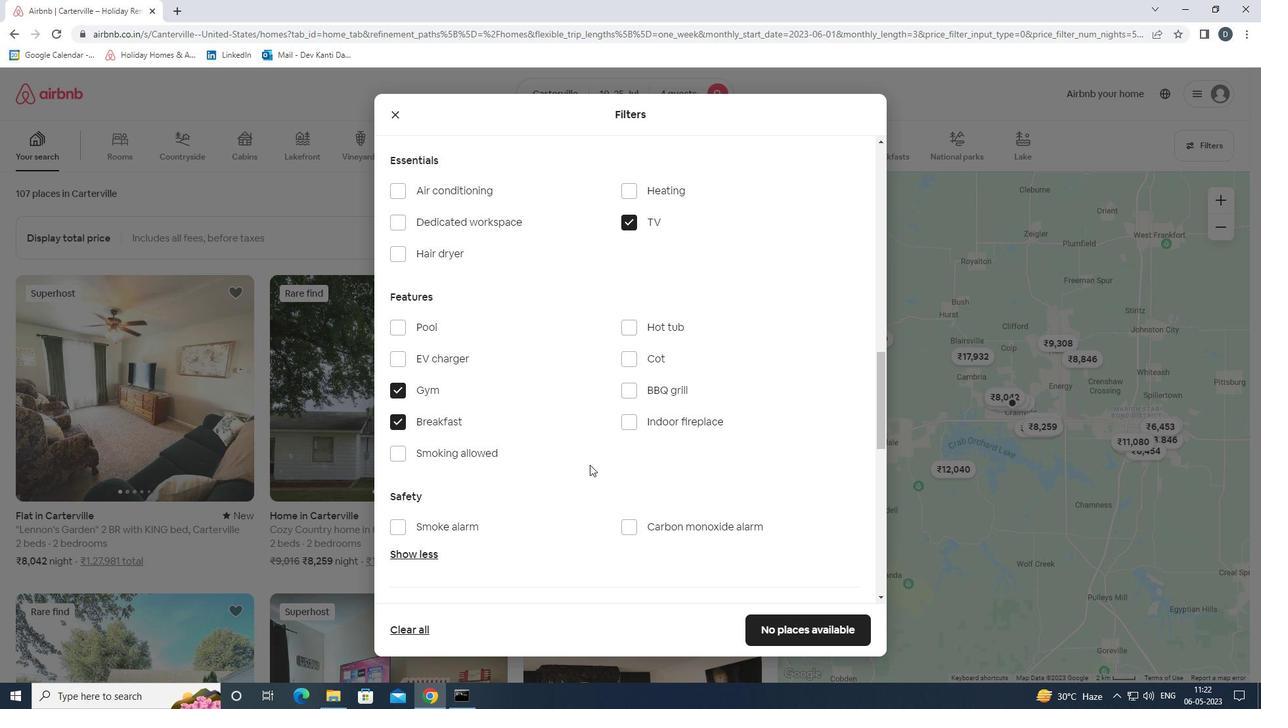 
Action: Mouse scrolled (589, 465) with delta (0, 0)
Screenshot: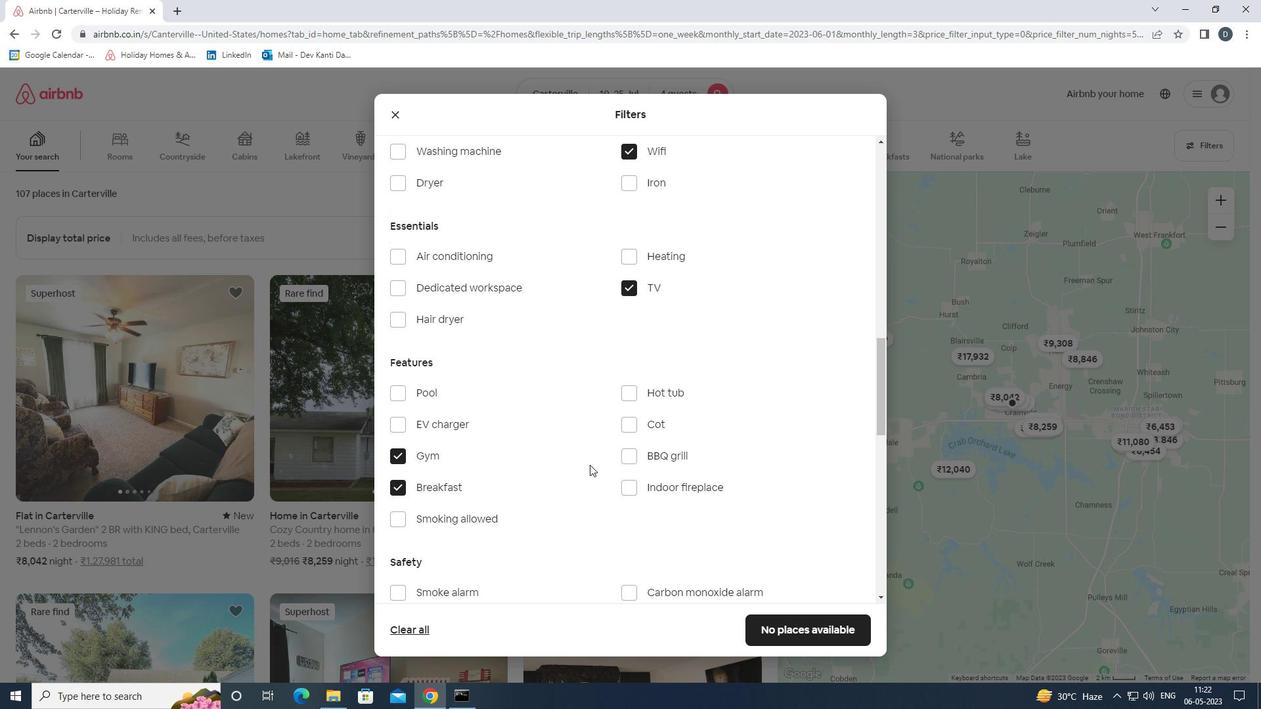 
Action: Mouse moved to (589, 452)
Screenshot: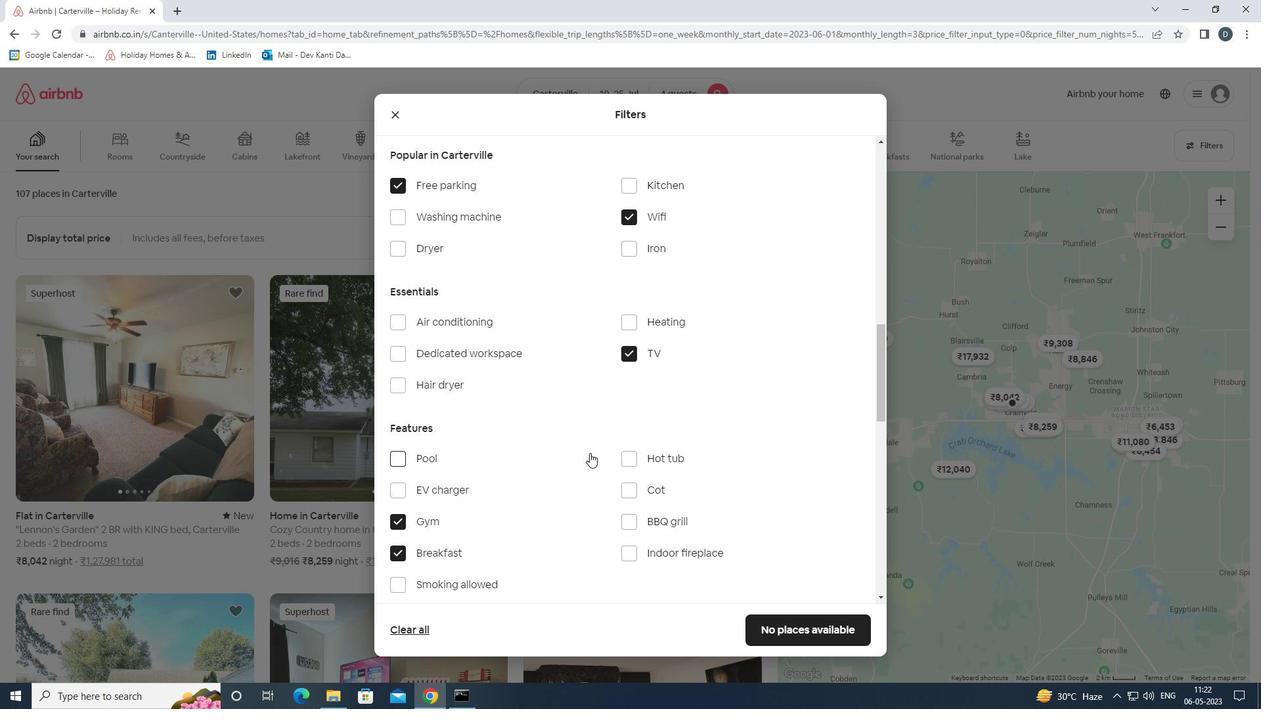 
Action: Mouse scrolled (589, 451) with delta (0, 0)
Screenshot: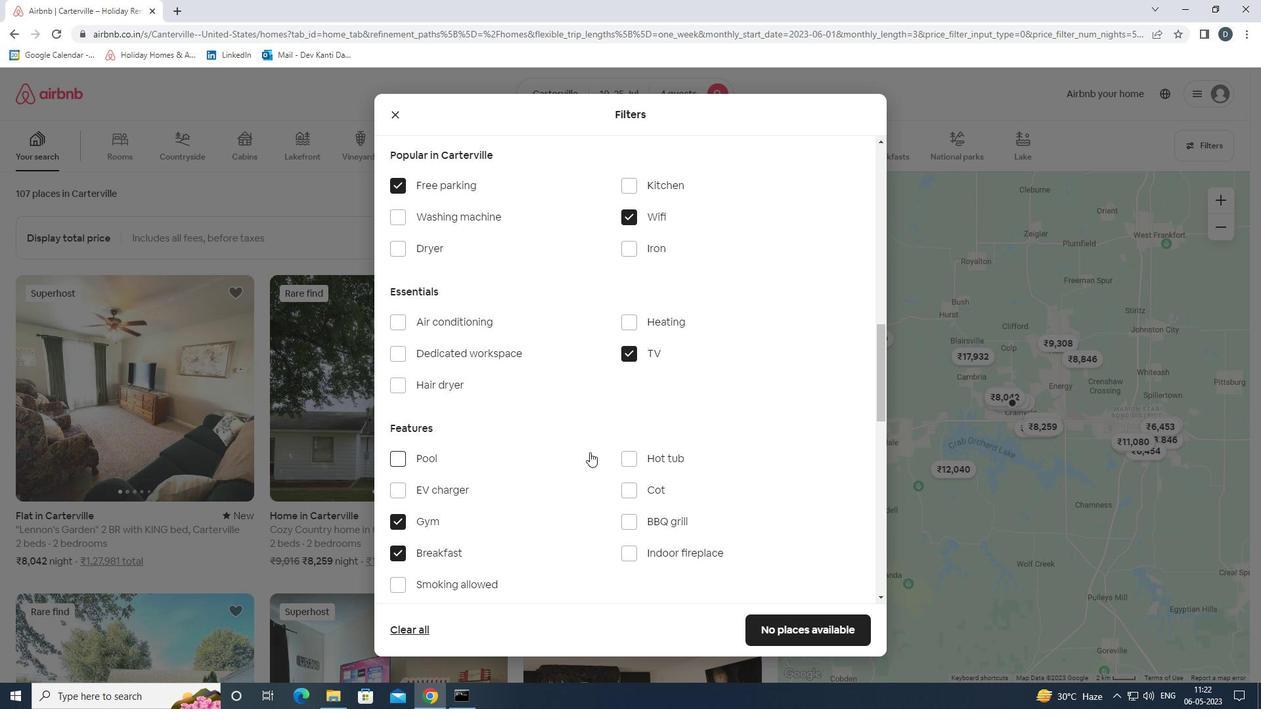 
Action: Mouse scrolled (589, 451) with delta (0, 0)
Screenshot: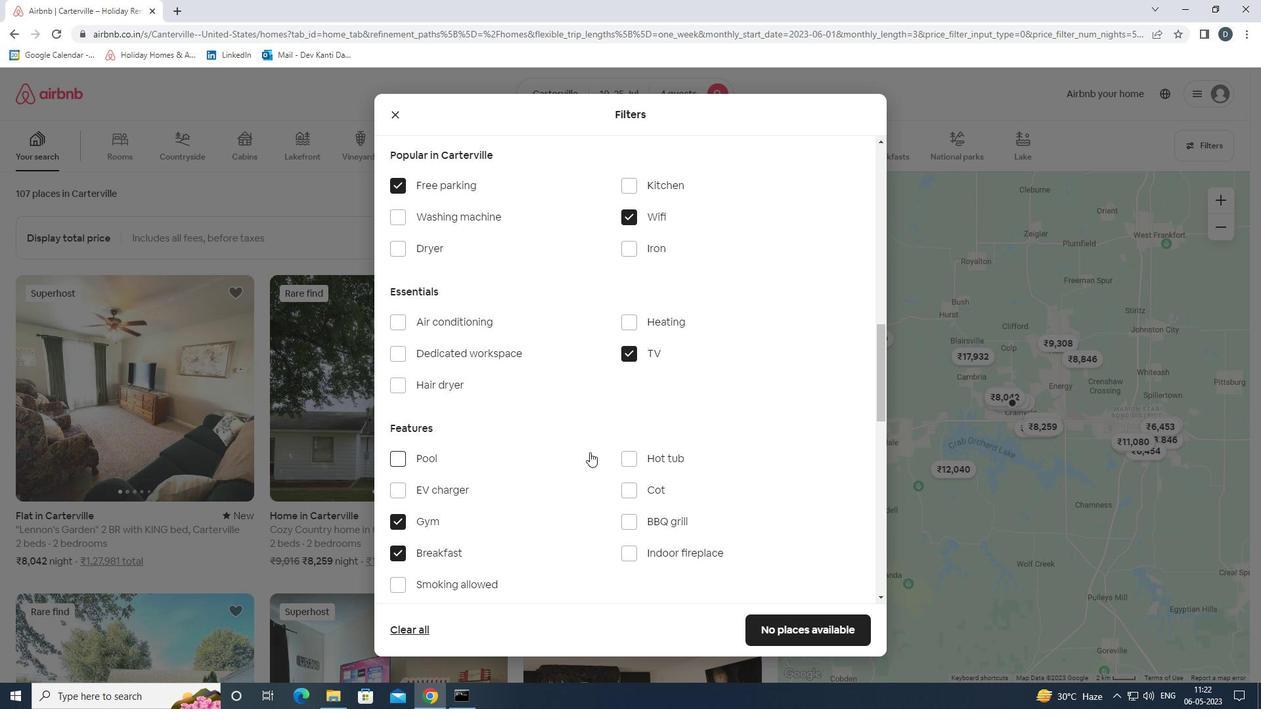 
Action: Mouse scrolled (589, 451) with delta (0, 0)
Screenshot: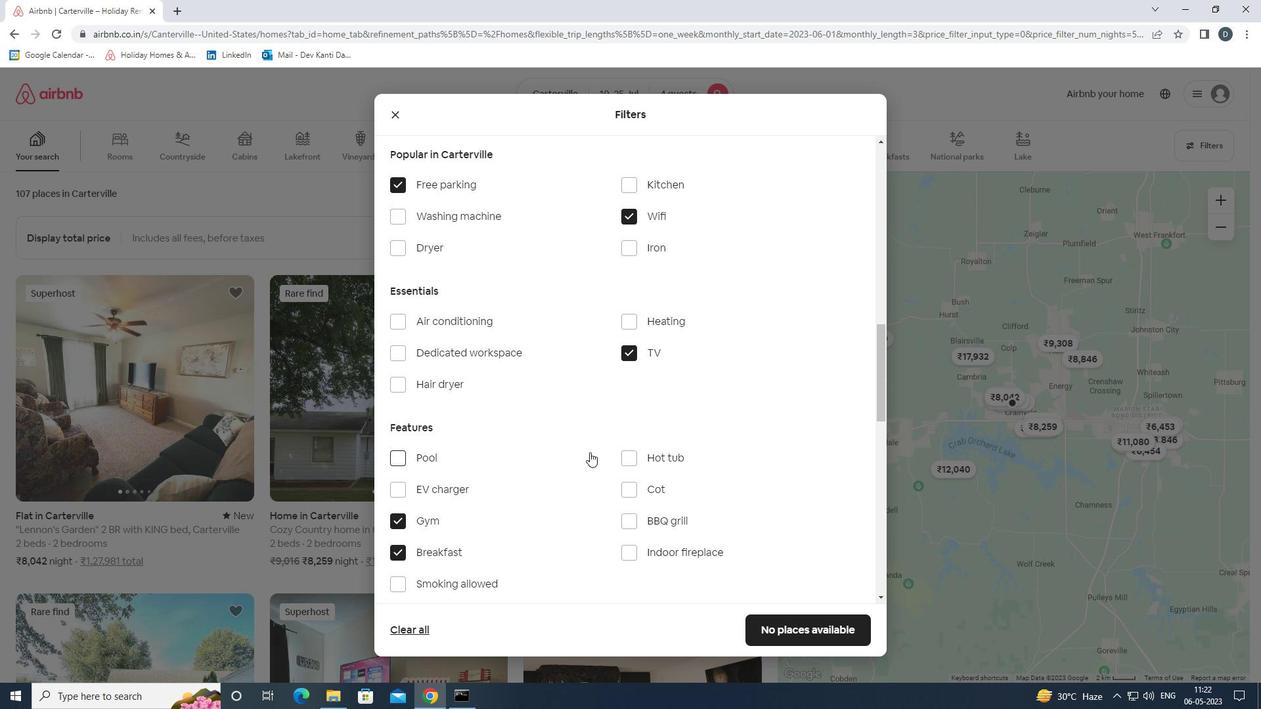 
Action: Mouse moved to (593, 451)
Screenshot: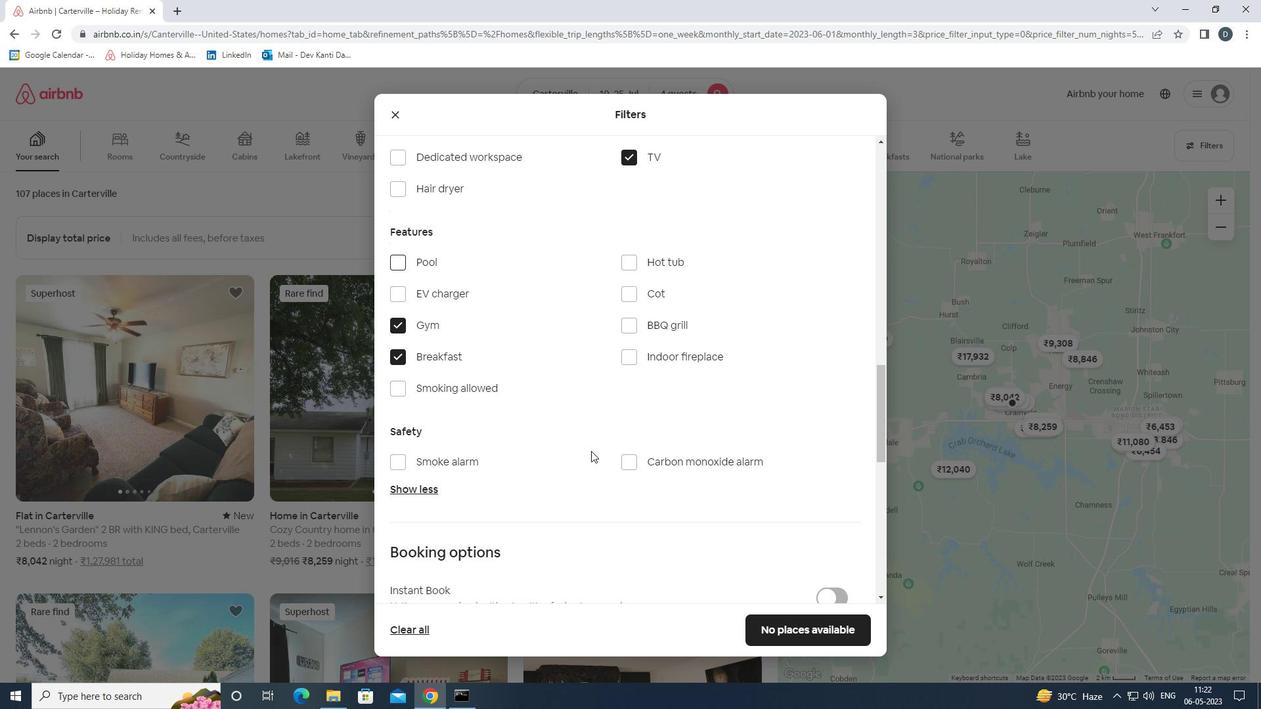 
Action: Mouse scrolled (593, 450) with delta (0, 0)
Screenshot: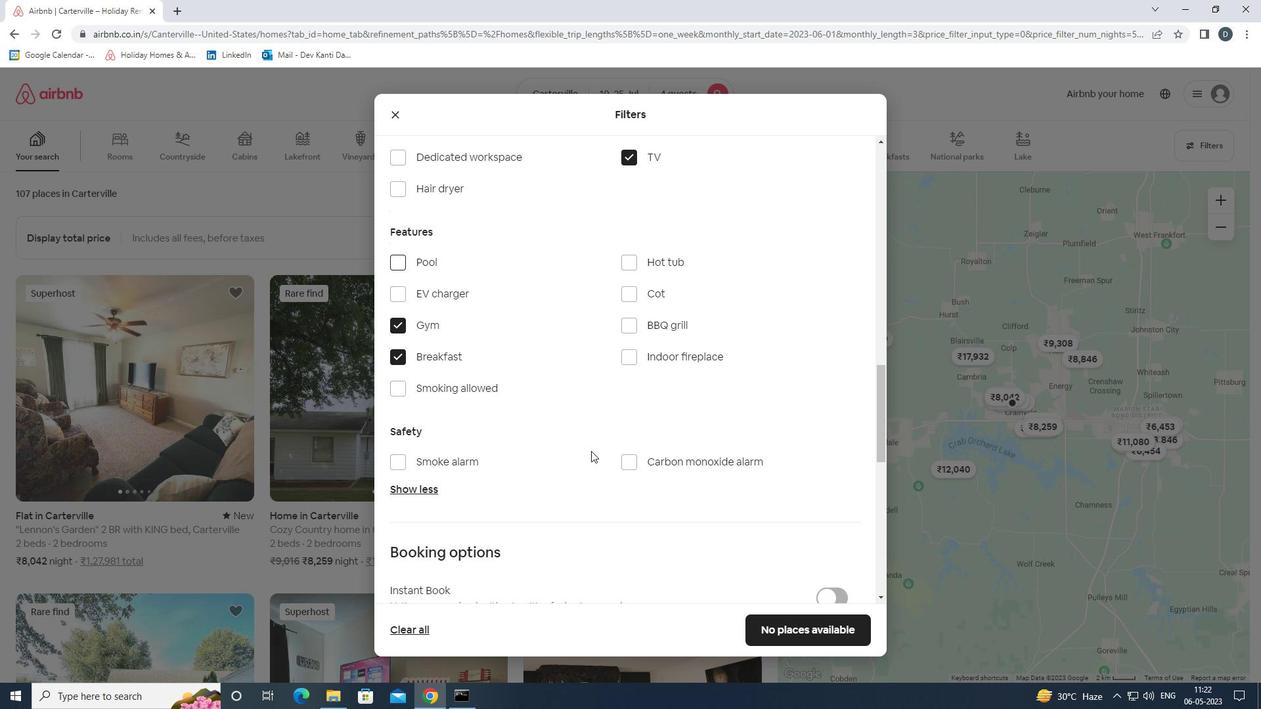
Action: Mouse moved to (593, 450)
Screenshot: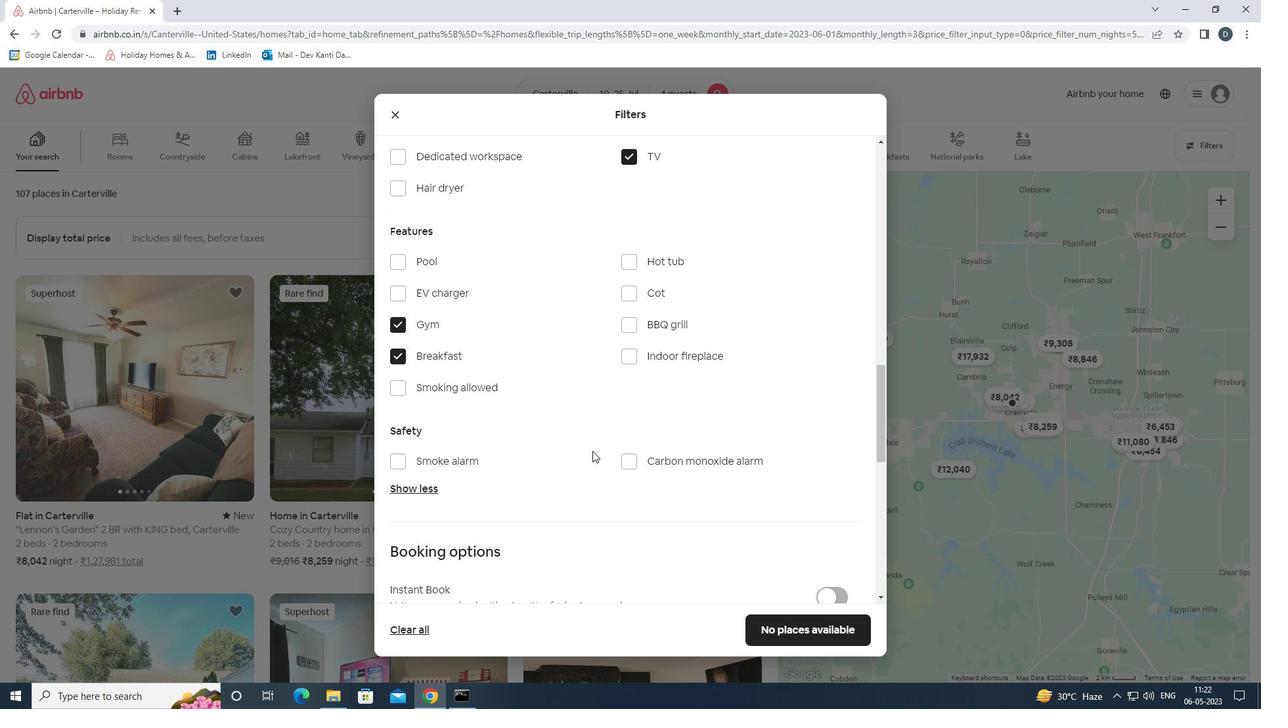 
Action: Mouse scrolled (593, 450) with delta (0, 0)
Screenshot: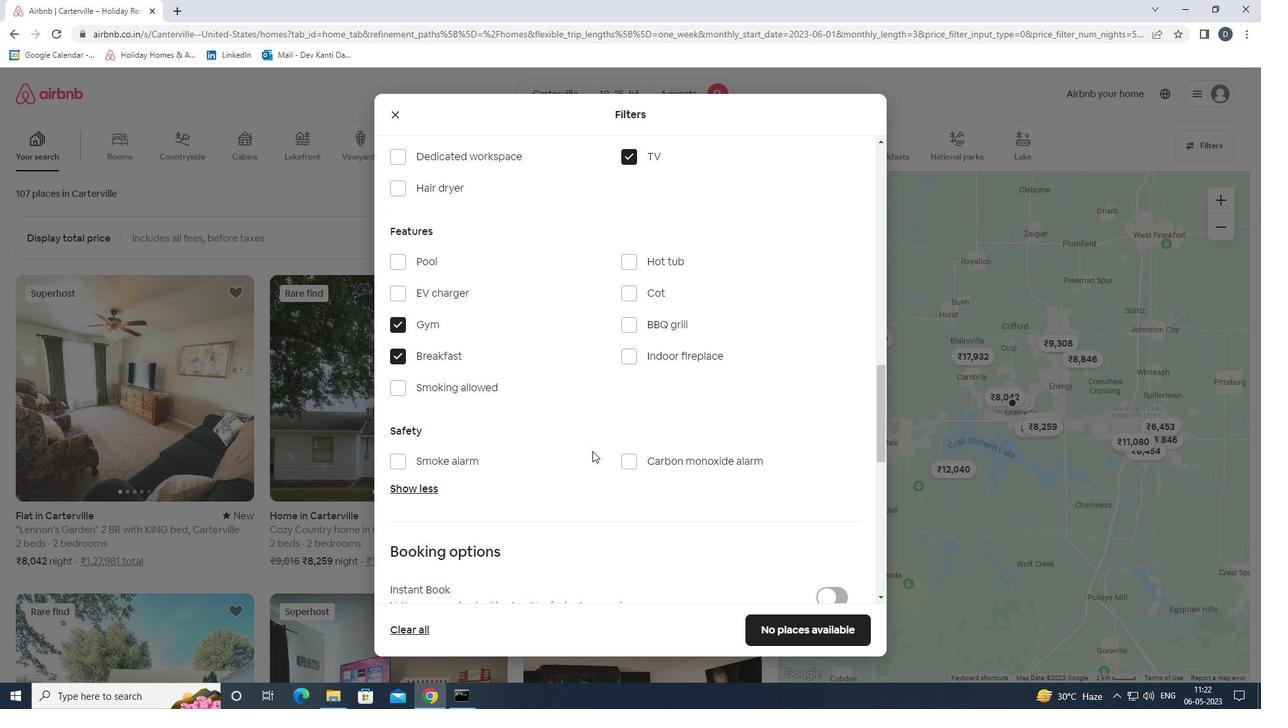 
Action: Mouse scrolled (593, 450) with delta (0, 0)
Screenshot: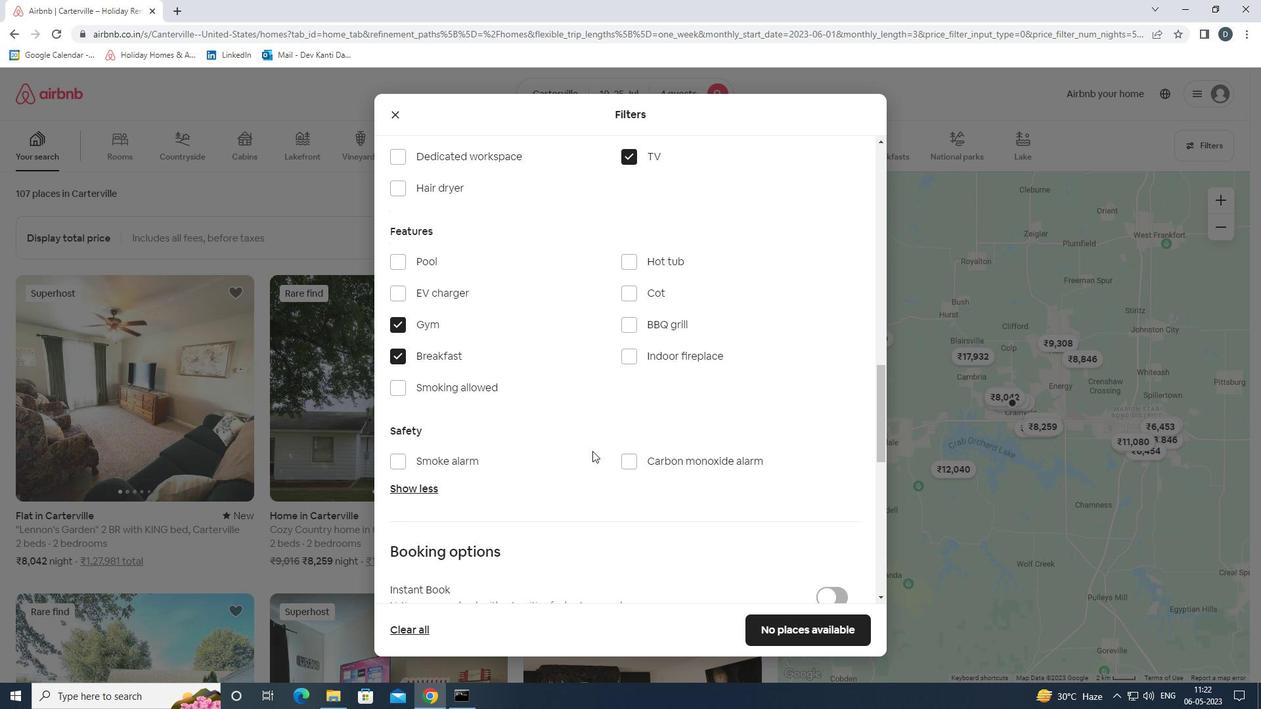 
Action: Mouse moved to (840, 444)
Screenshot: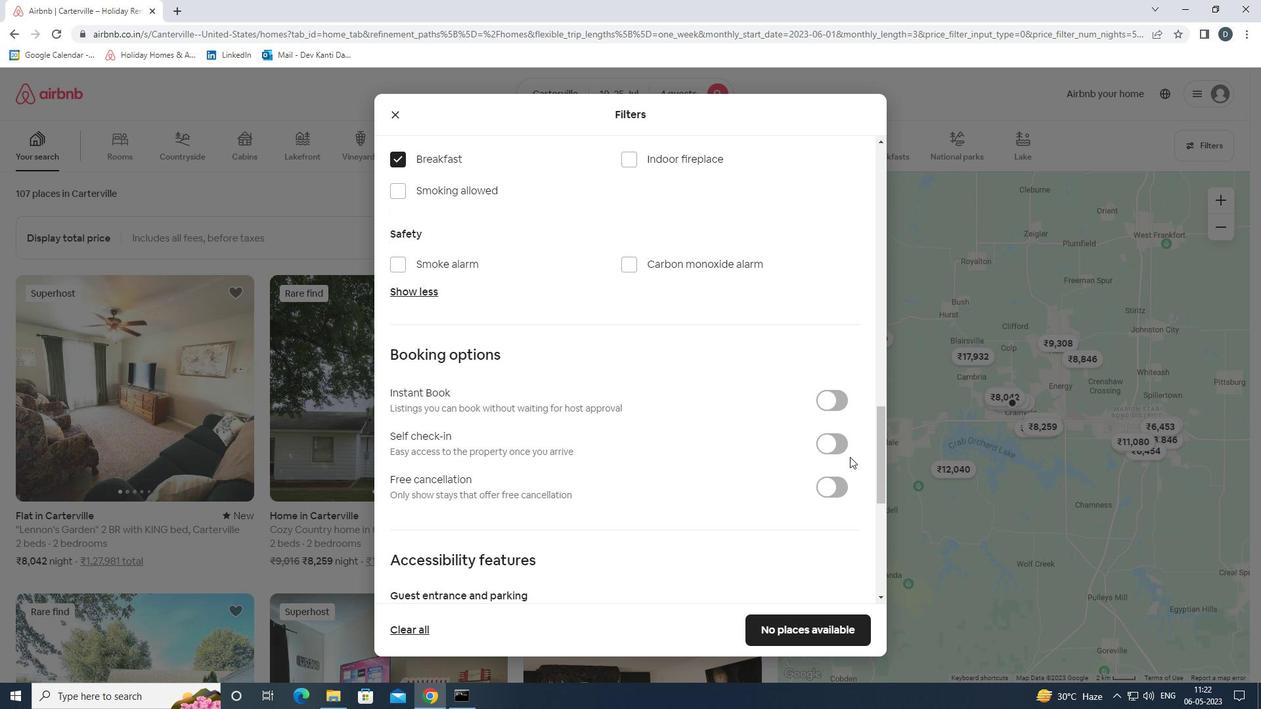 
Action: Mouse pressed left at (840, 444)
Screenshot: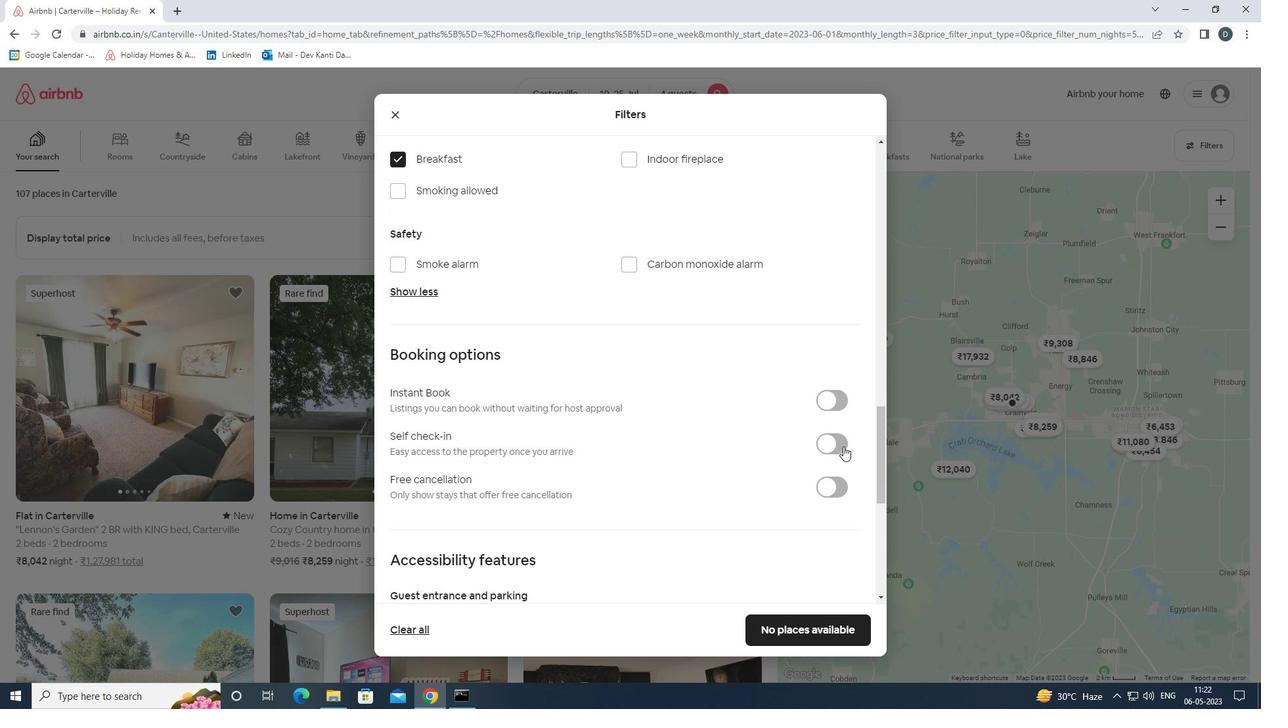
Action: Mouse moved to (837, 442)
Screenshot: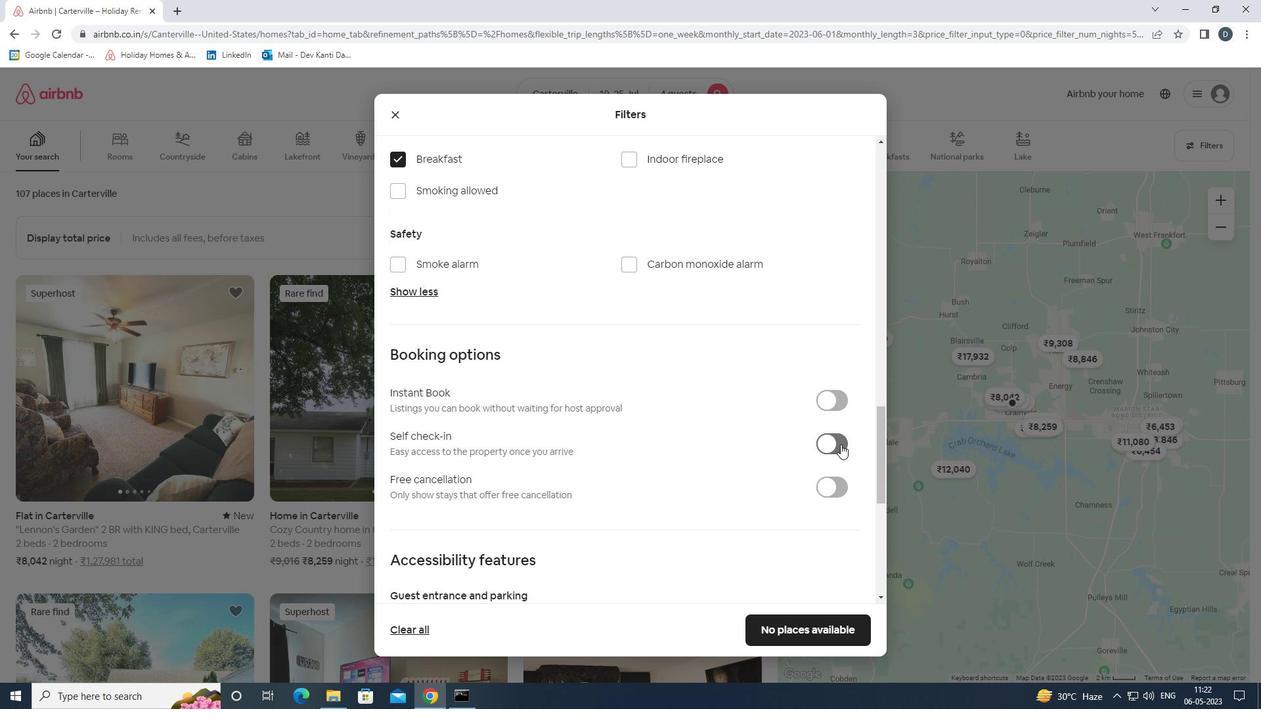 
Action: Mouse scrolled (837, 442) with delta (0, 0)
Screenshot: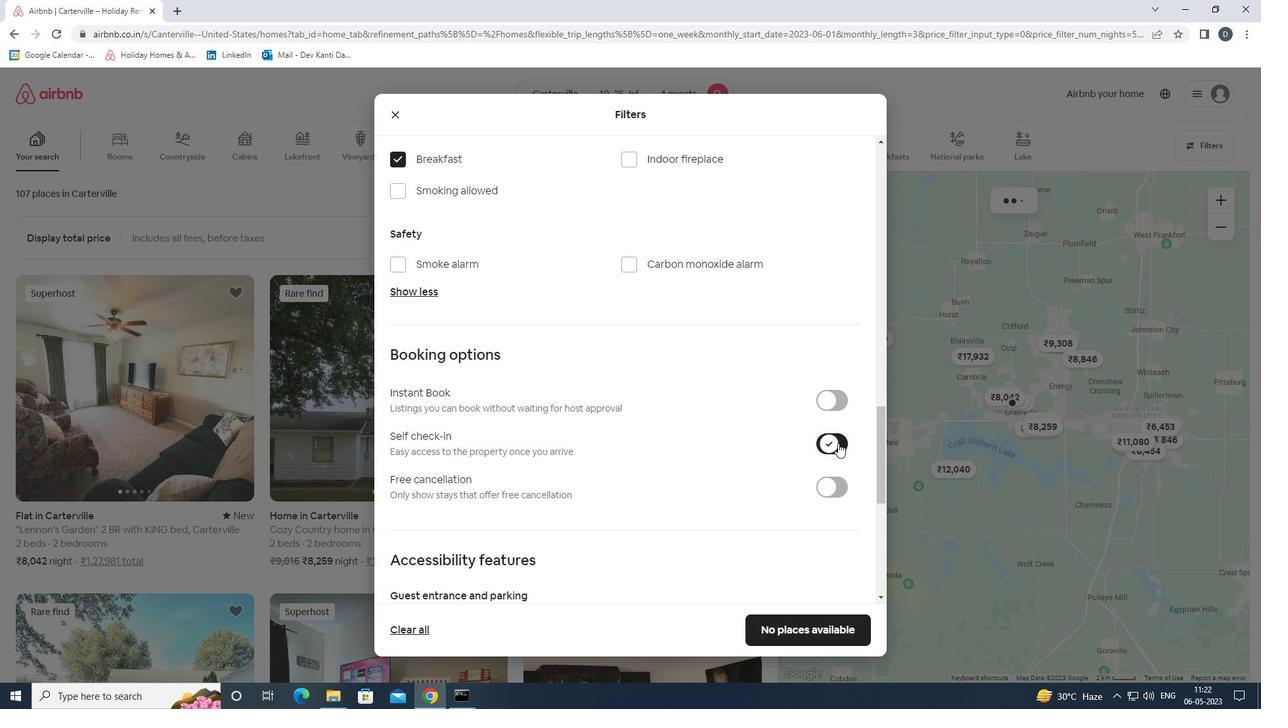 
Action: Mouse scrolled (837, 442) with delta (0, 0)
Screenshot: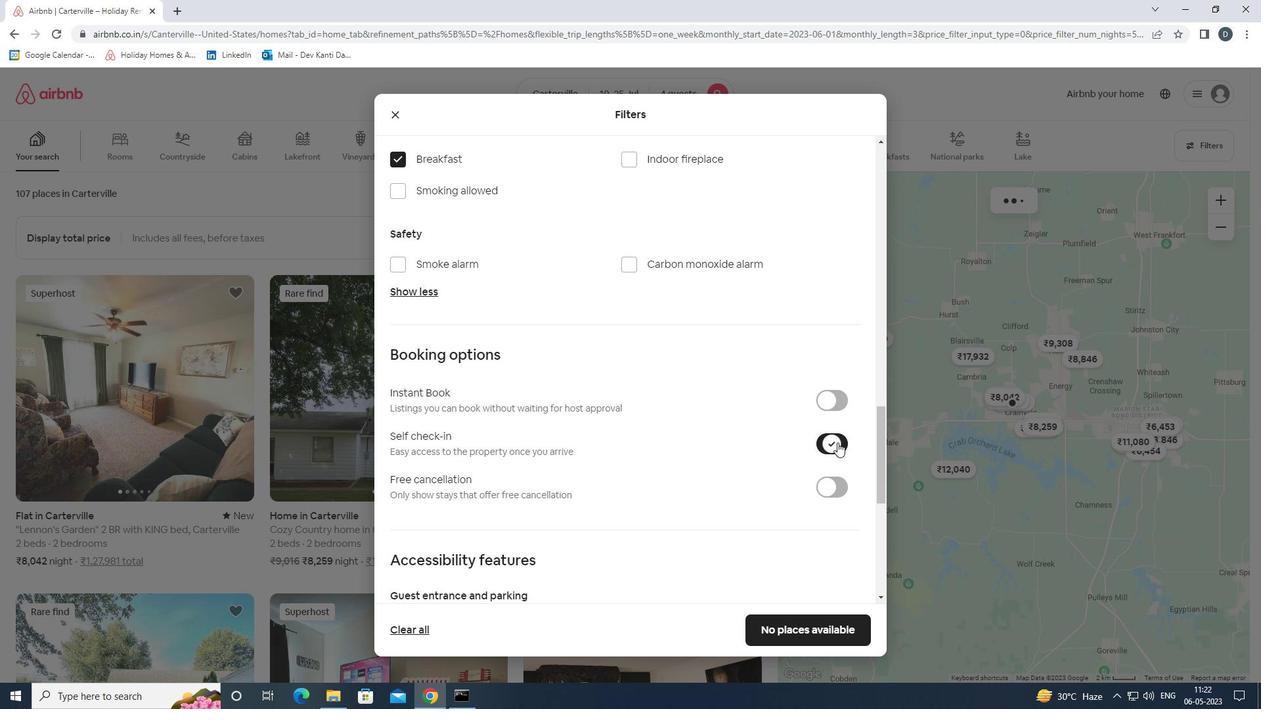 
Action: Mouse scrolled (837, 442) with delta (0, 0)
Screenshot: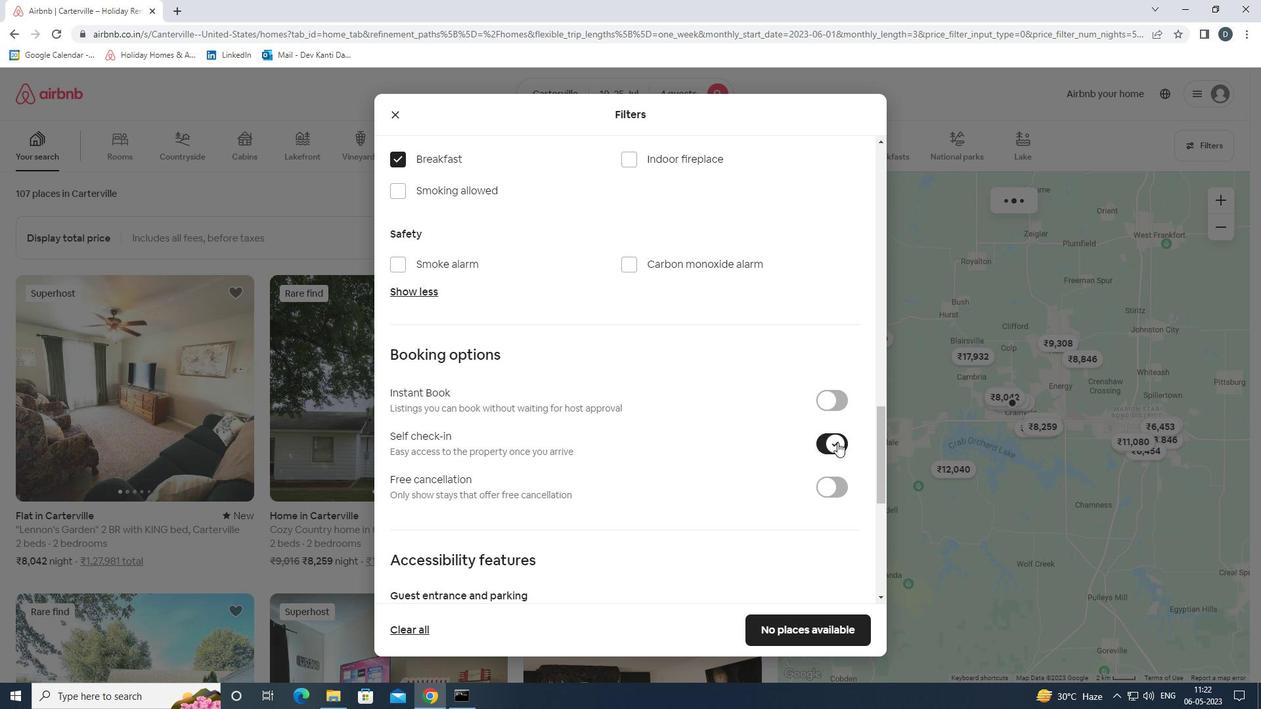 
Action: Mouse scrolled (837, 442) with delta (0, 0)
Screenshot: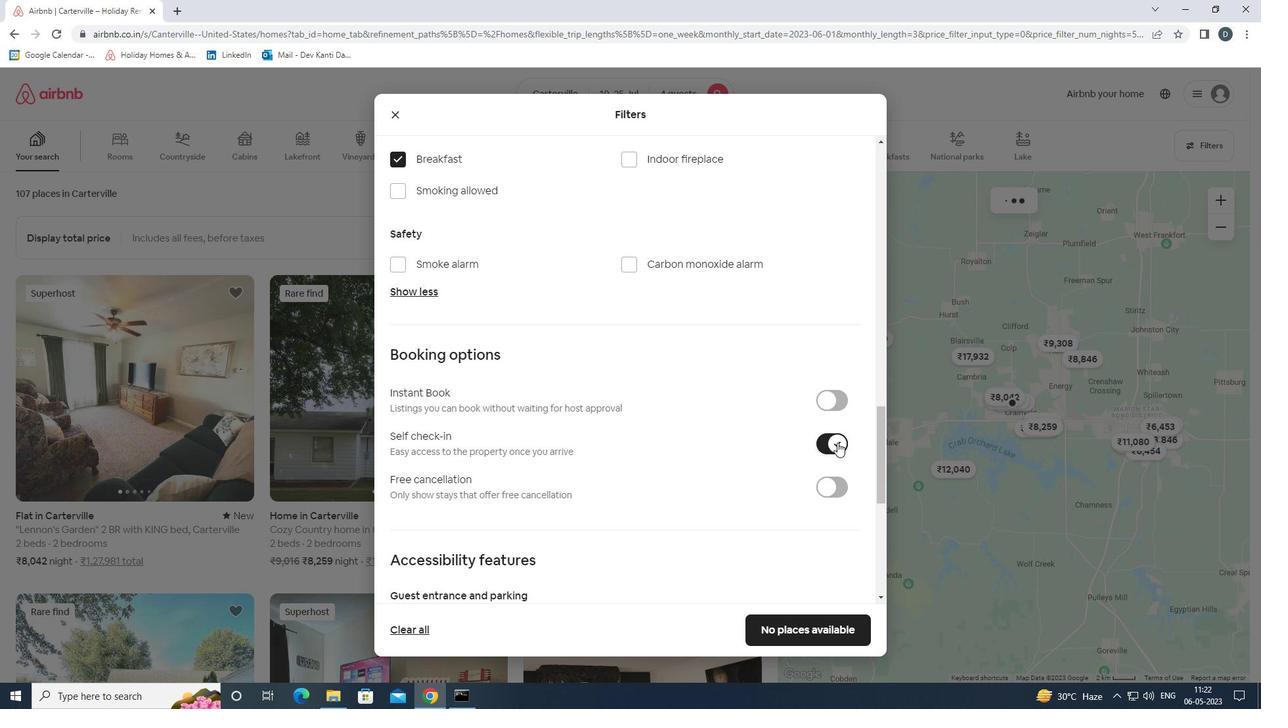 
Action: Mouse moved to (836, 440)
Screenshot: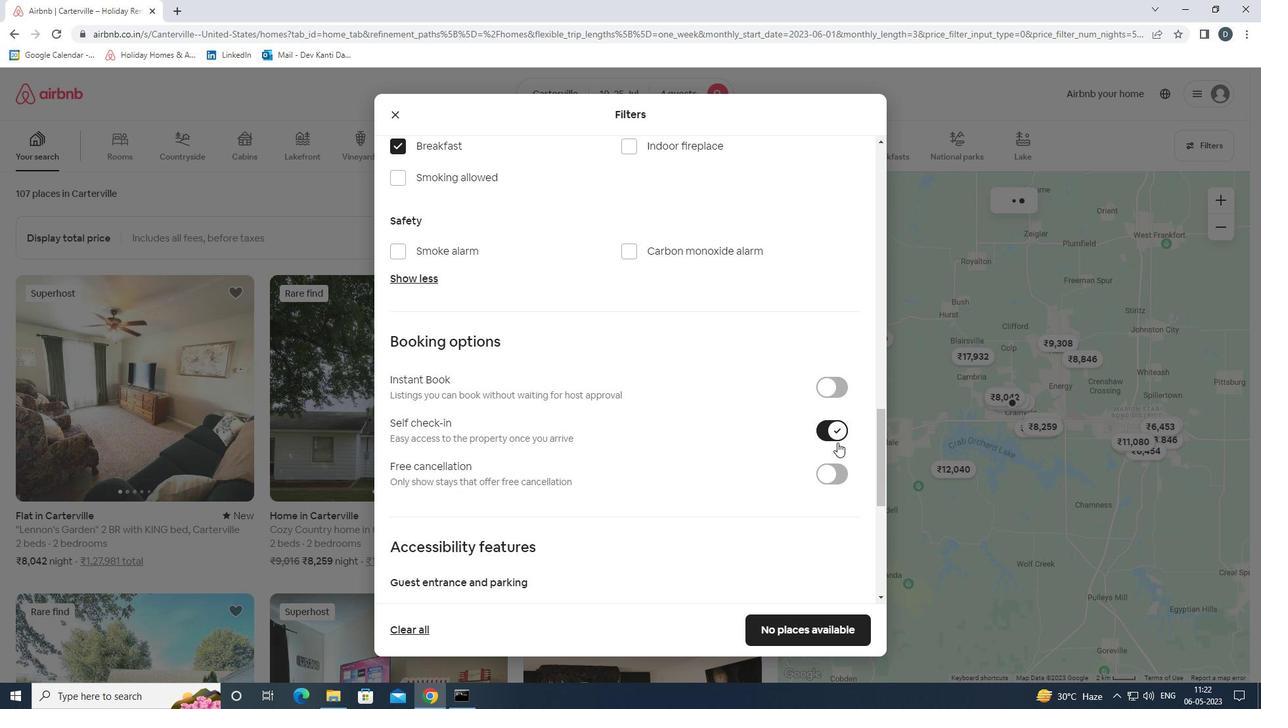 
Action: Mouse scrolled (836, 440) with delta (0, 0)
Screenshot: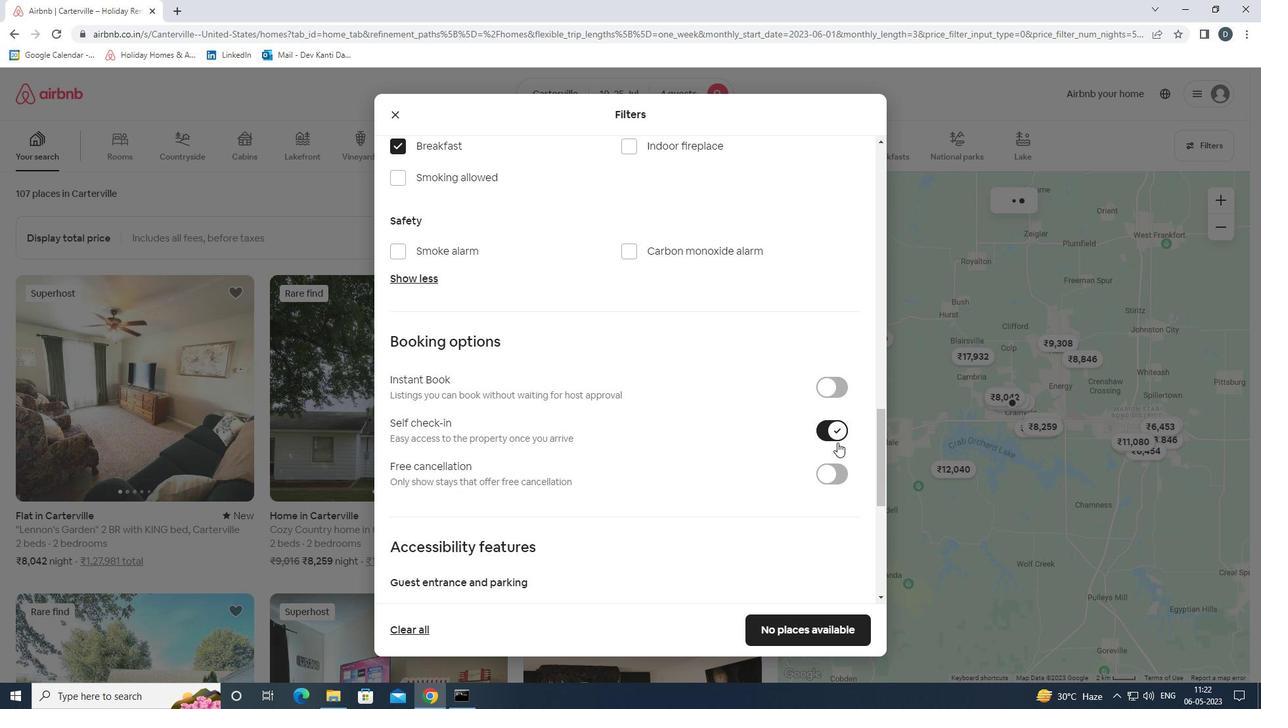 
Action: Mouse moved to (799, 436)
Screenshot: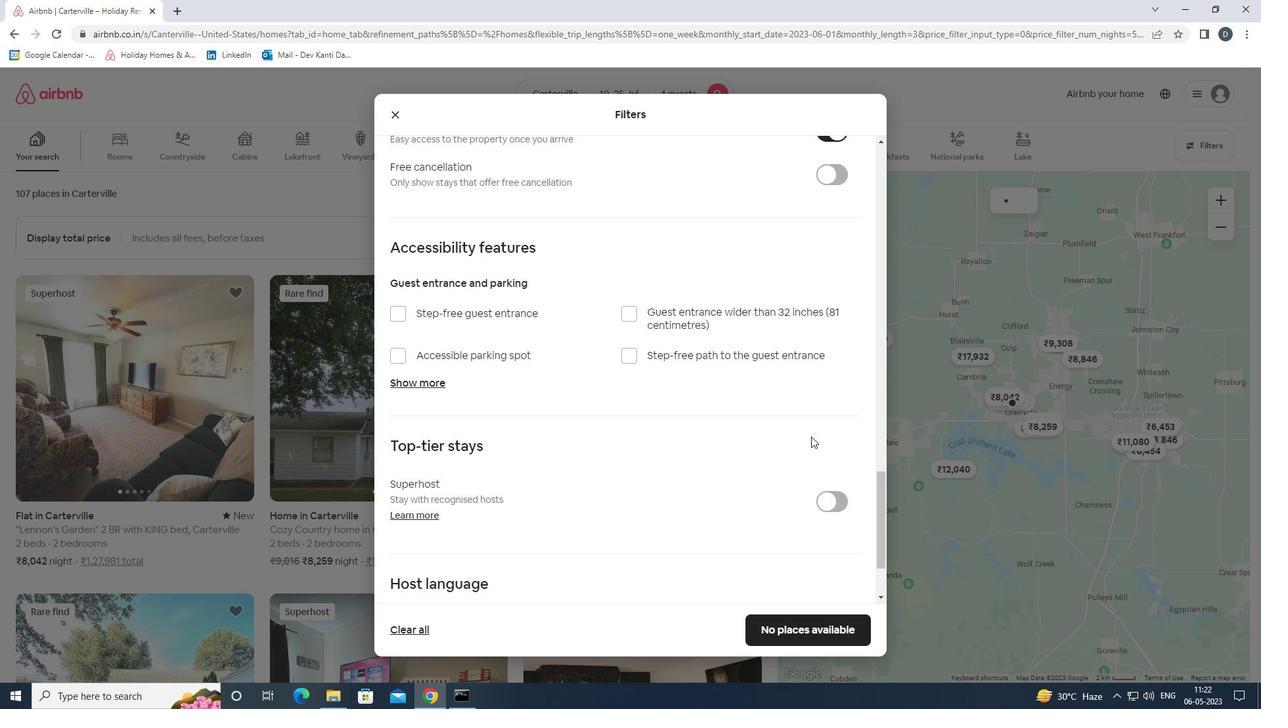 
Action: Mouse scrolled (799, 436) with delta (0, 0)
Screenshot: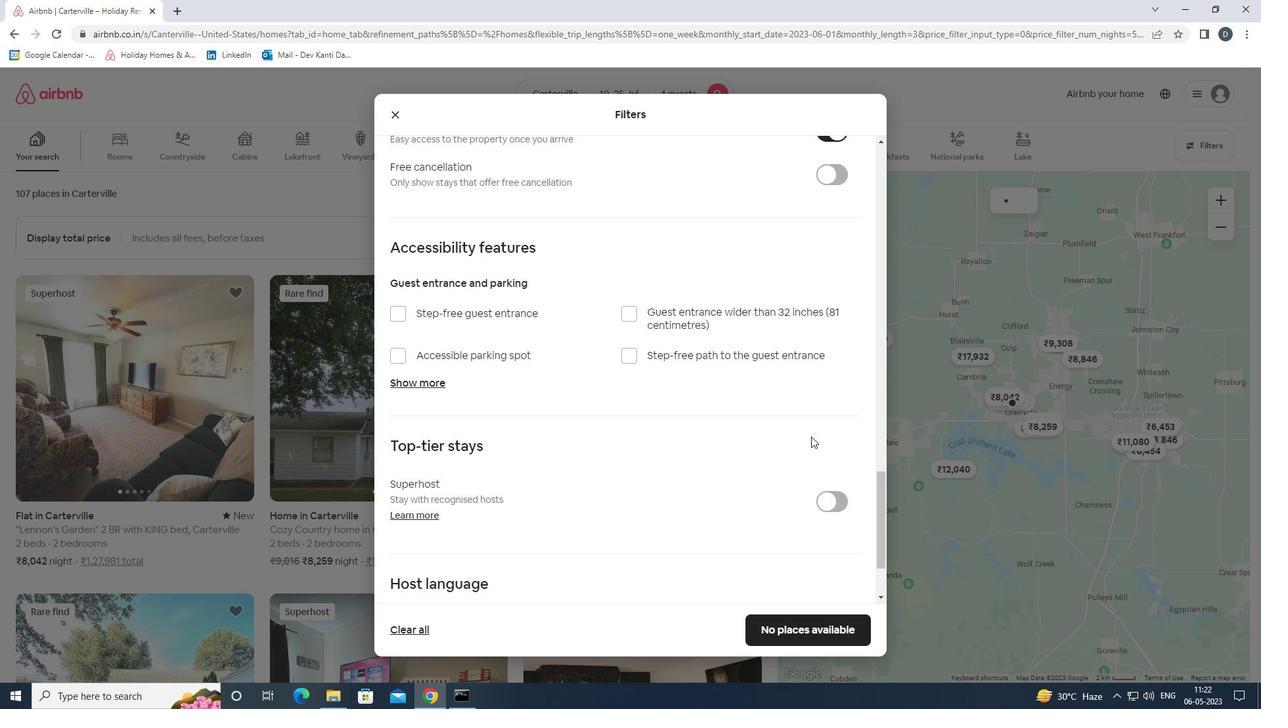 
Action: Mouse moved to (794, 438)
Screenshot: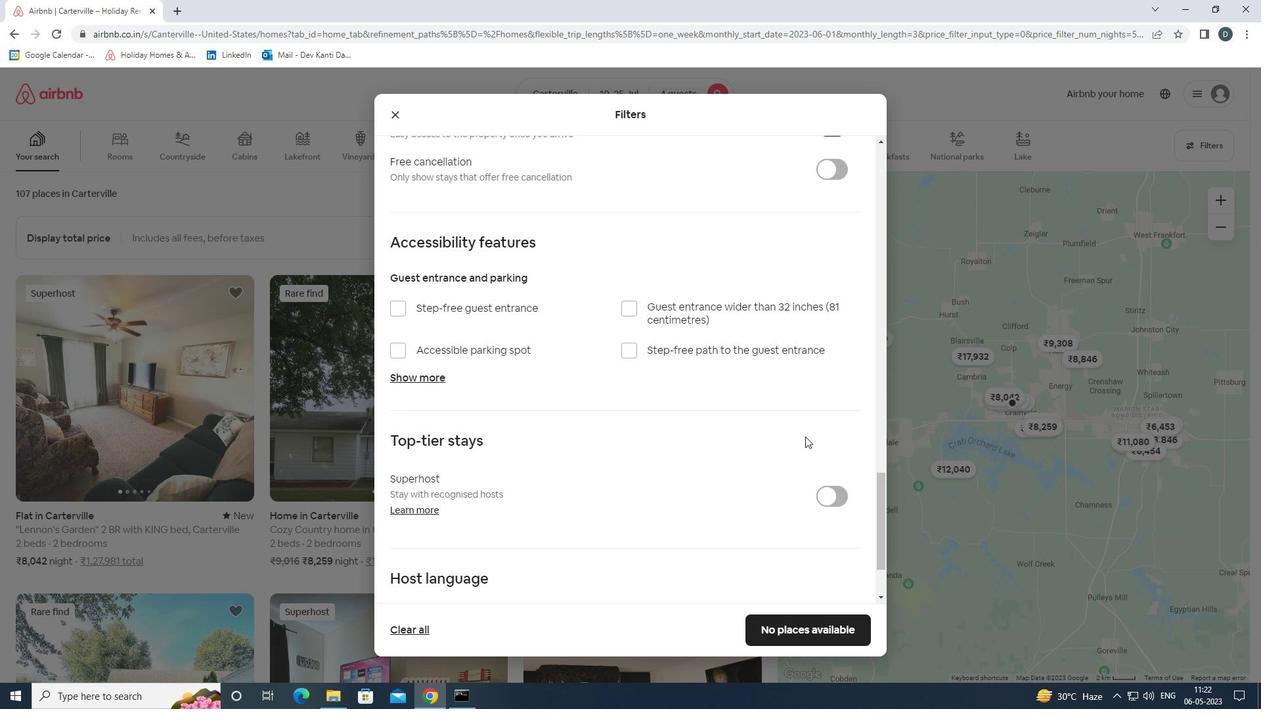 
Action: Mouse scrolled (794, 437) with delta (0, 0)
Screenshot: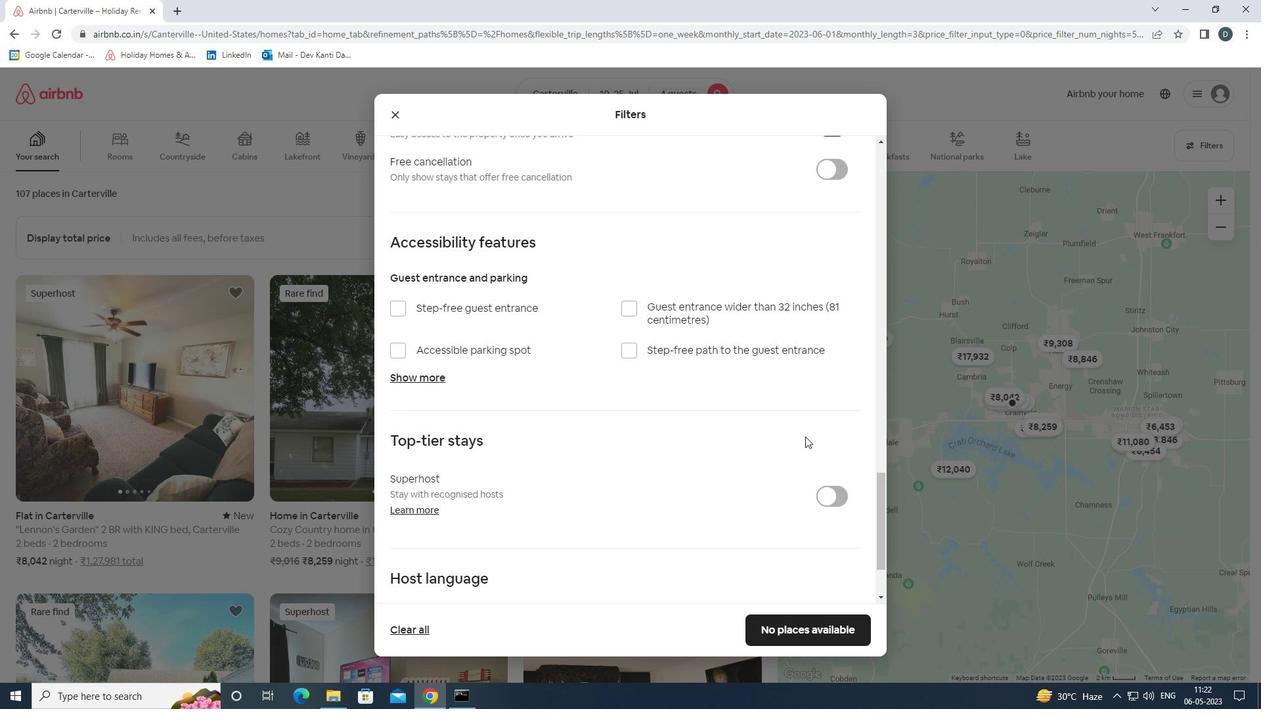 
Action: Mouse moved to (789, 439)
Screenshot: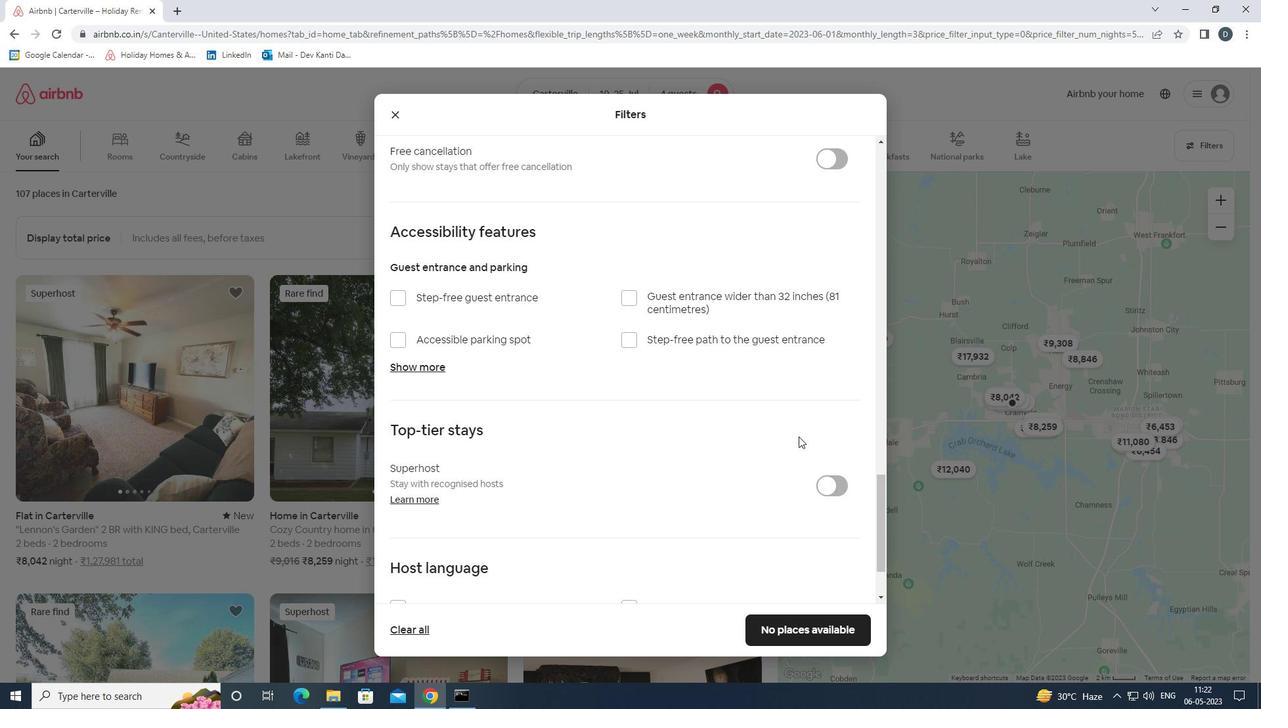 
Action: Mouse scrolled (789, 438) with delta (0, 0)
Screenshot: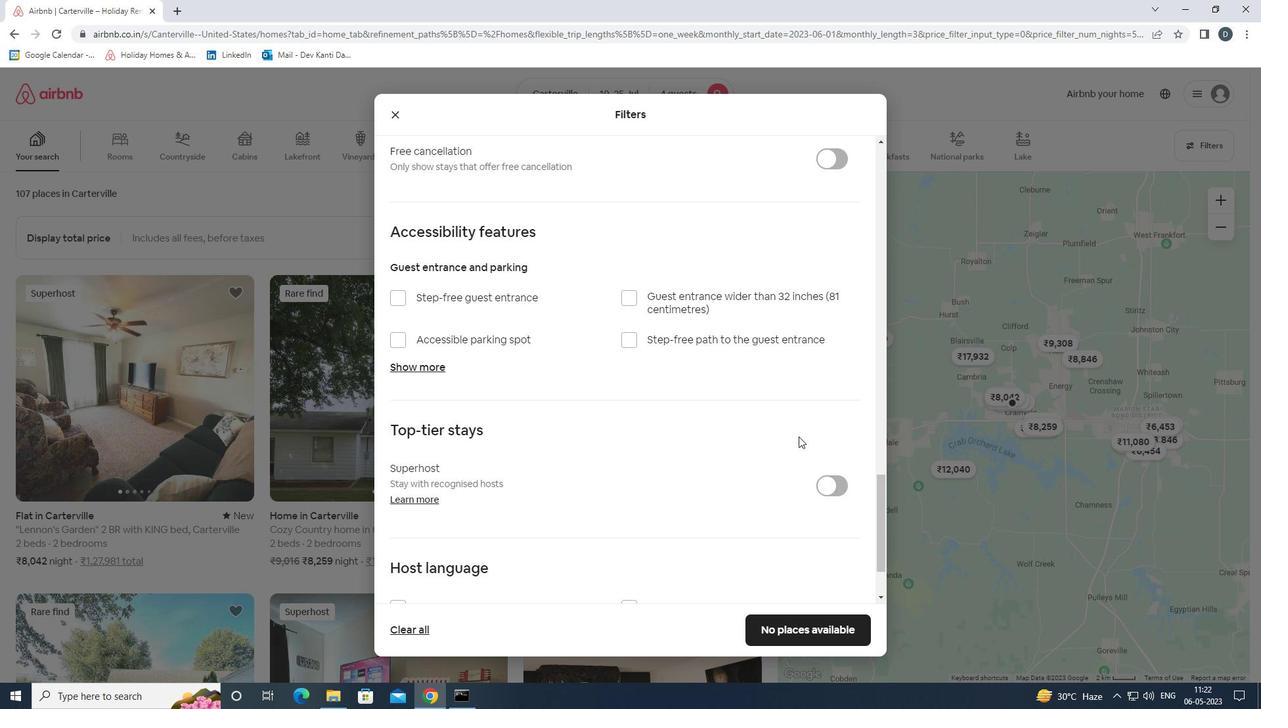 
Action: Mouse moved to (787, 440)
Screenshot: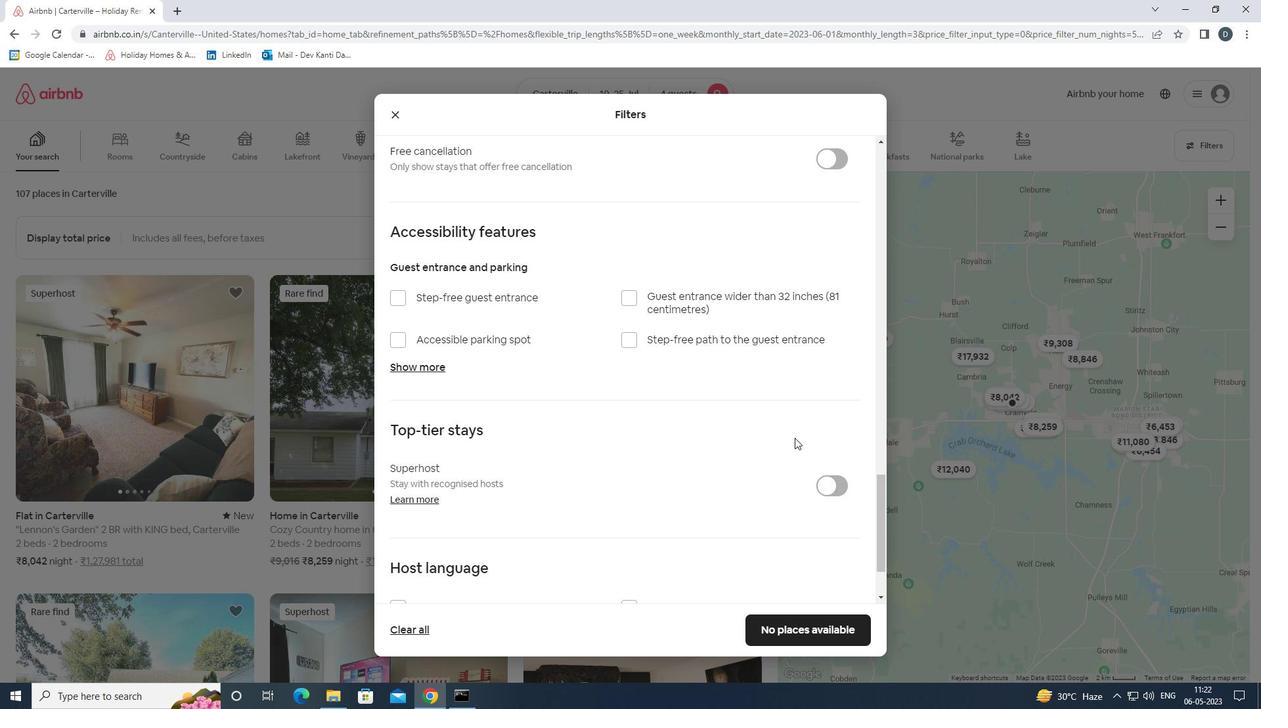 
Action: Mouse scrolled (787, 439) with delta (0, 0)
Screenshot: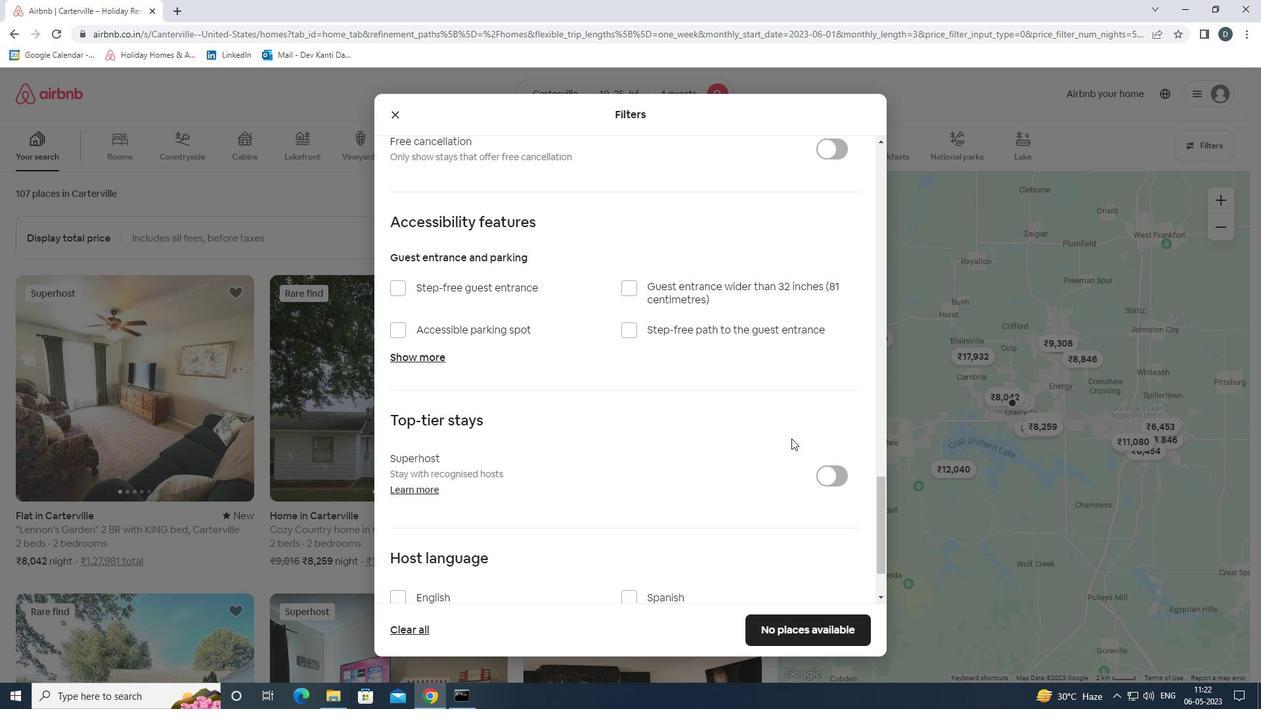 
Action: Mouse moved to (773, 446)
Screenshot: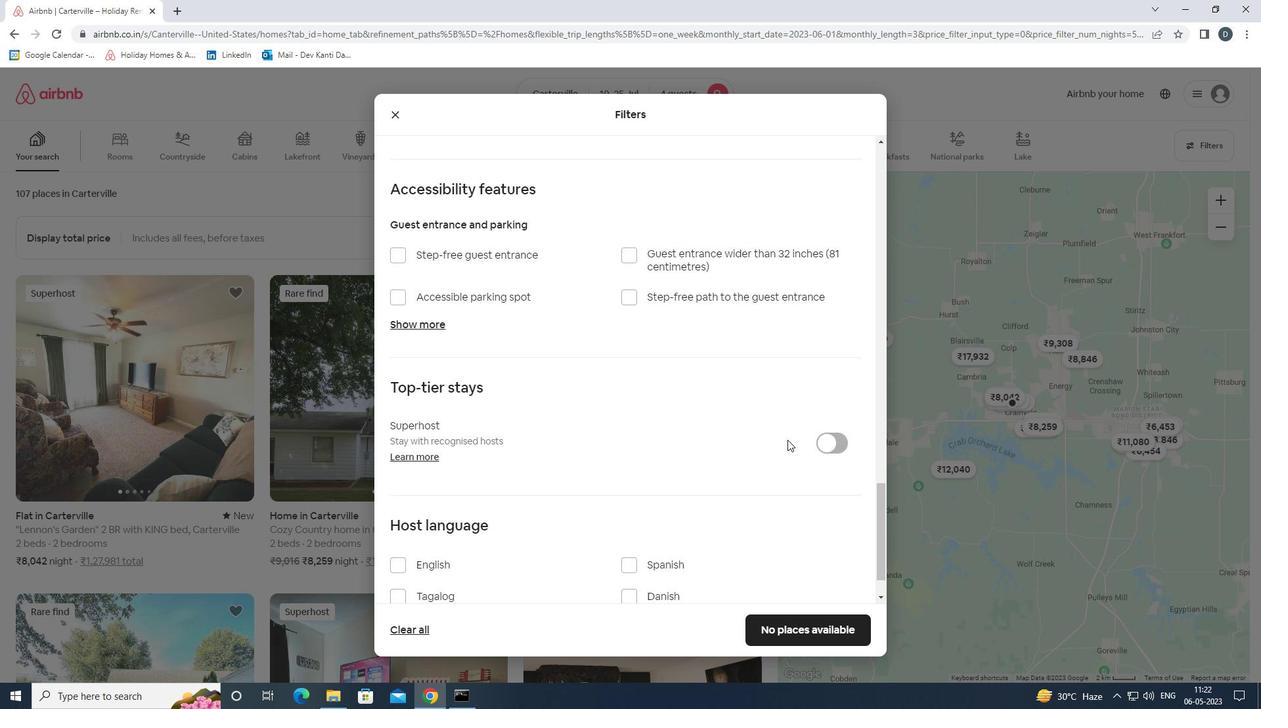 
Action: Mouse scrolled (773, 445) with delta (0, 0)
Screenshot: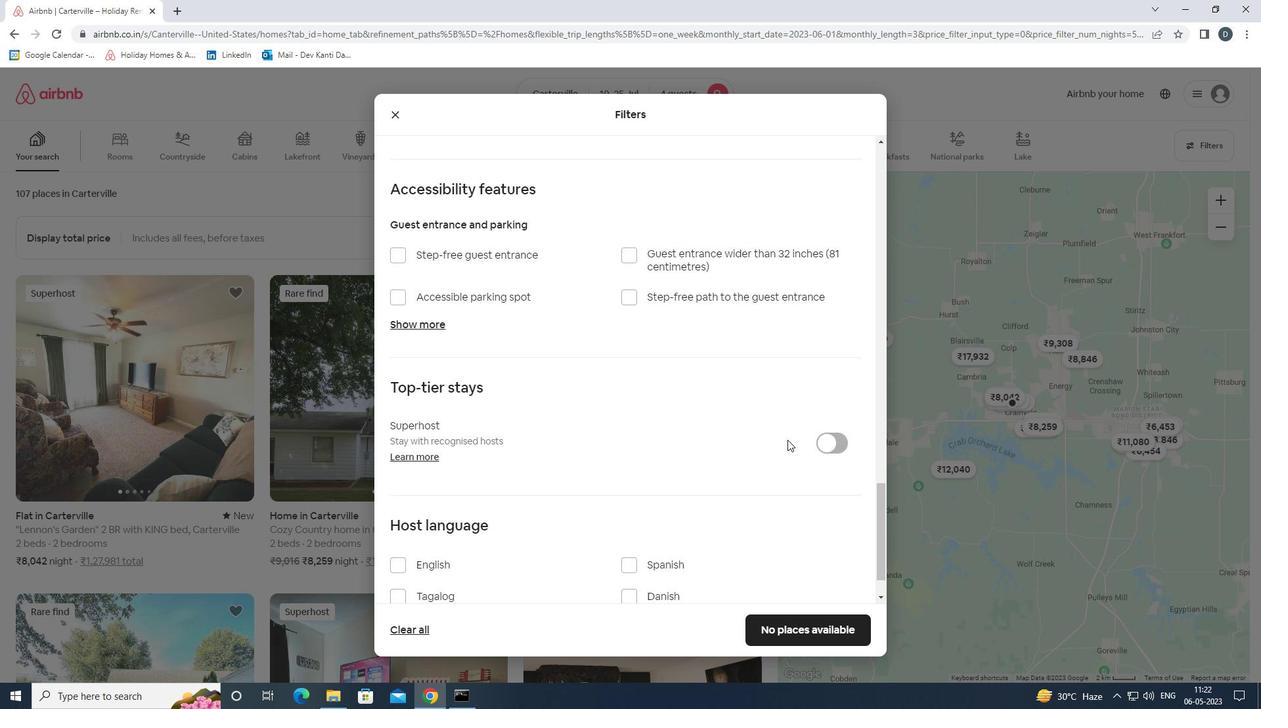 
Action: Mouse moved to (424, 513)
Screenshot: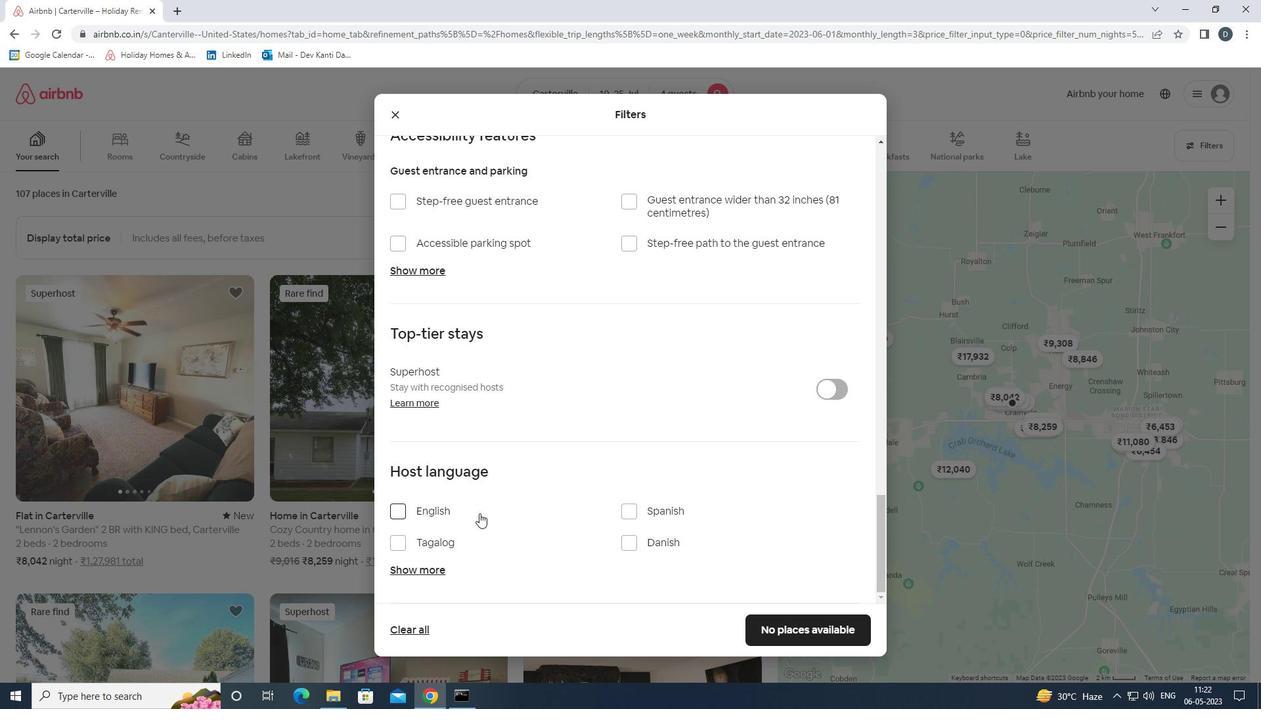 
Action: Mouse pressed left at (424, 513)
Screenshot: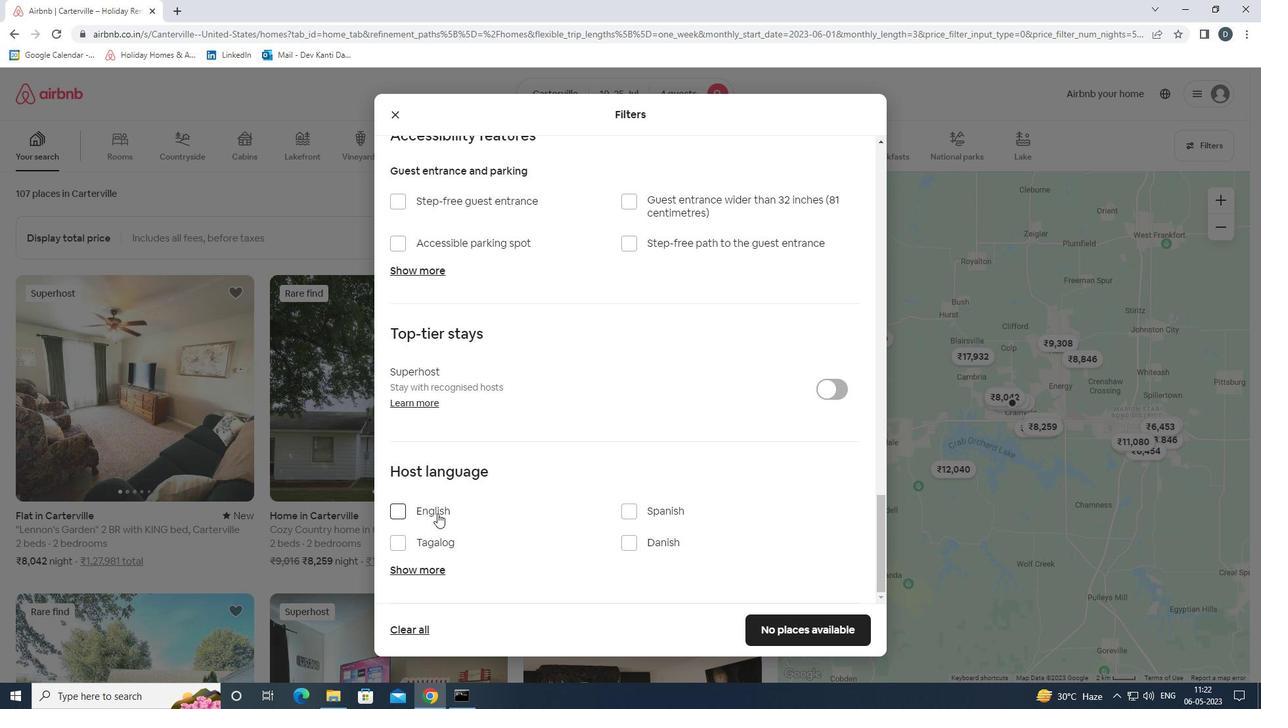 
Action: Mouse moved to (809, 620)
Screenshot: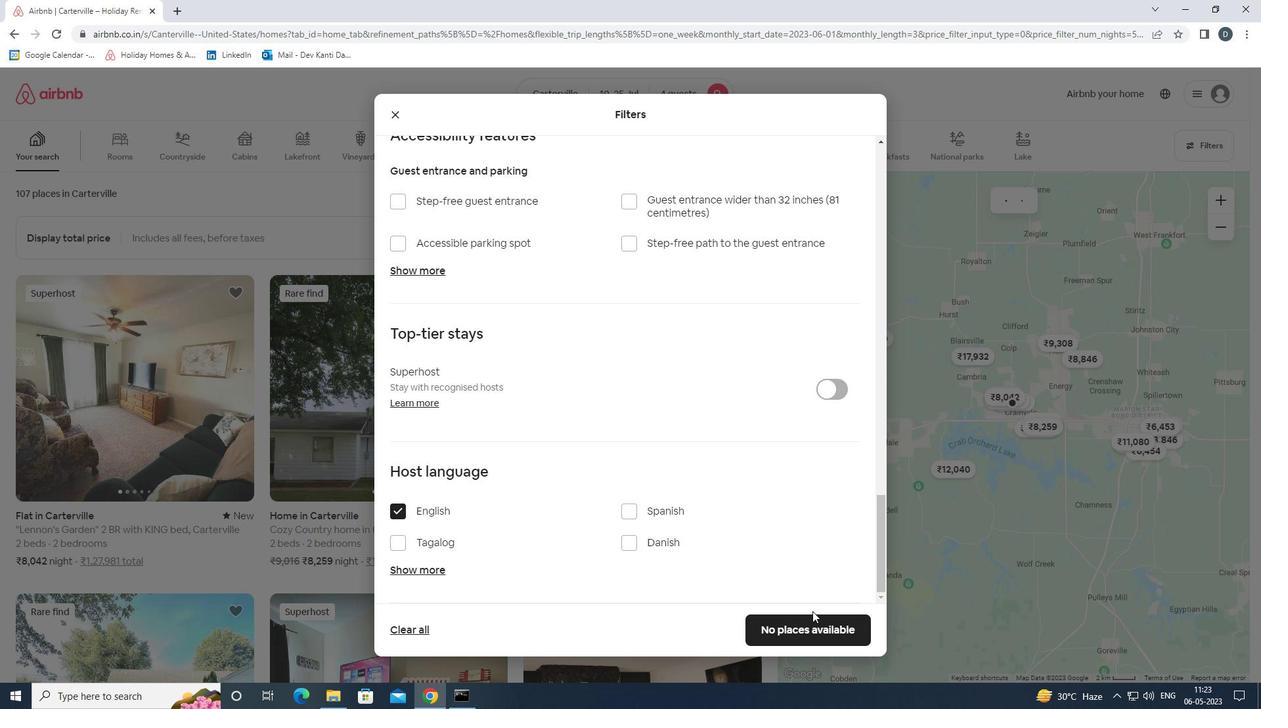 
Action: Mouse pressed left at (809, 620)
Screenshot: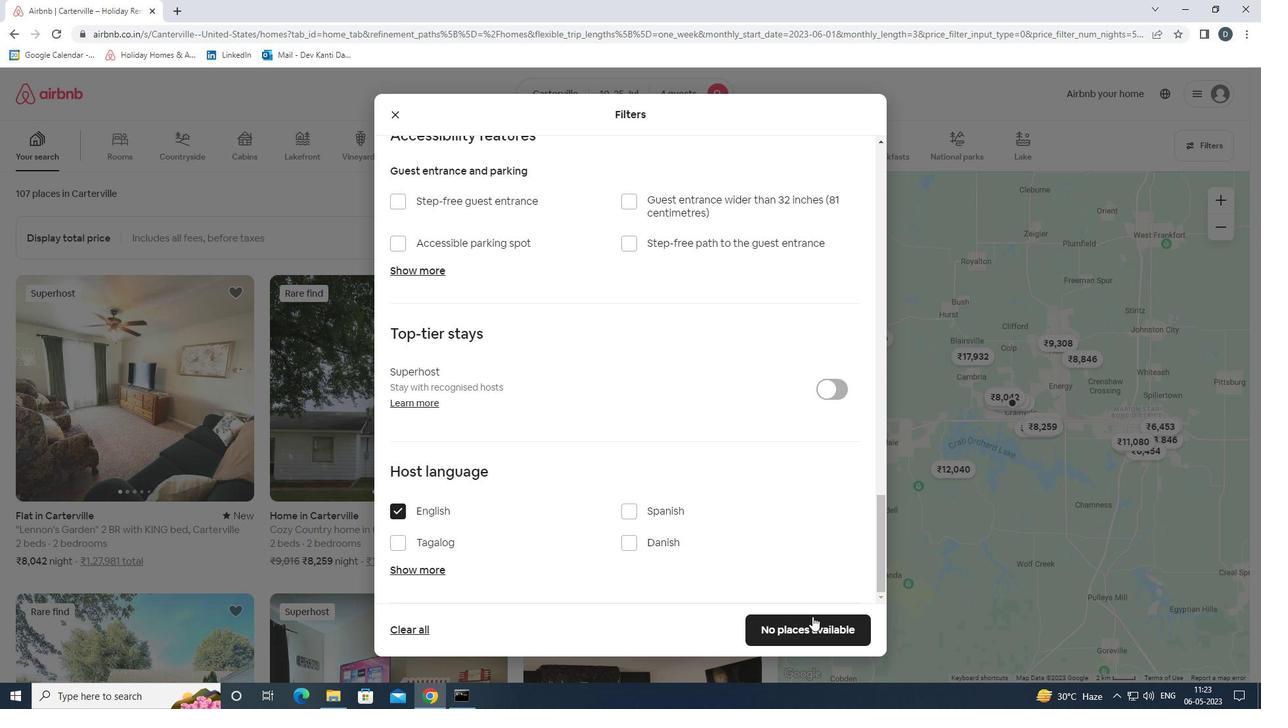 
Action: Mouse moved to (752, 464)
Screenshot: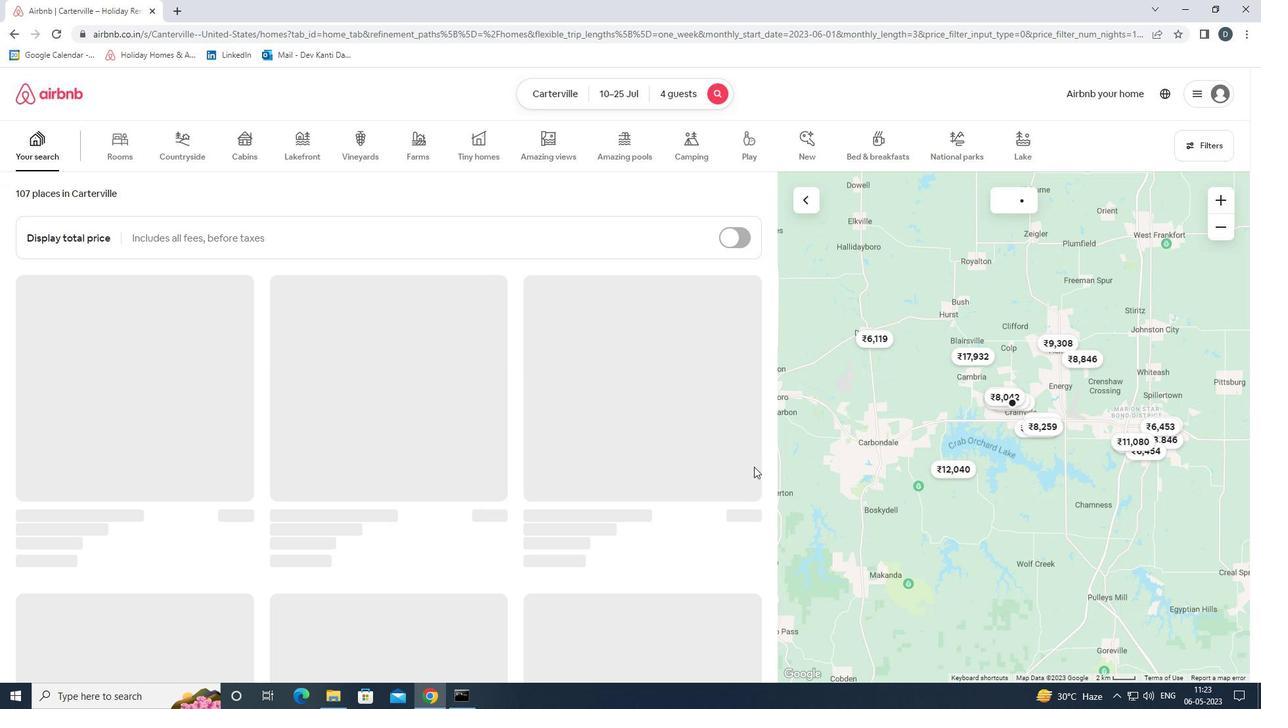 
